 Task: Add an event  with title  Sales Training: Negotiation Techniques, date '2023/10/02' to 2023/10/04 & Select Event type as  Collective. Add location for the event as  789 Vatican City, Rome, Italy and add a description: Develop and implement strategies to minimize or eliminate identified risks. This may involve various approaches such as risk avoidance.Create an event link  http-salestraining:negotiationtechniquescom & Select the event color as  Blue. , logged in from the account softage.10@softage.netand send the event invitation to softage.5@softage.net and softage.6@softage.net
Action: Mouse moved to (989, 178)
Screenshot: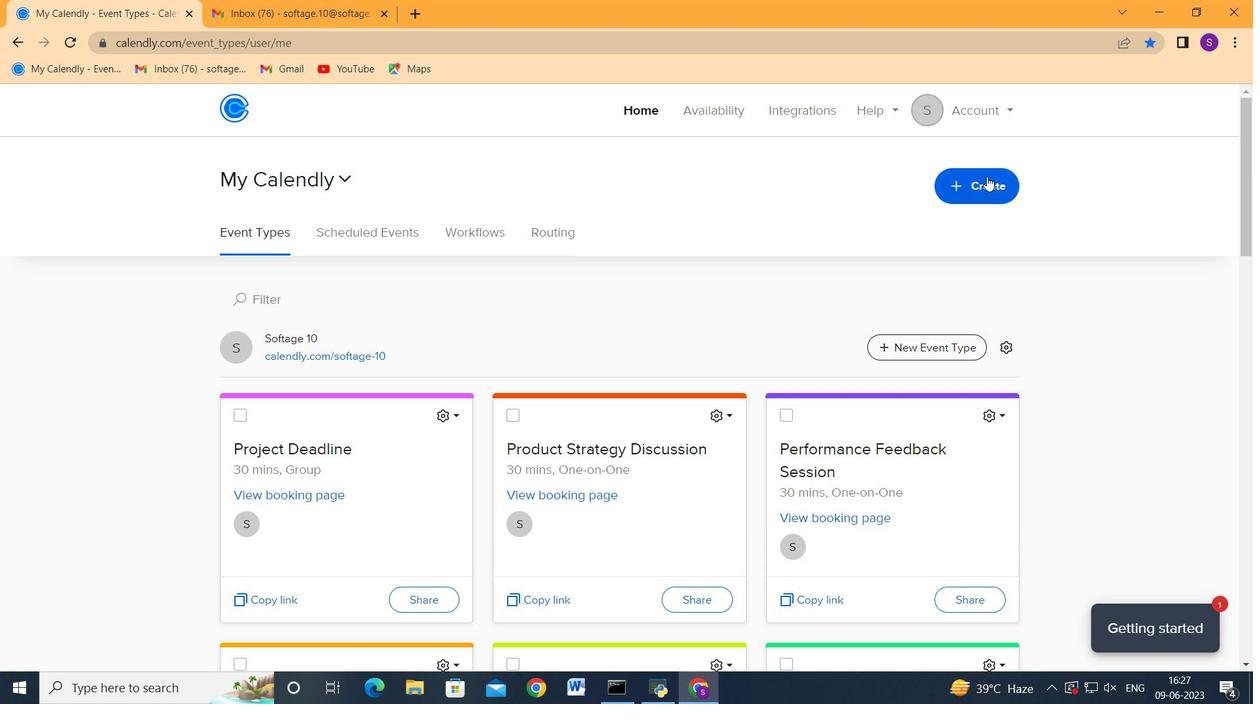 
Action: Mouse pressed left at (989, 178)
Screenshot: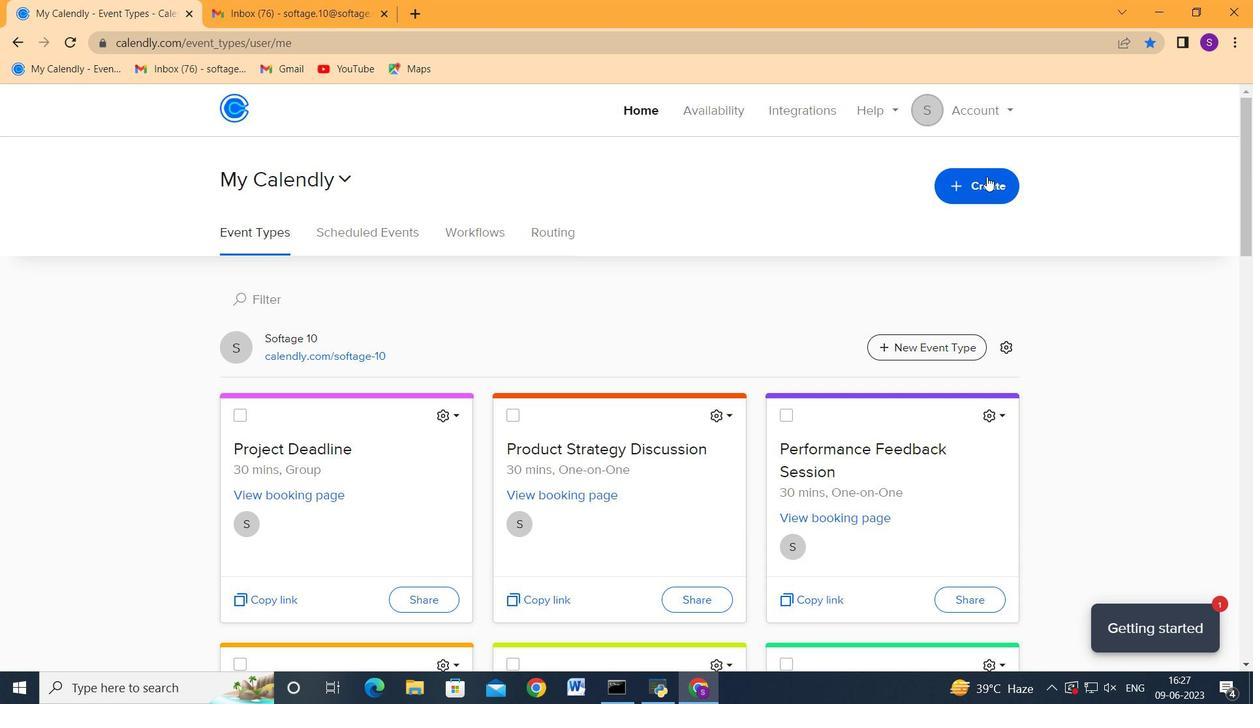 
Action: Mouse moved to (907, 252)
Screenshot: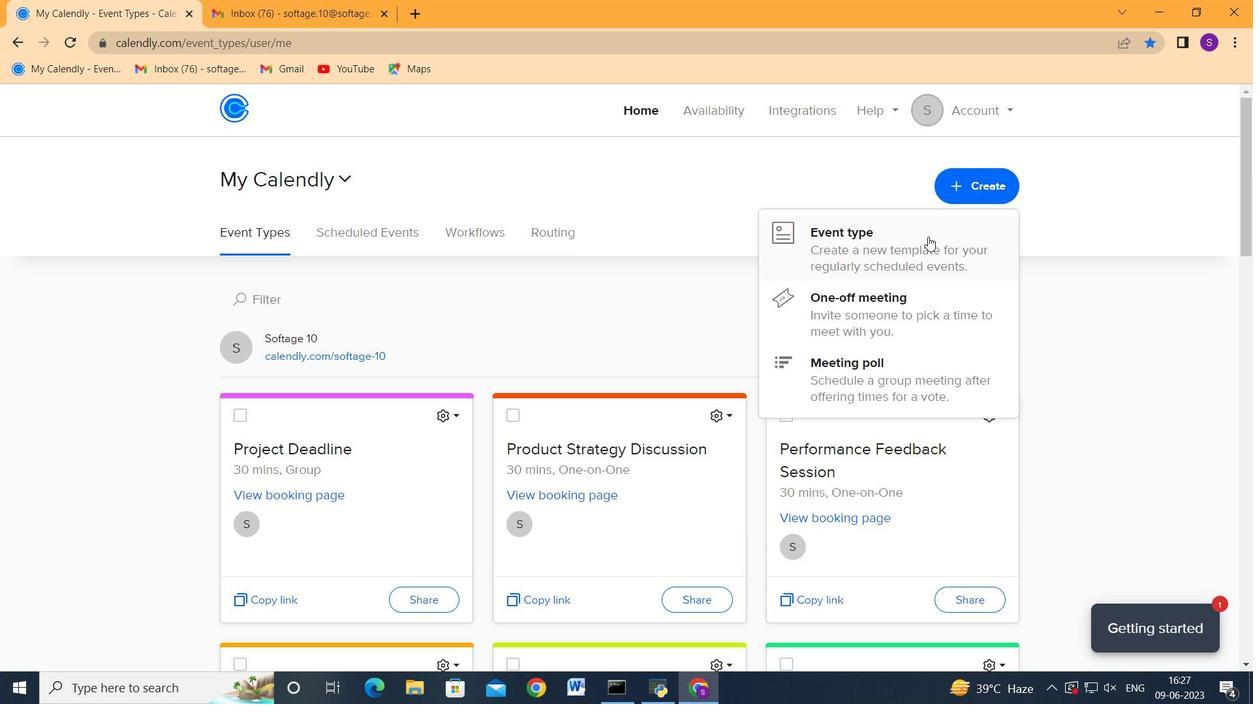 
Action: Mouse pressed left at (907, 252)
Screenshot: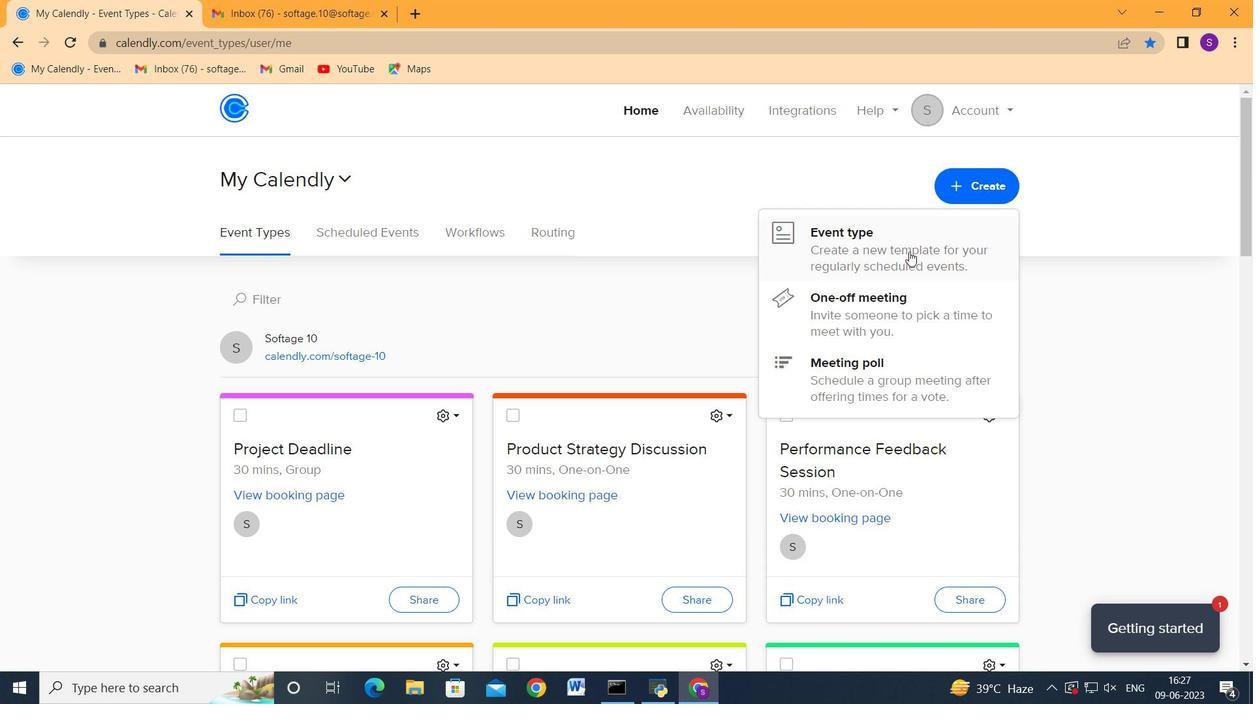 
Action: Mouse moved to (552, 283)
Screenshot: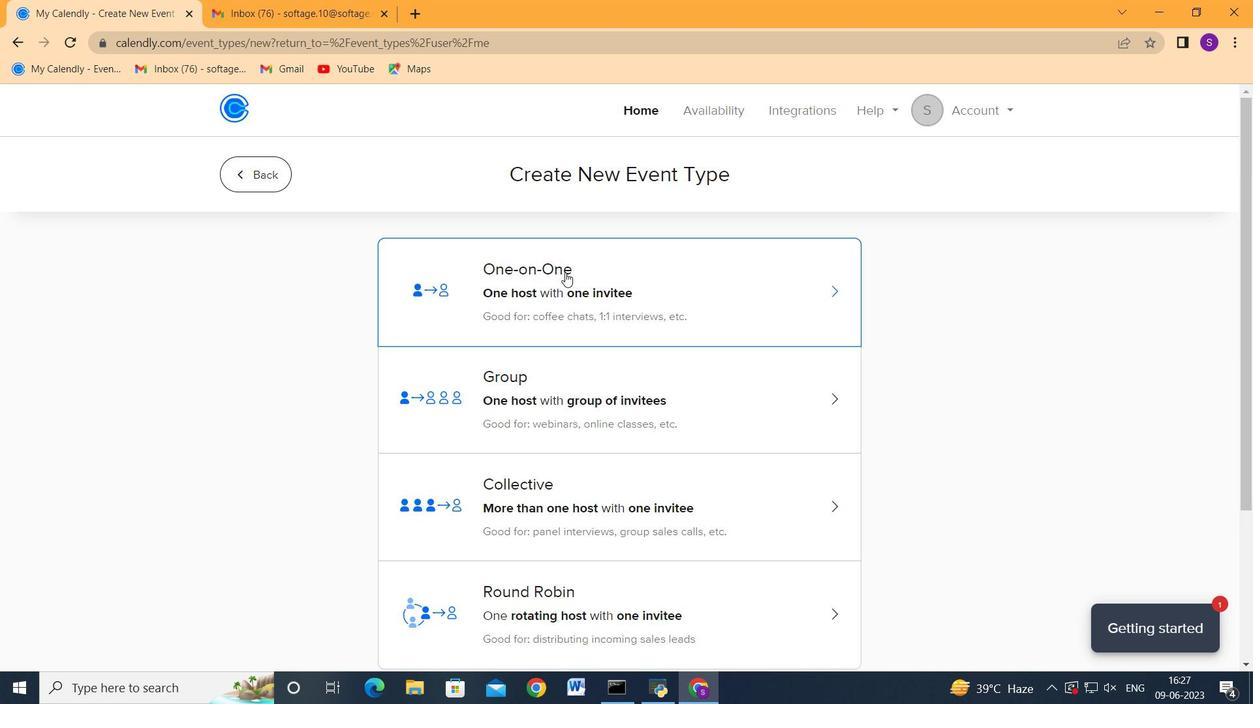 
Action: Mouse scrolled (552, 283) with delta (0, 0)
Screenshot: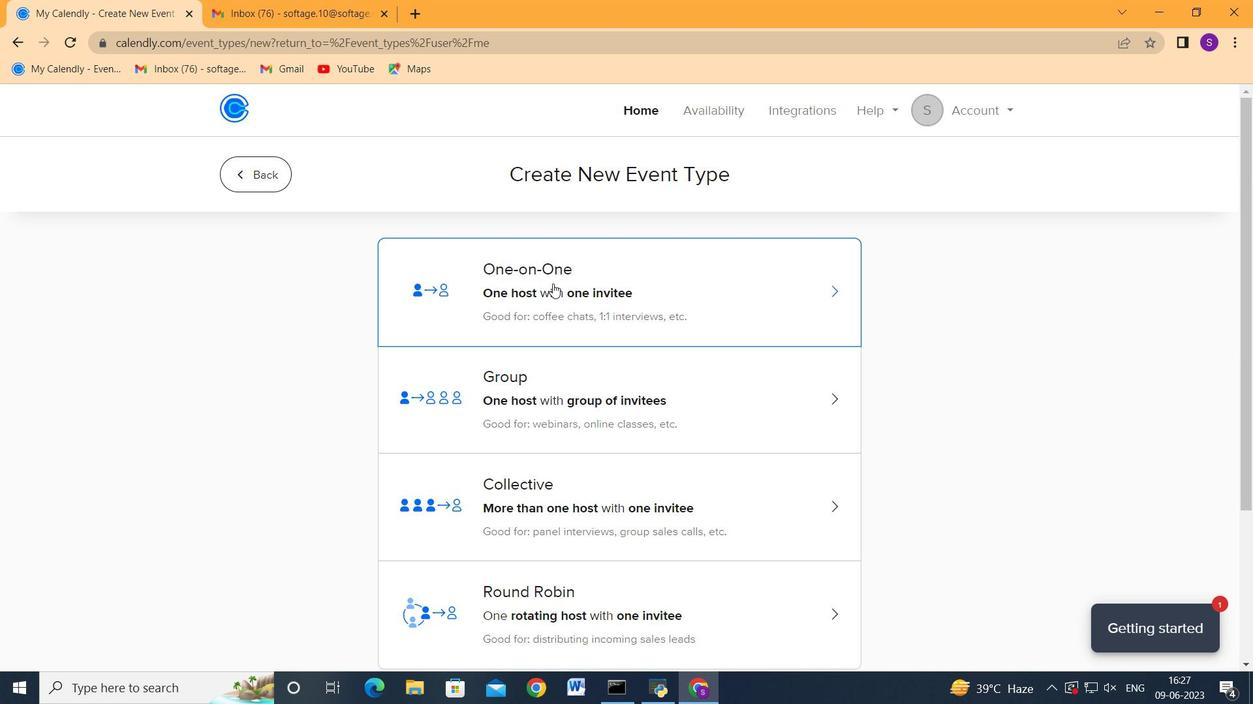 
Action: Mouse scrolled (552, 284) with delta (0, 0)
Screenshot: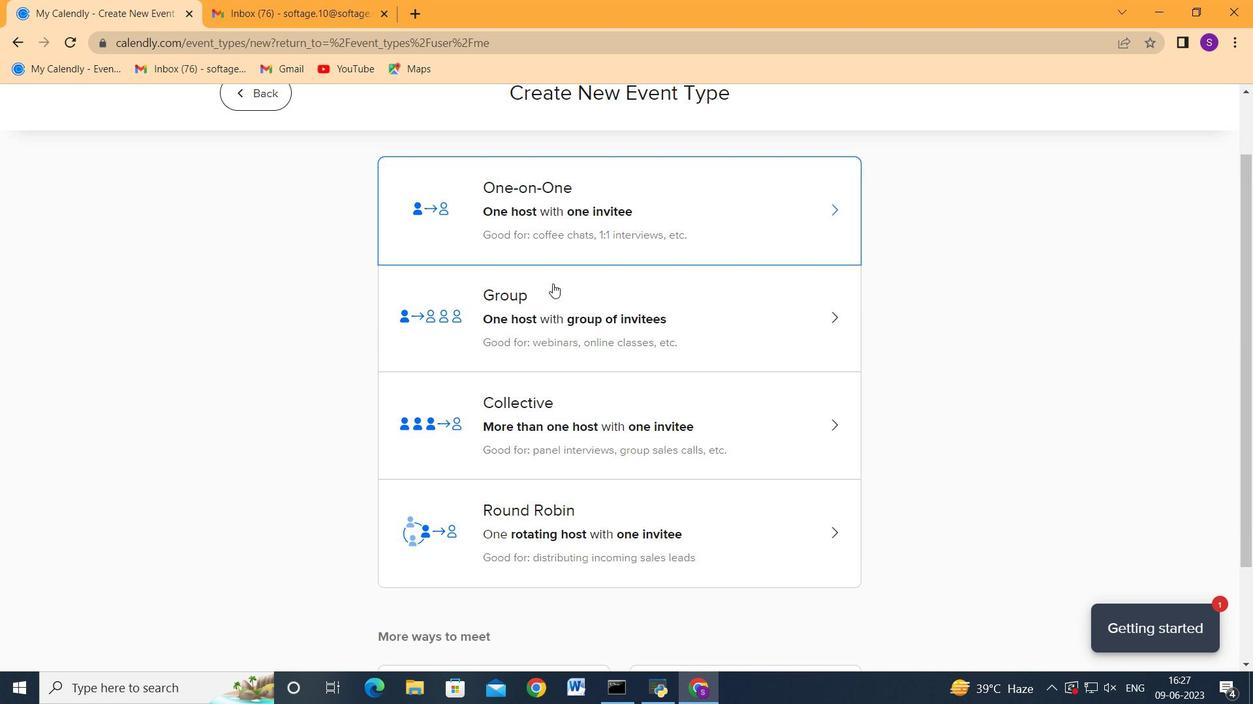 
Action: Mouse moved to (554, 481)
Screenshot: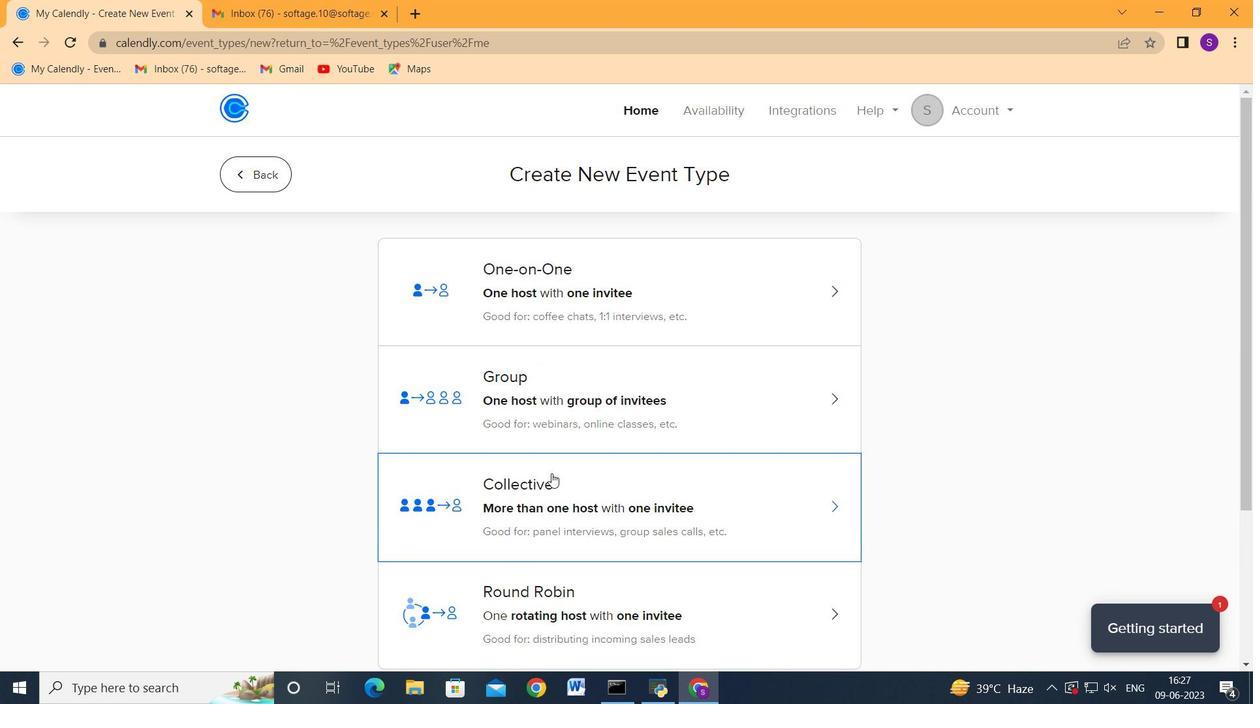 
Action: Mouse pressed left at (554, 481)
Screenshot: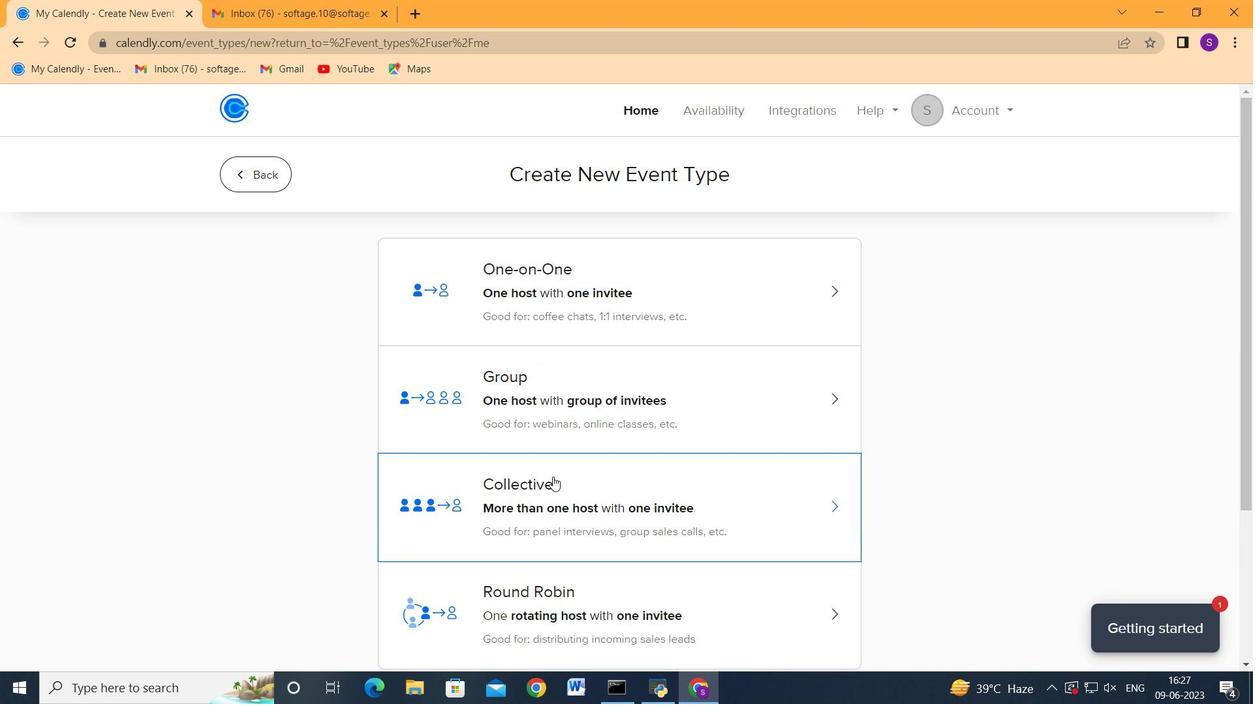 
Action: Mouse moved to (807, 379)
Screenshot: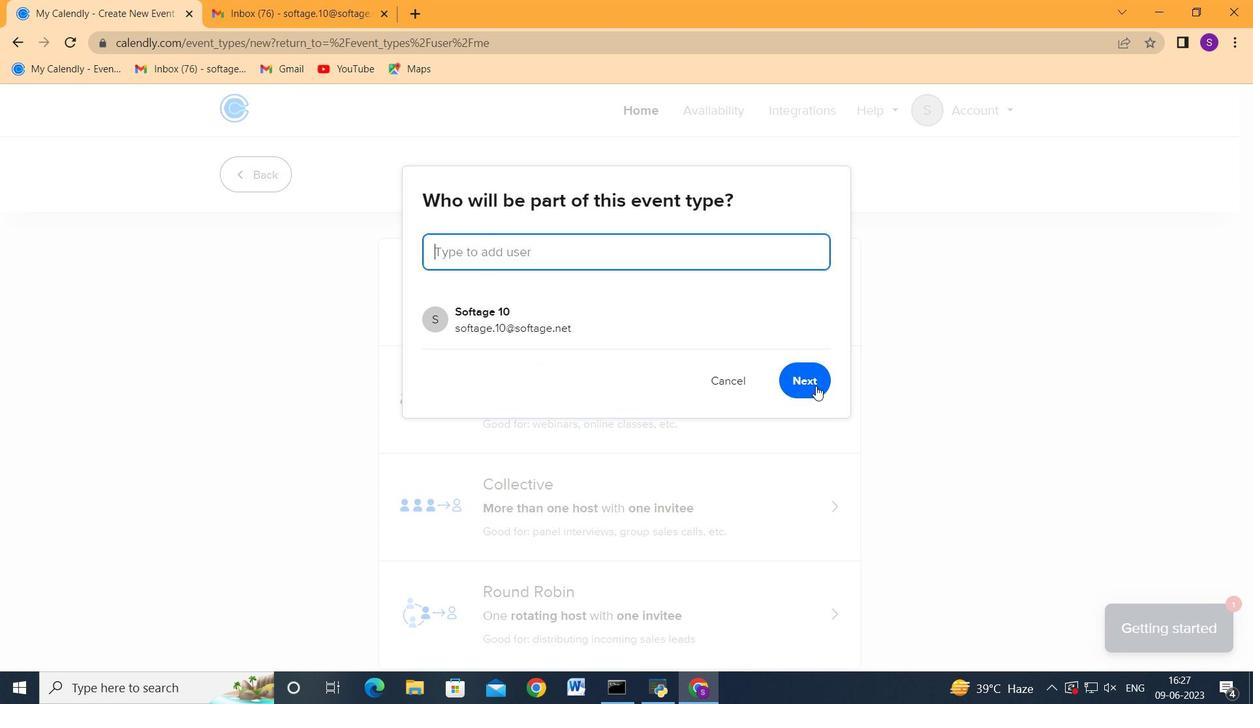 
Action: Mouse pressed left at (807, 379)
Screenshot: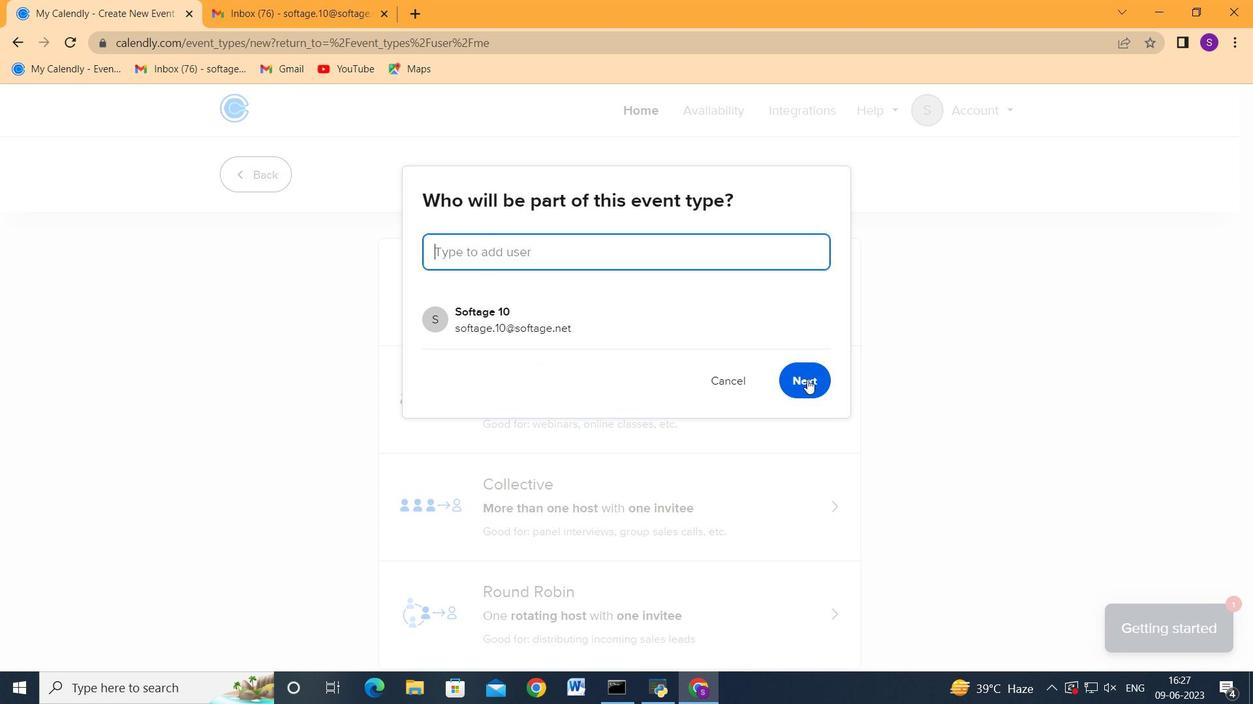 
Action: Mouse moved to (353, 396)
Screenshot: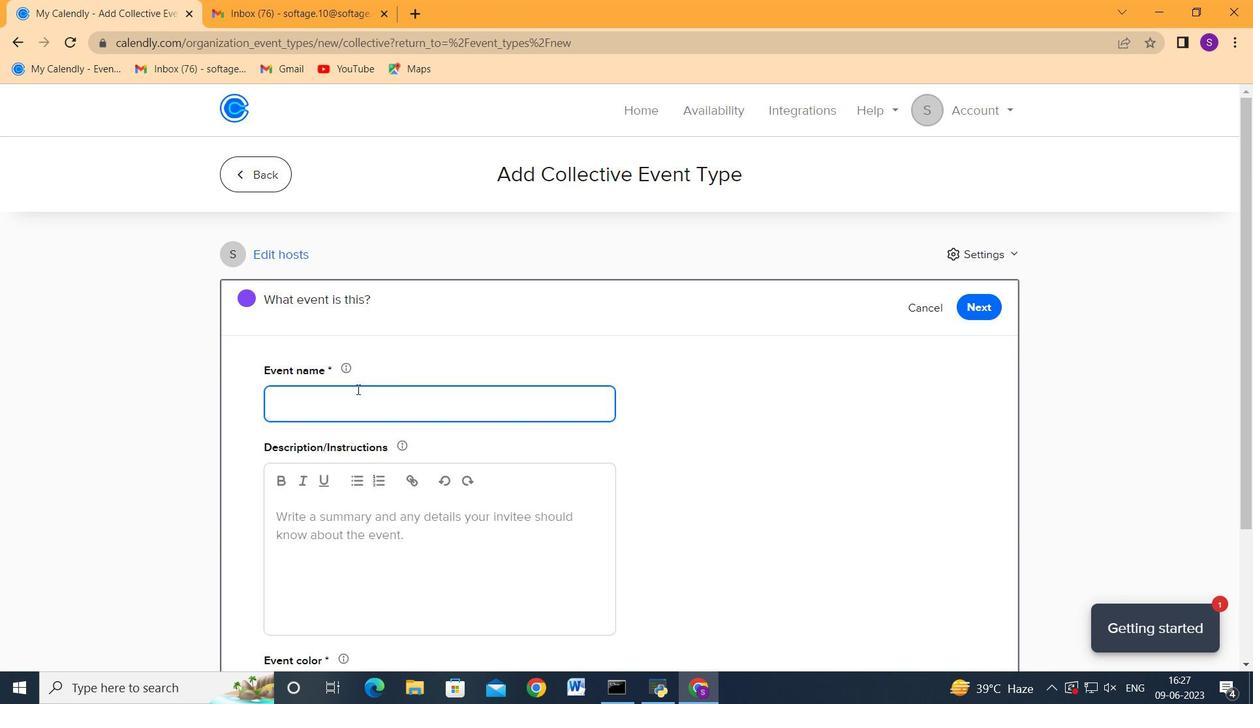 
Action: Mouse pressed left at (353, 396)
Screenshot: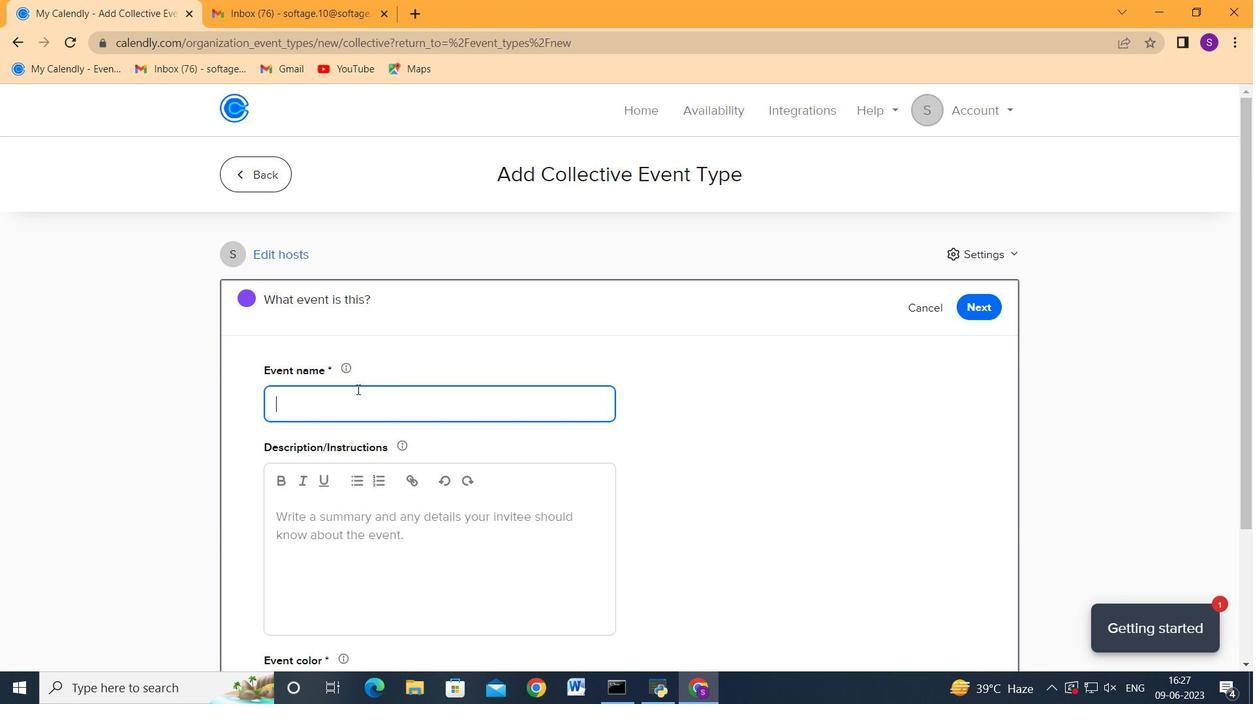 
Action: Key pressed <Key.shift>Sakes<Key.backspace><Key.backspace><Key.backspace>les<Key.space><Key.shift>Training<Key.shift>:<Key.space><Key.shift>Negotiation<Key.space><Key.shift>Techniques<Key.tab><Key.tab><Key.tab><Key.shift><Key.shift><Key.shift><Key.shift><Key.shift><Key.shift><Key.shift><Key.shift><Key.shift><Key.shift><Key.shift><Key.shift><Key.shift><Key.shift><Key.shift><Key.shift><Key.shift><Key.shift><Key.shift><Key.shift><Key.shift><Key.shift>Develop<Key.space>and<Key.space>implement<Key.space>strategies<Key.space>to<Key.space>minimis<Key.backspace>ze<Key.space>or<Key.space>eliminated<Key.space><Key.backspace><Key.backspace><Key.space>identified<Key.space>a<Key.backspace>risks.<Key.space><Key.shift>This<Key.space>may<Key.space>inco<Key.backspace><Key.backspace>volve<Key.space>various<Key.space>approaches<Key.space>such<Key.space>as<Key.space>rish<Key.backspace>k<Key.space>avoic<Key.backspace>dance<Key.space><Key.backspace>.<Key.tab><Key.tab>
Screenshot: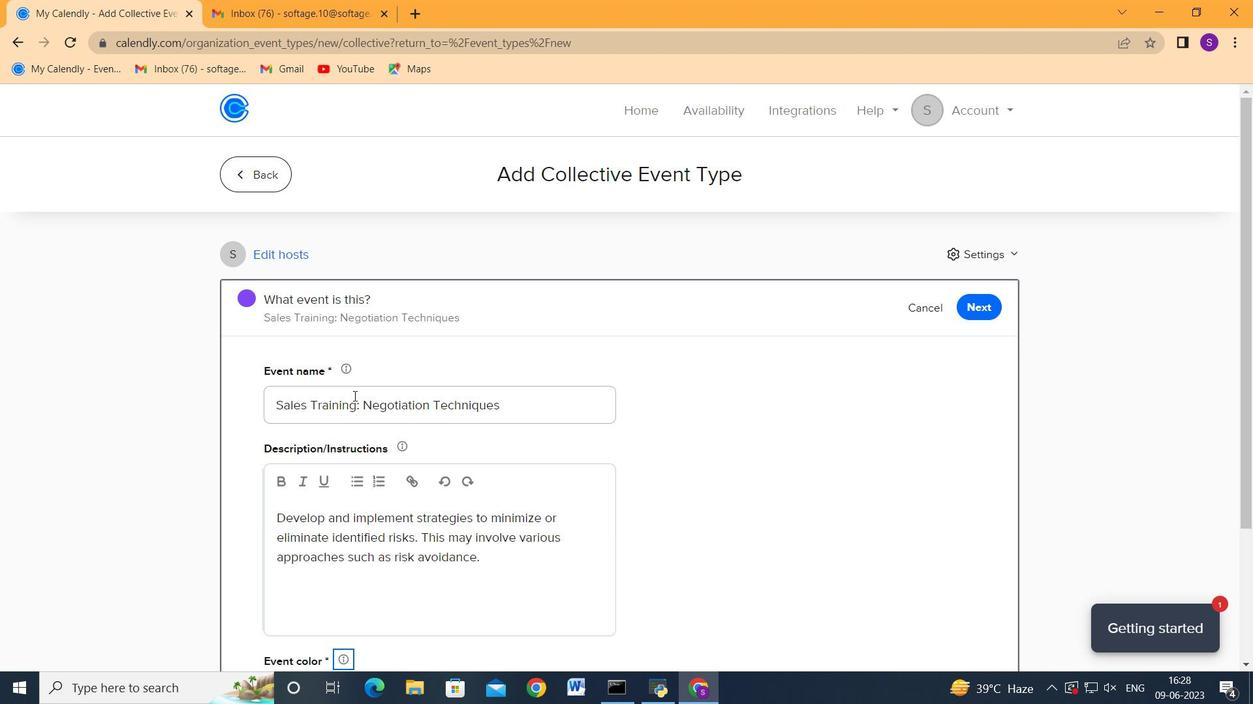 
Action: Mouse moved to (433, 505)
Screenshot: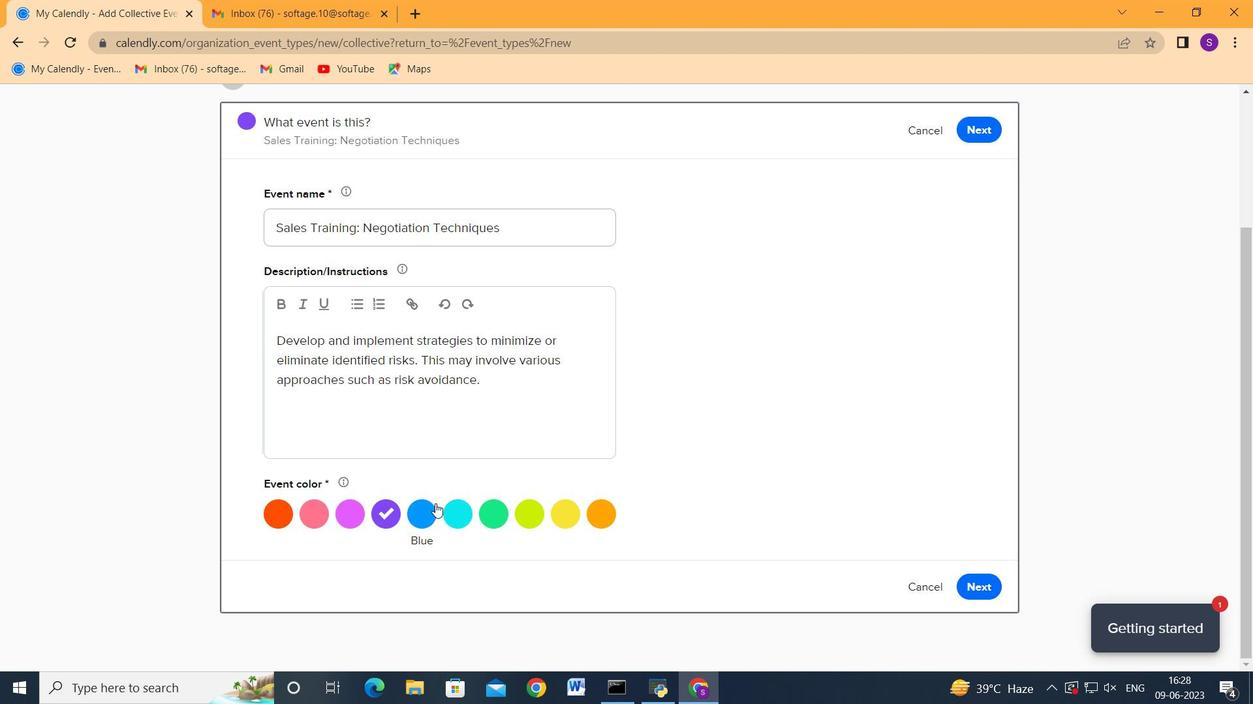 
Action: Mouse pressed left at (433, 505)
Screenshot: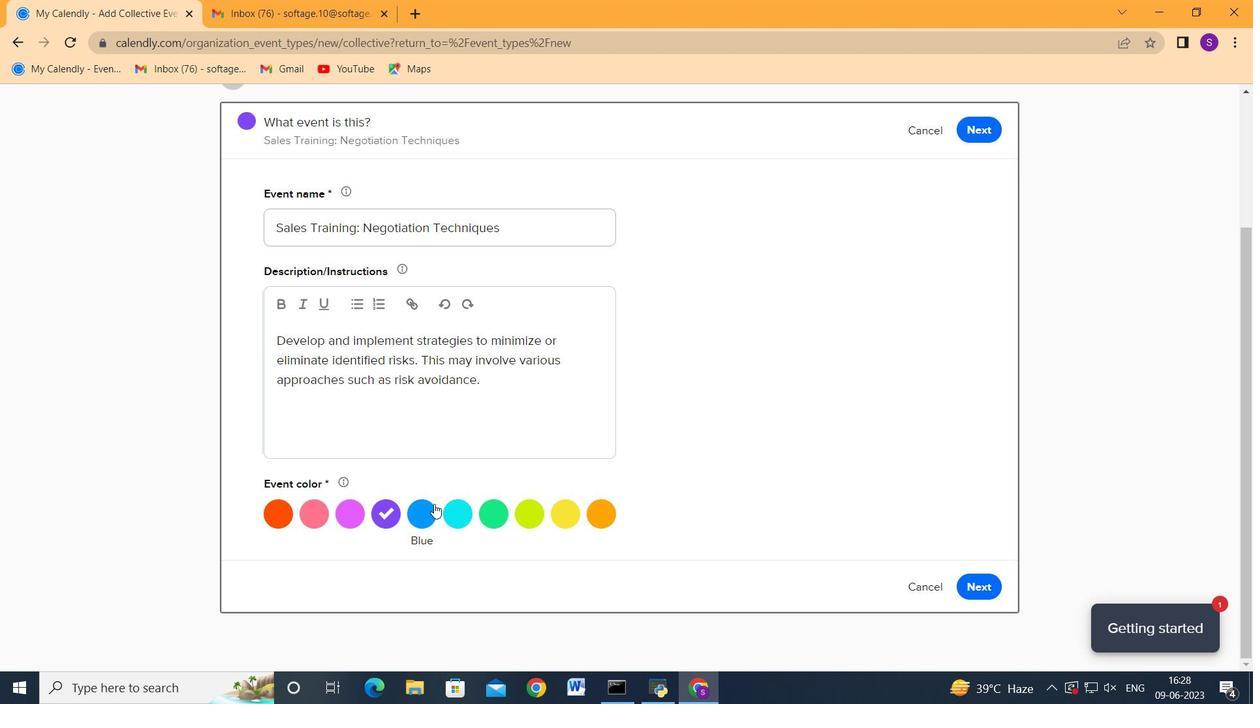 
Action: Mouse moved to (977, 586)
Screenshot: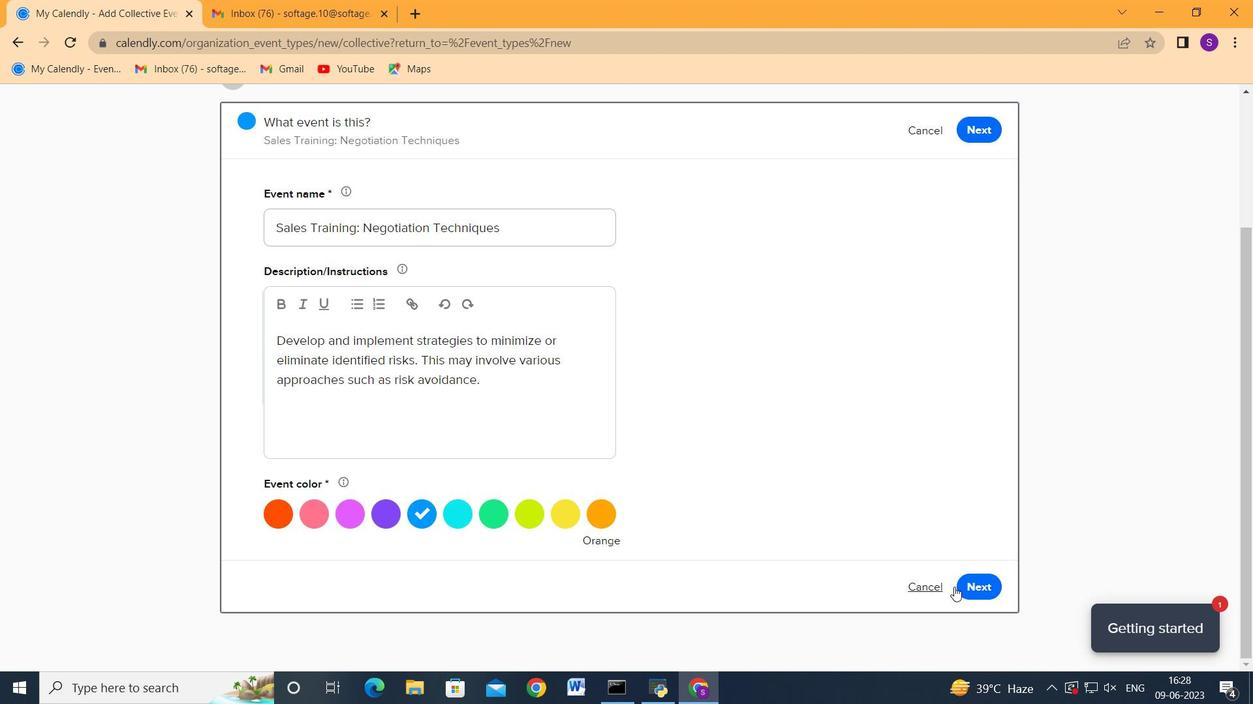 
Action: Mouse pressed left at (977, 586)
Screenshot: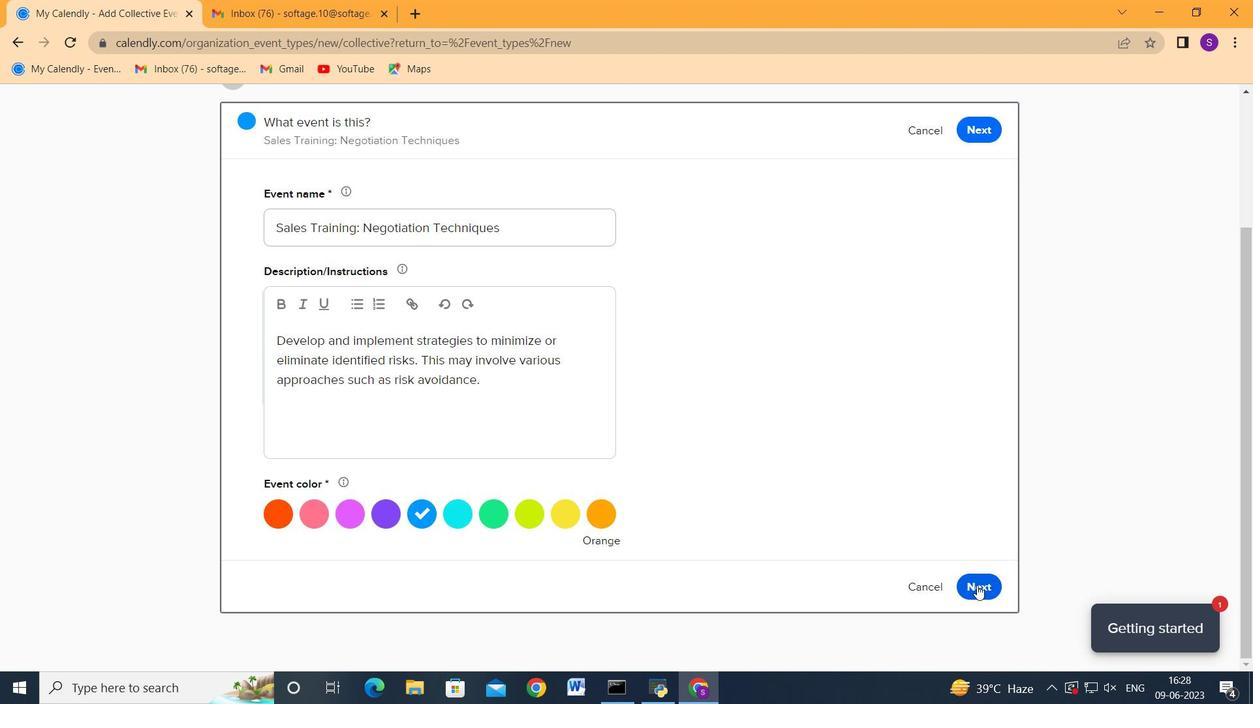 
Action: Mouse moved to (431, 385)
Screenshot: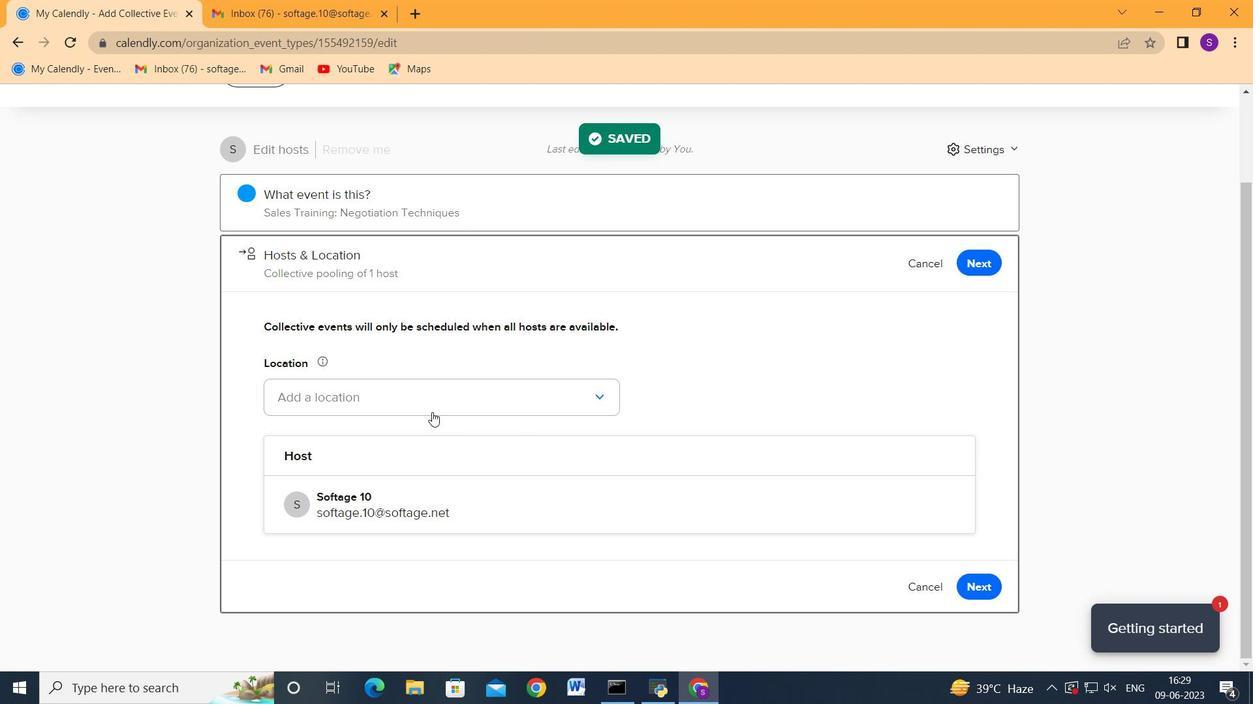 
Action: Mouse pressed left at (431, 385)
Screenshot: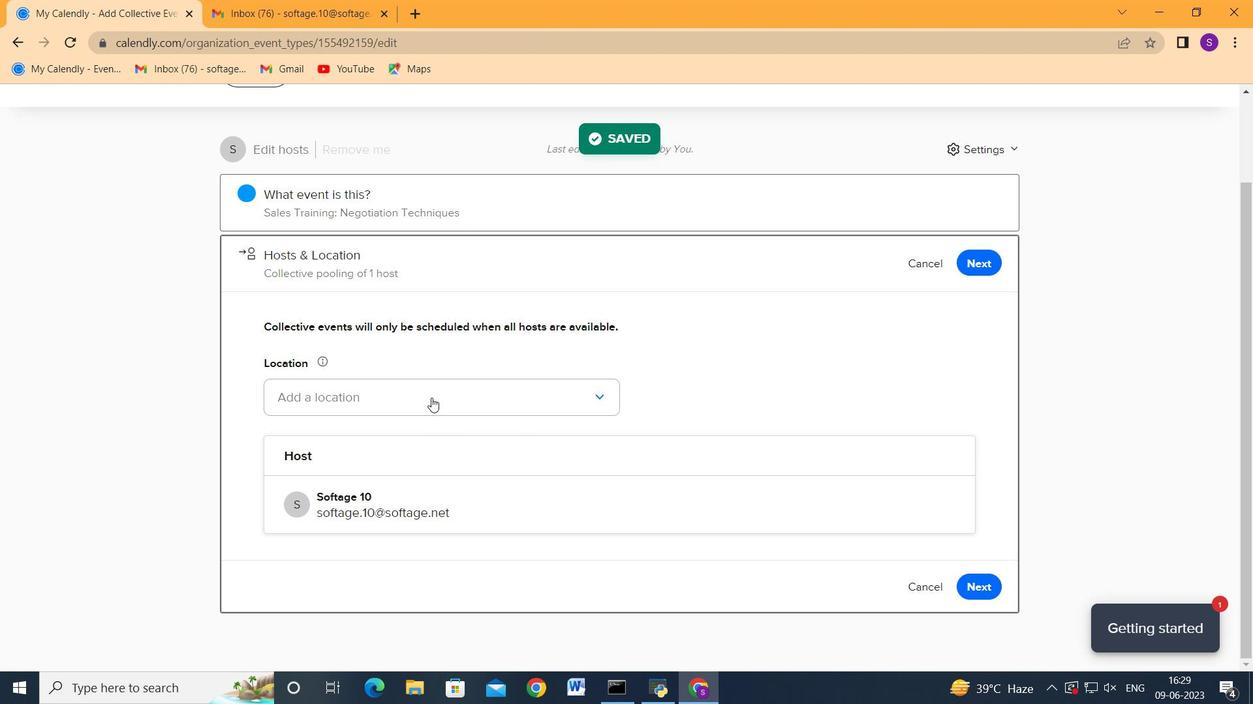 
Action: Mouse moved to (393, 435)
Screenshot: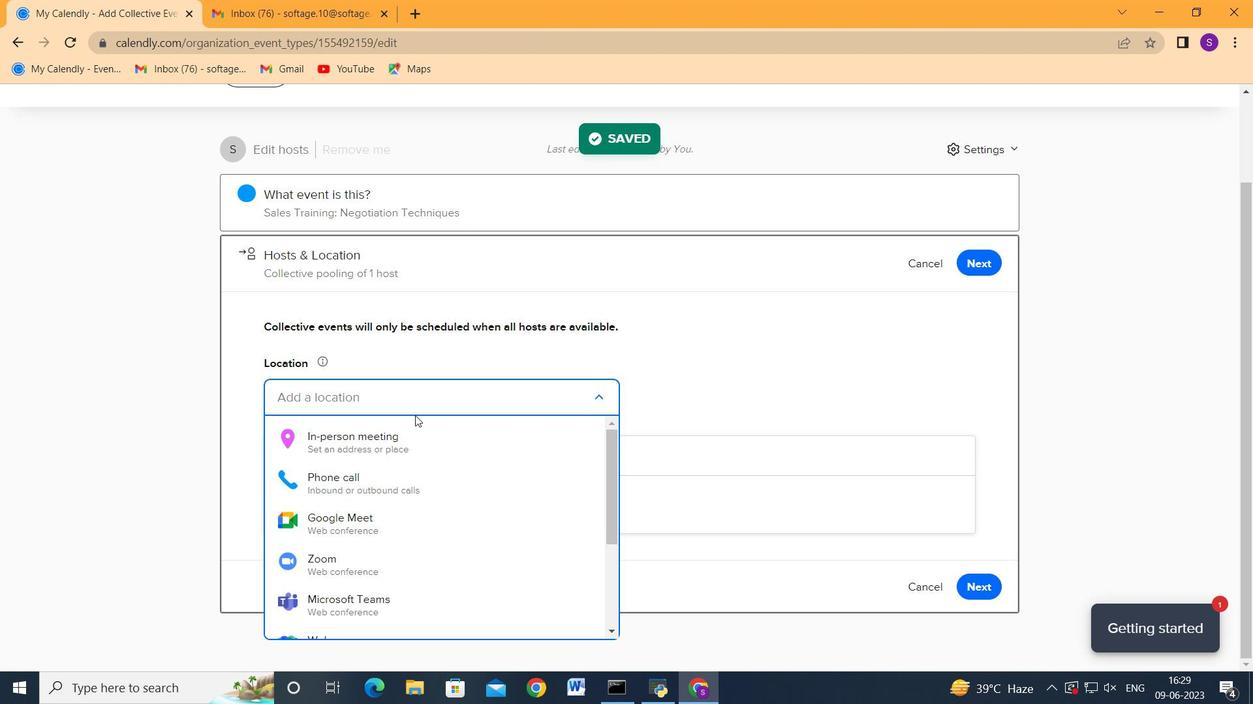 
Action: Mouse pressed left at (393, 435)
Screenshot: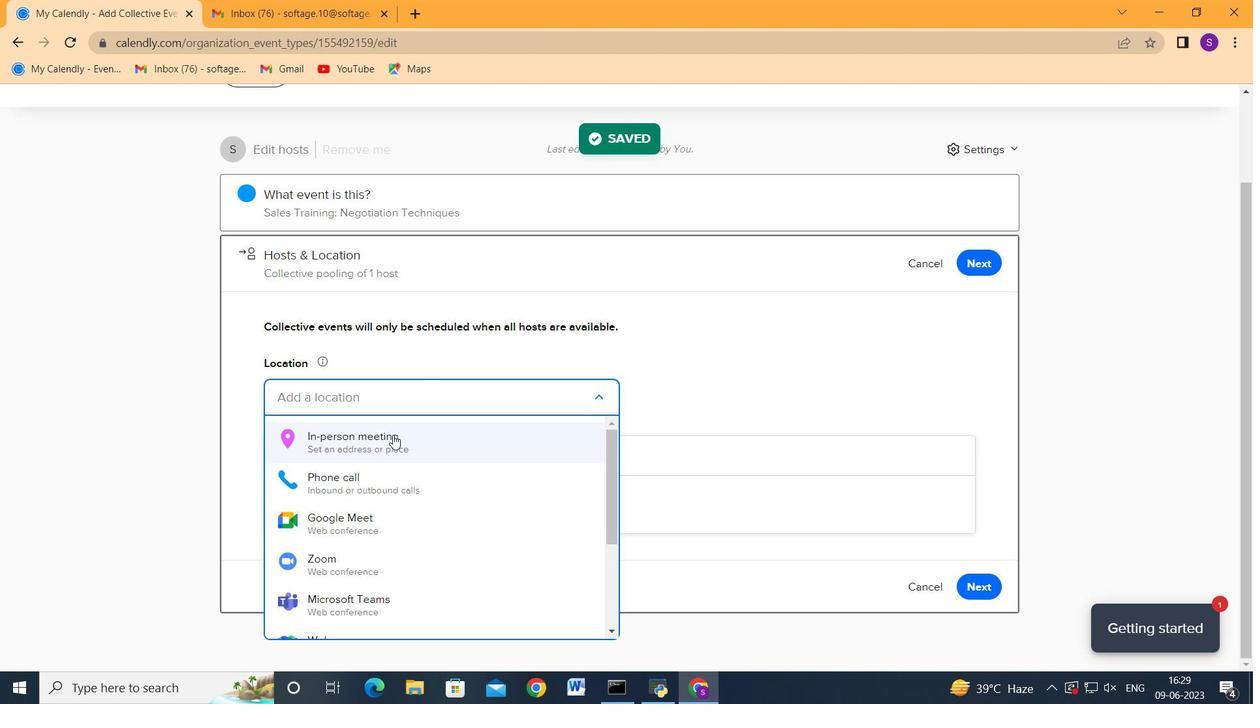 
Action: Mouse moved to (576, 268)
Screenshot: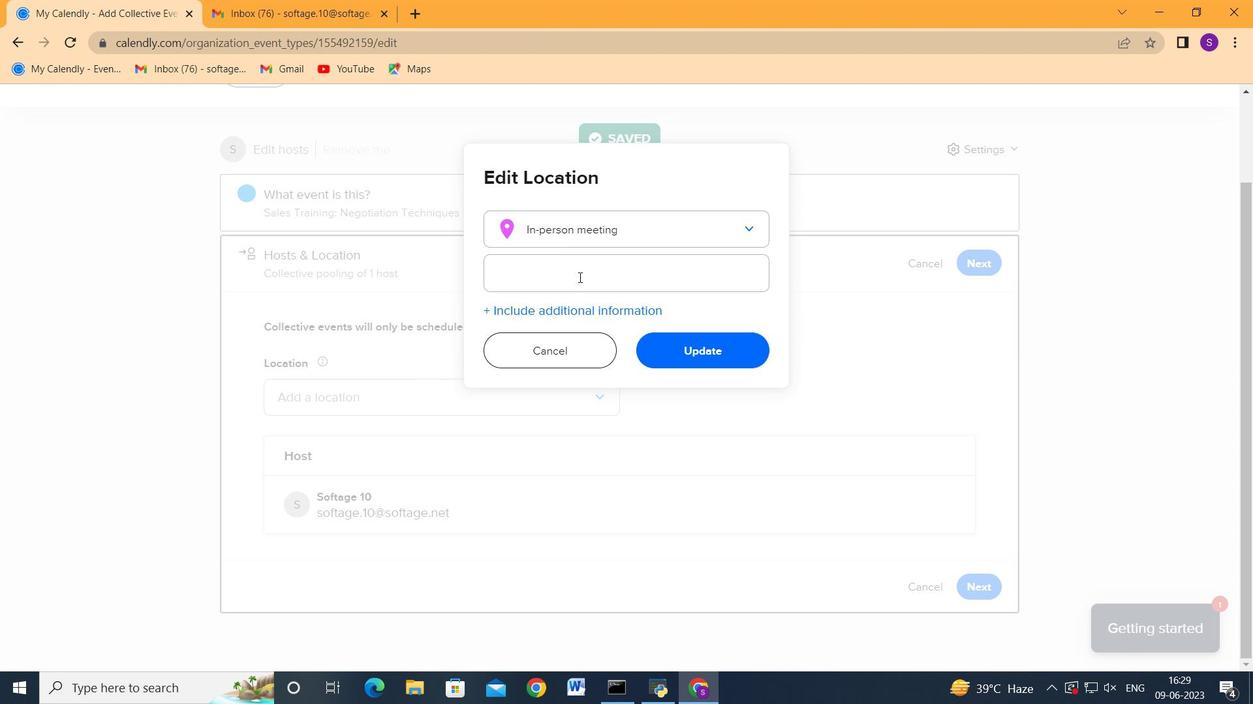 
Action: Mouse pressed left at (576, 268)
Screenshot: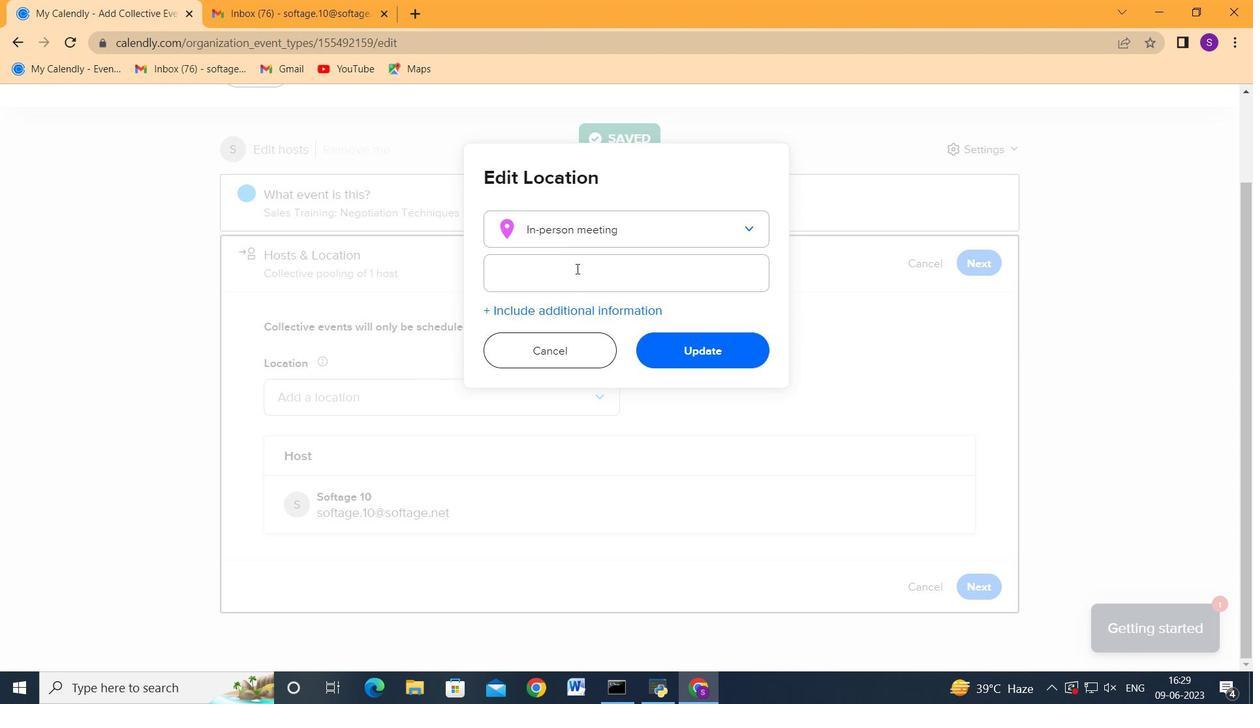 
Action: Key pressed <Key.shift>789<Key.space><Key.shift>B<Key.backspace><Key.shift_r>Vatican<Key.space><Key.shift>City,<Key.space><Key.shift>Rome<Key.tab><Key.tab><Key.up>
Screenshot: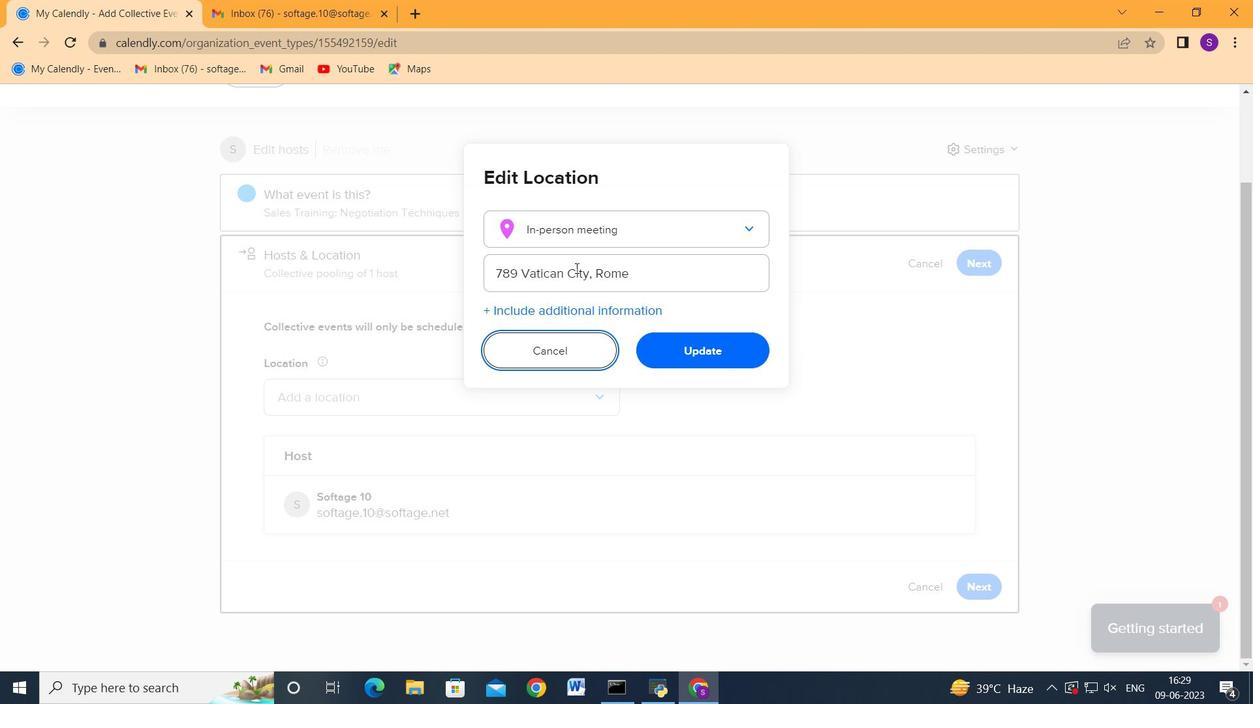 
Action: Mouse moved to (642, 254)
Screenshot: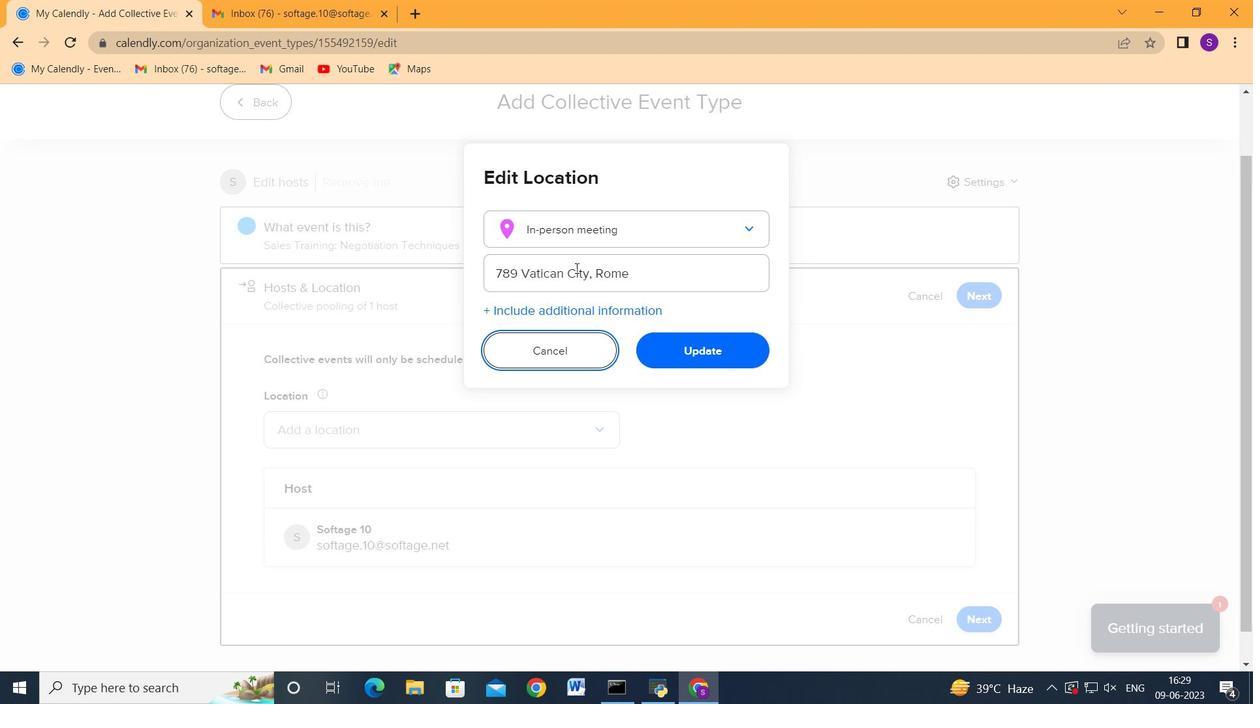 
Action: Mouse pressed left at (642, 254)
Screenshot: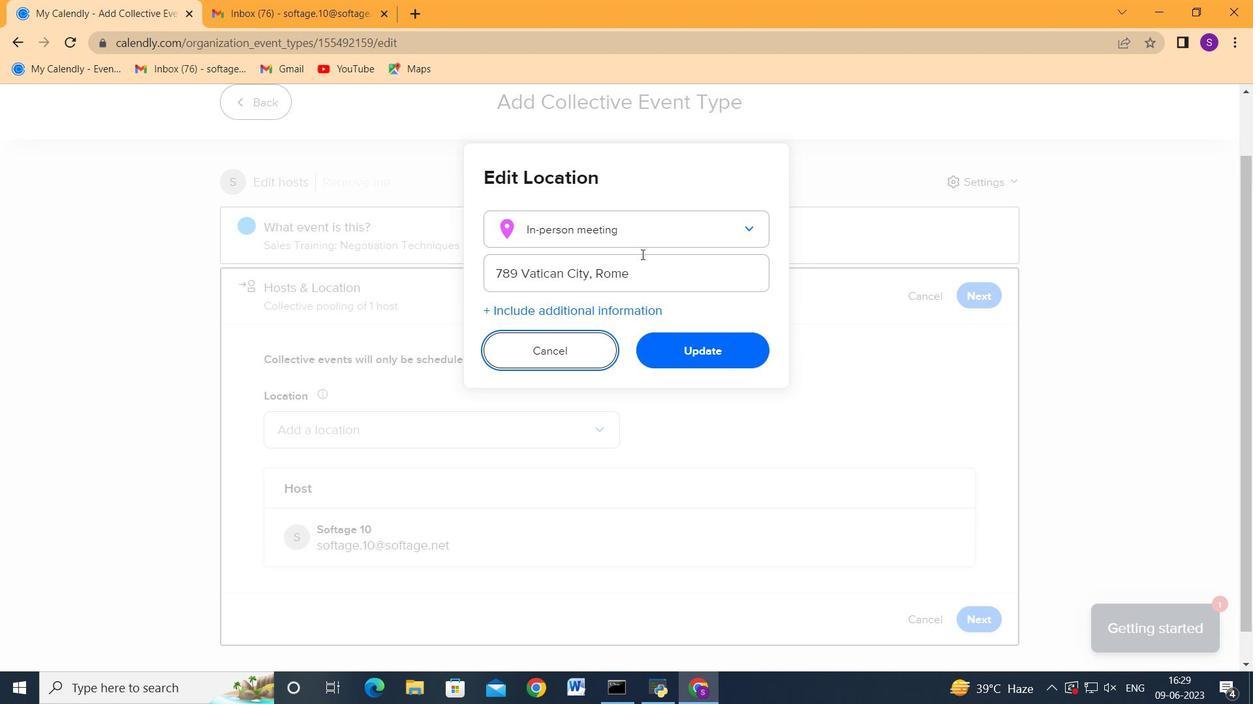 
Action: Key pressed ,<Key.space><Key.shift>Italy
Screenshot: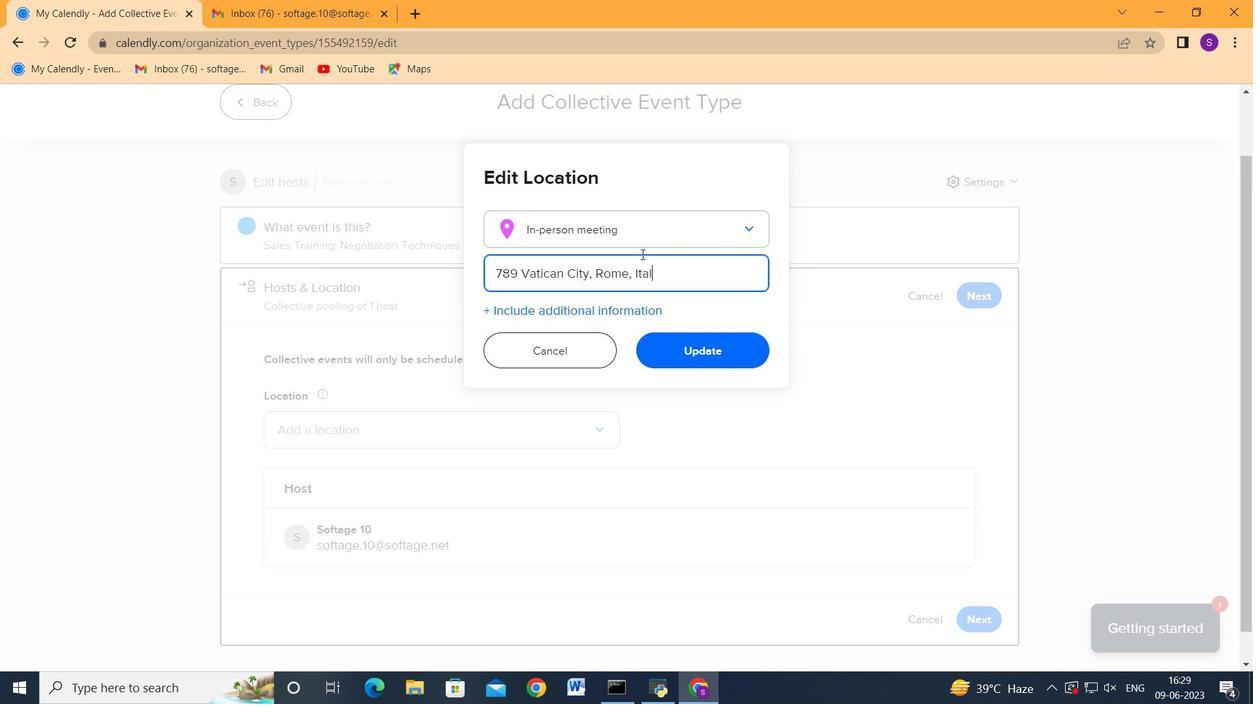 
Action: Mouse moved to (698, 351)
Screenshot: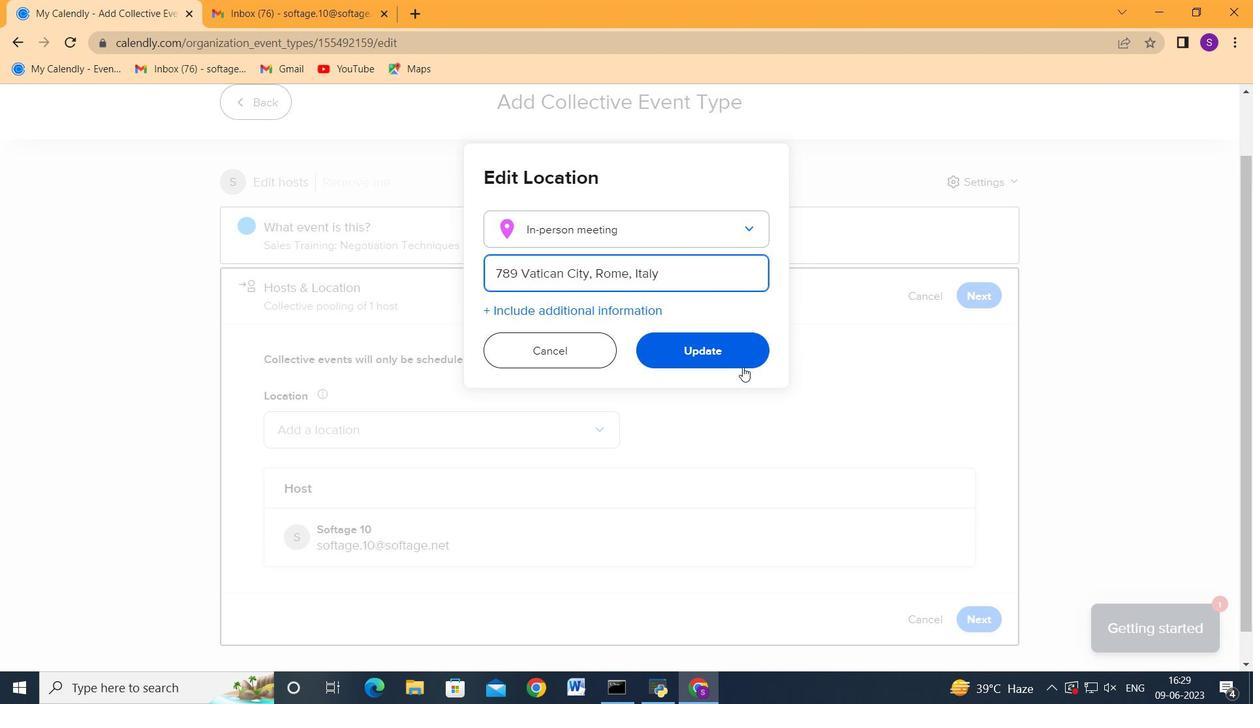 
Action: Mouse pressed left at (698, 351)
Screenshot: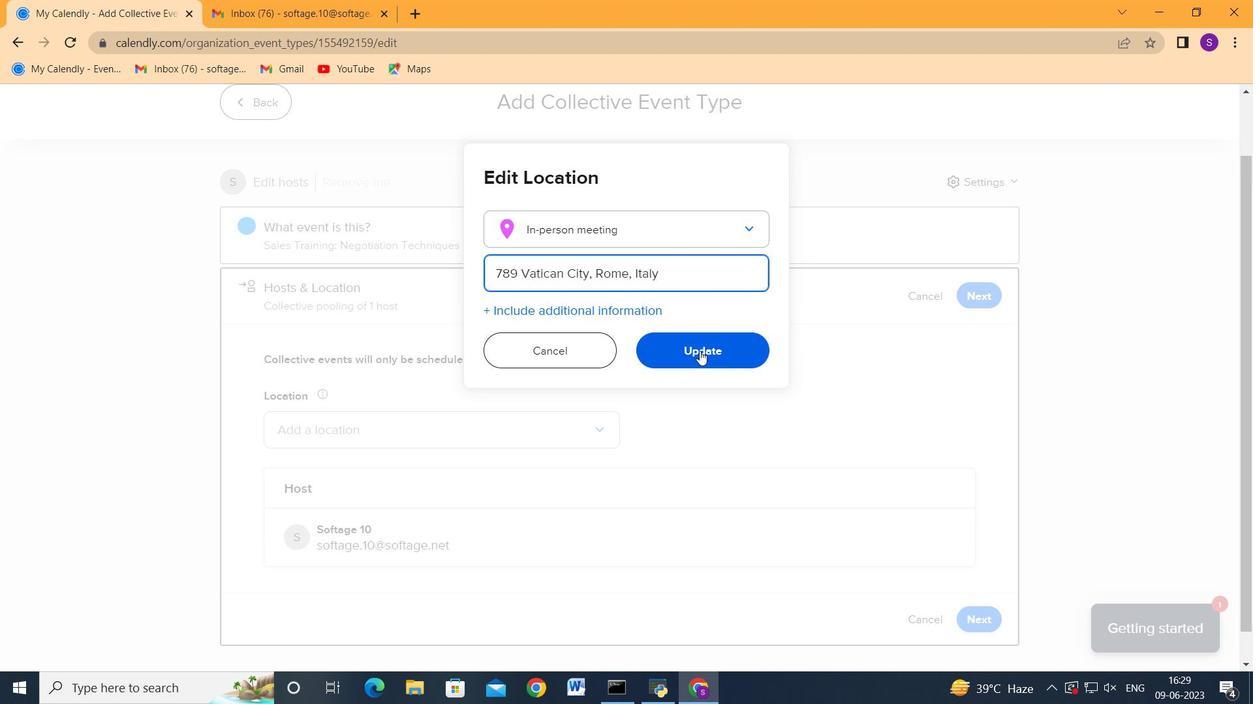 
Action: Mouse moved to (700, 362)
Screenshot: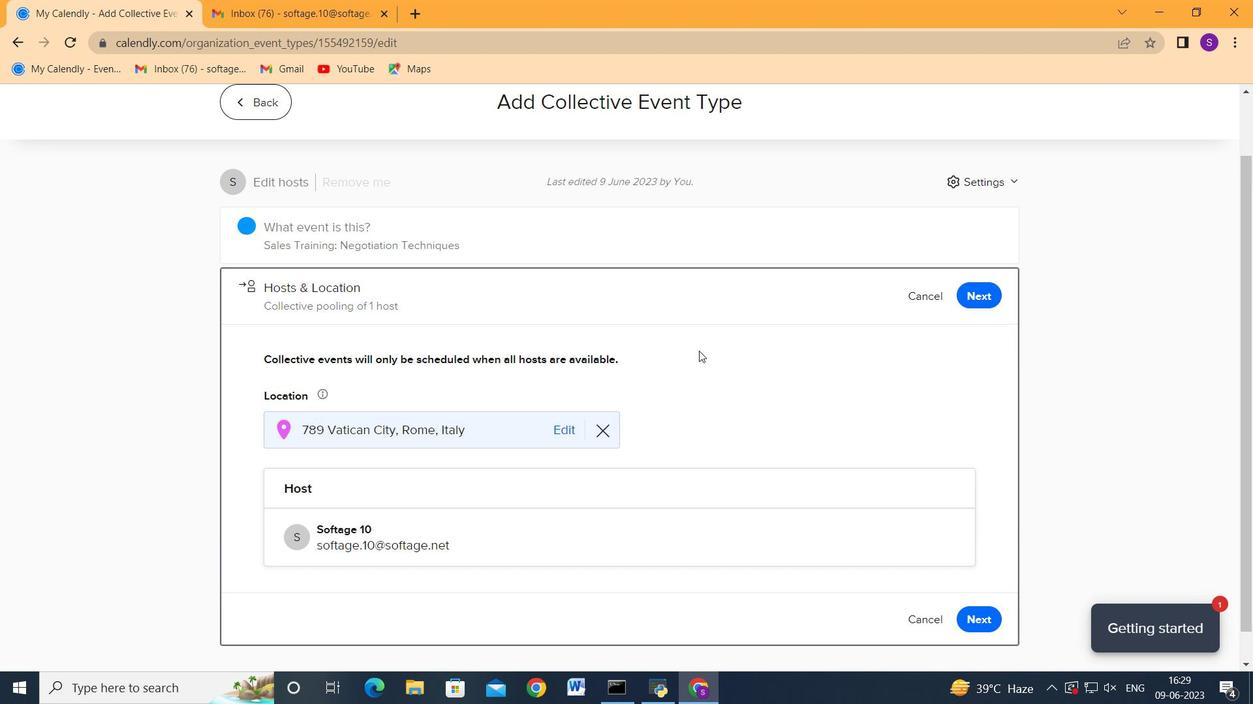 
Action: Mouse scrolled (700, 362) with delta (0, 0)
Screenshot: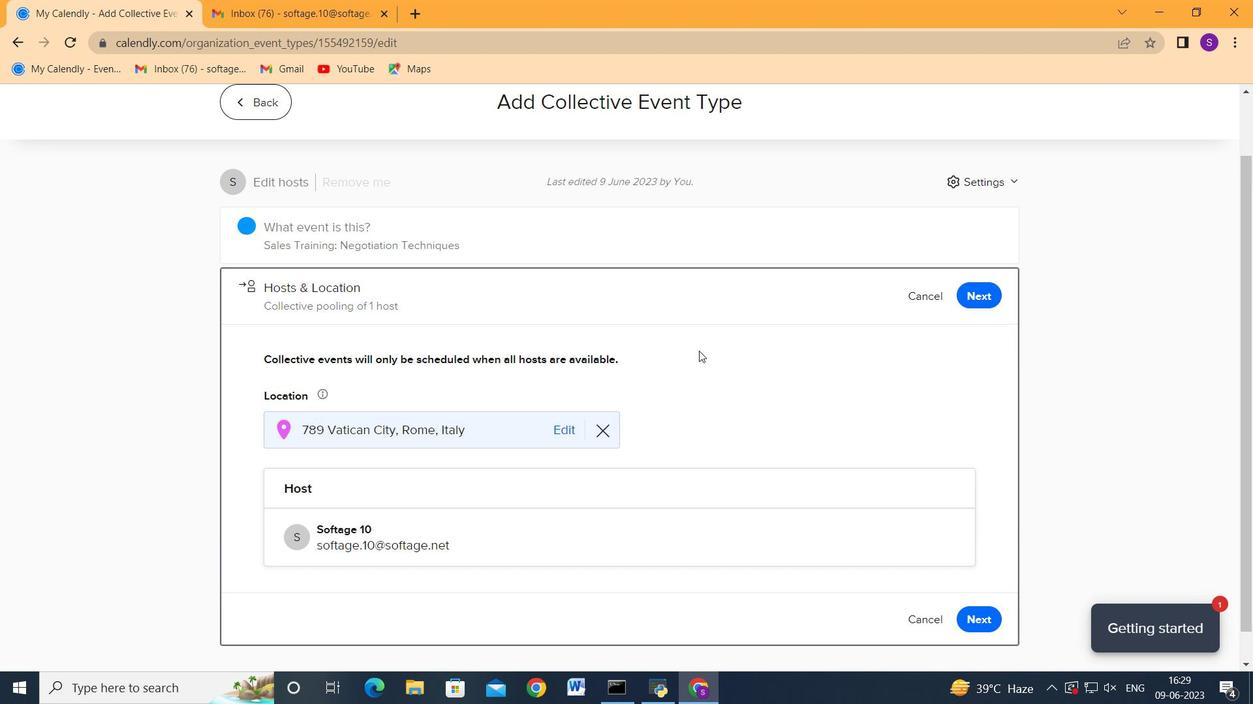 
Action: Mouse scrolled (700, 362) with delta (0, 0)
Screenshot: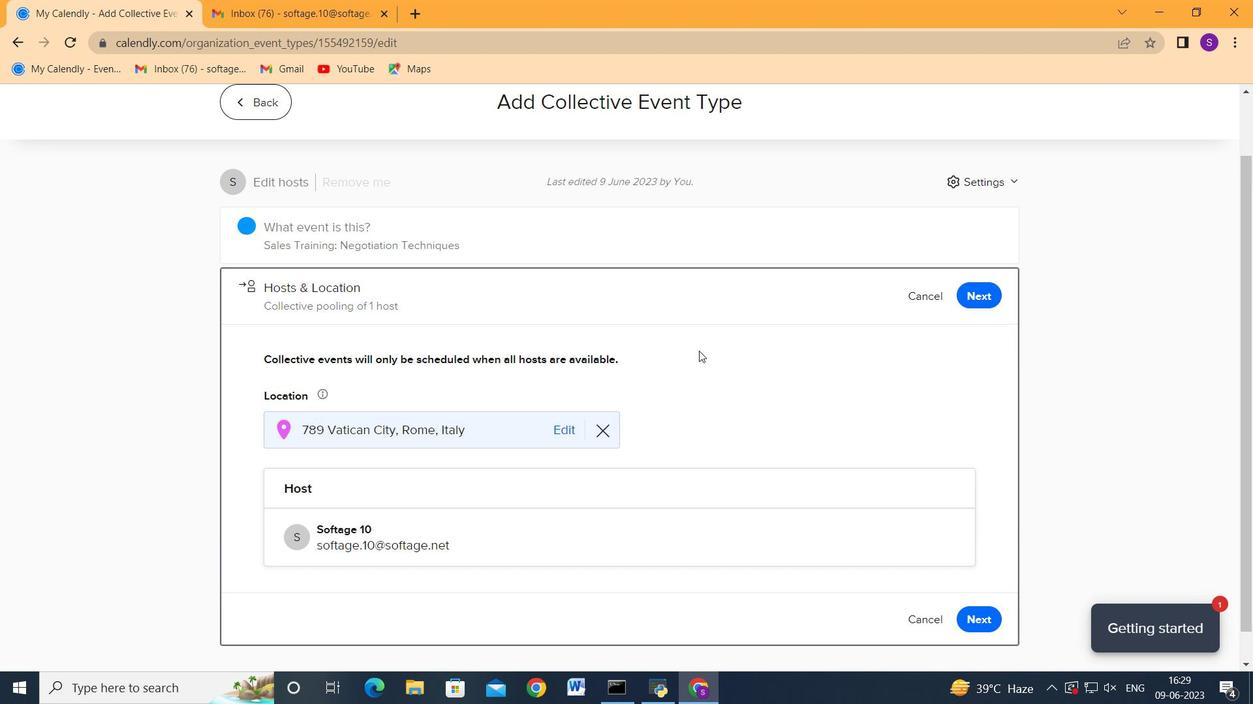 
Action: Mouse moved to (988, 587)
Screenshot: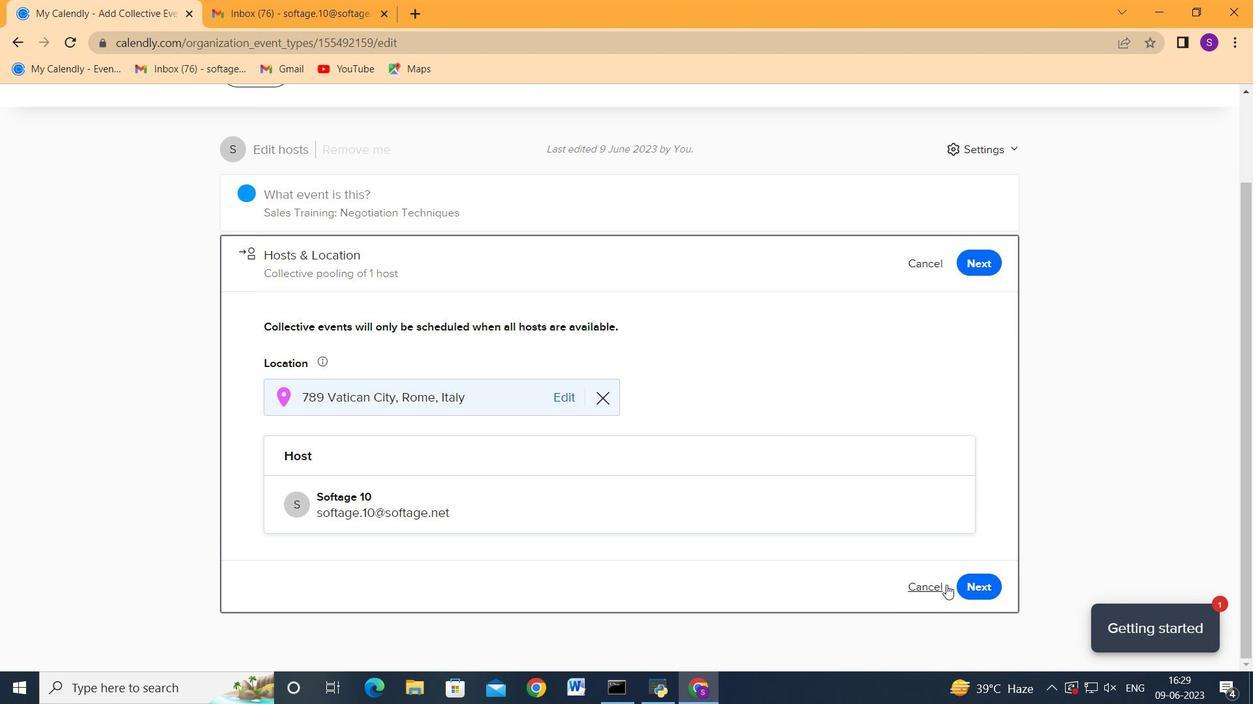 
Action: Mouse pressed left at (988, 587)
Screenshot: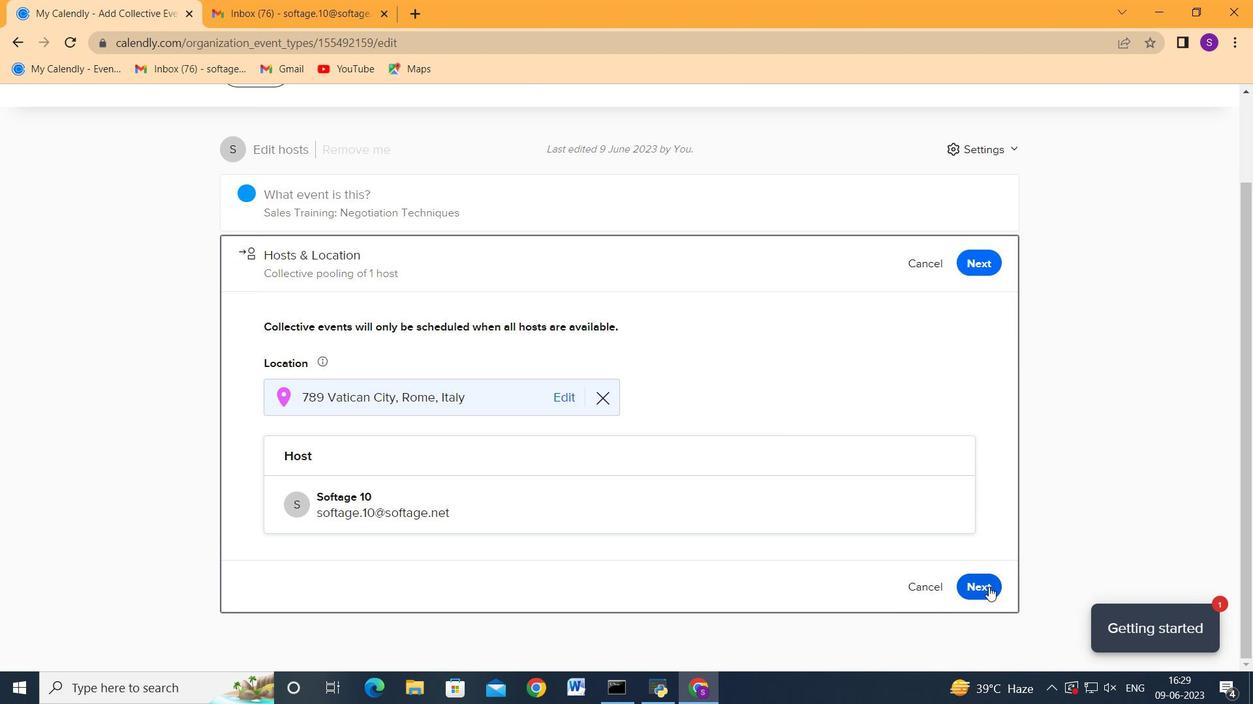 
Action: Mouse moved to (573, 379)
Screenshot: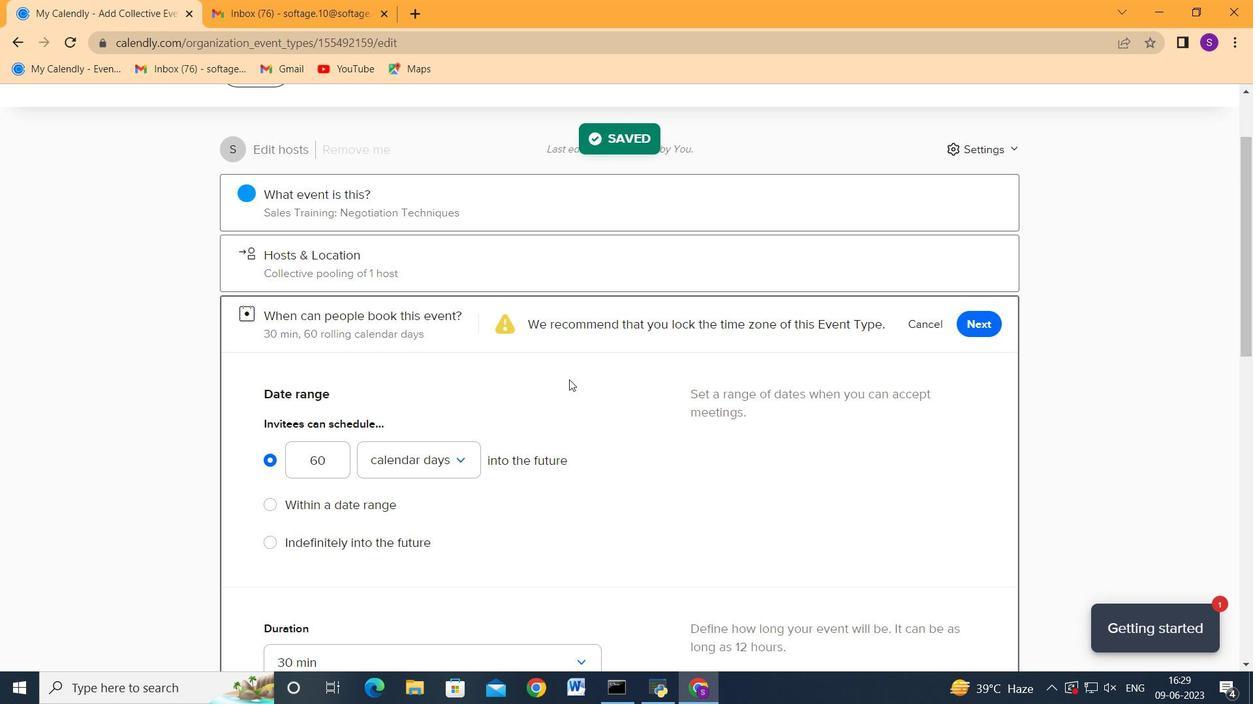 
Action: Mouse scrolled (573, 379) with delta (0, 0)
Screenshot: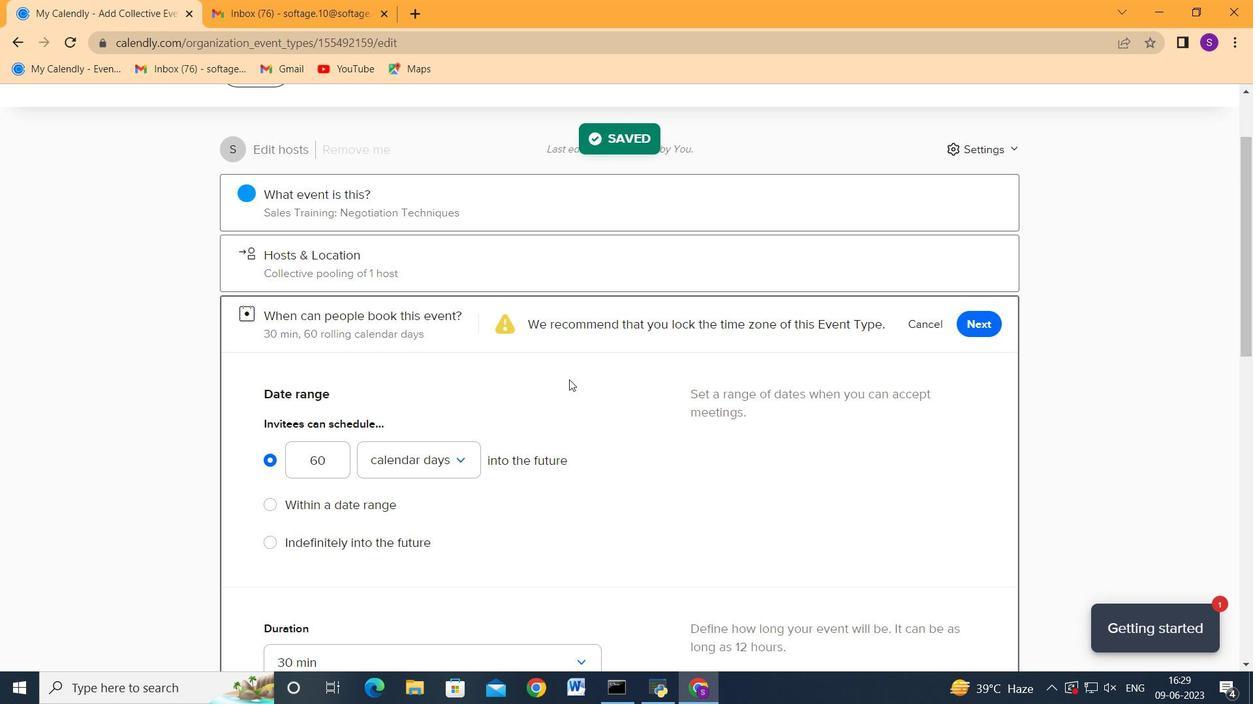 
Action: Mouse scrolled (573, 379) with delta (0, 0)
Screenshot: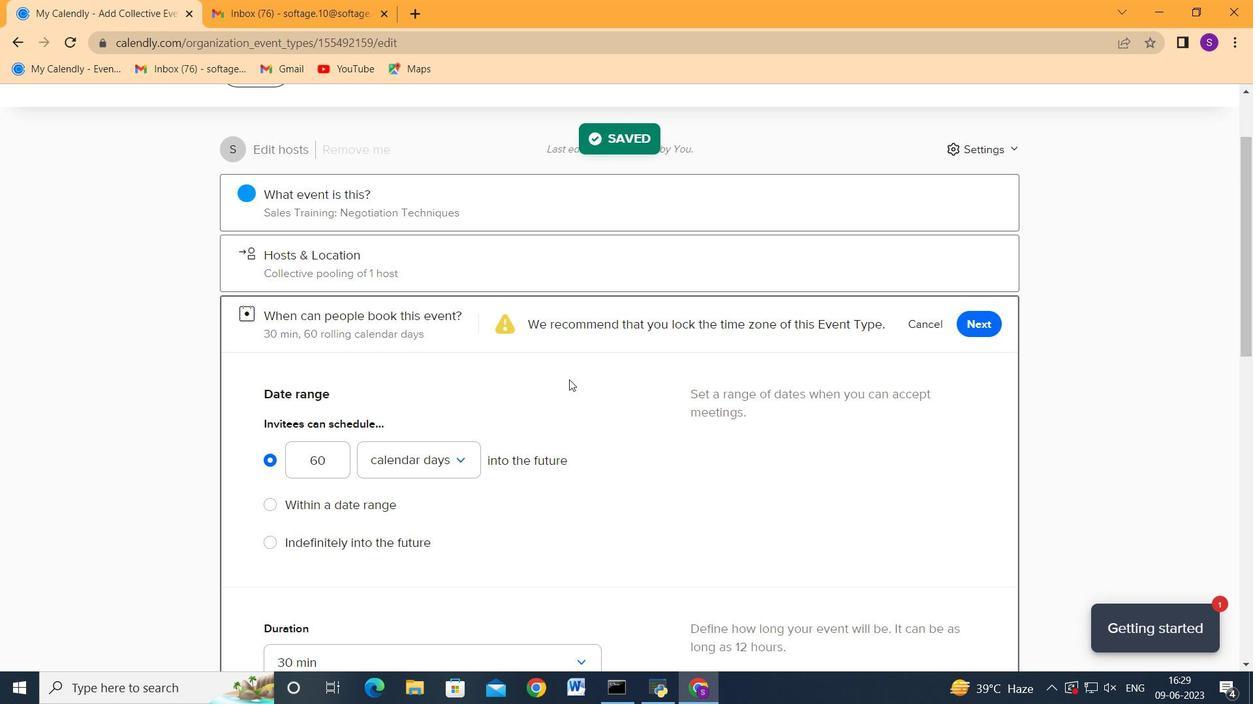 
Action: Mouse scrolled (573, 379) with delta (0, 0)
Screenshot: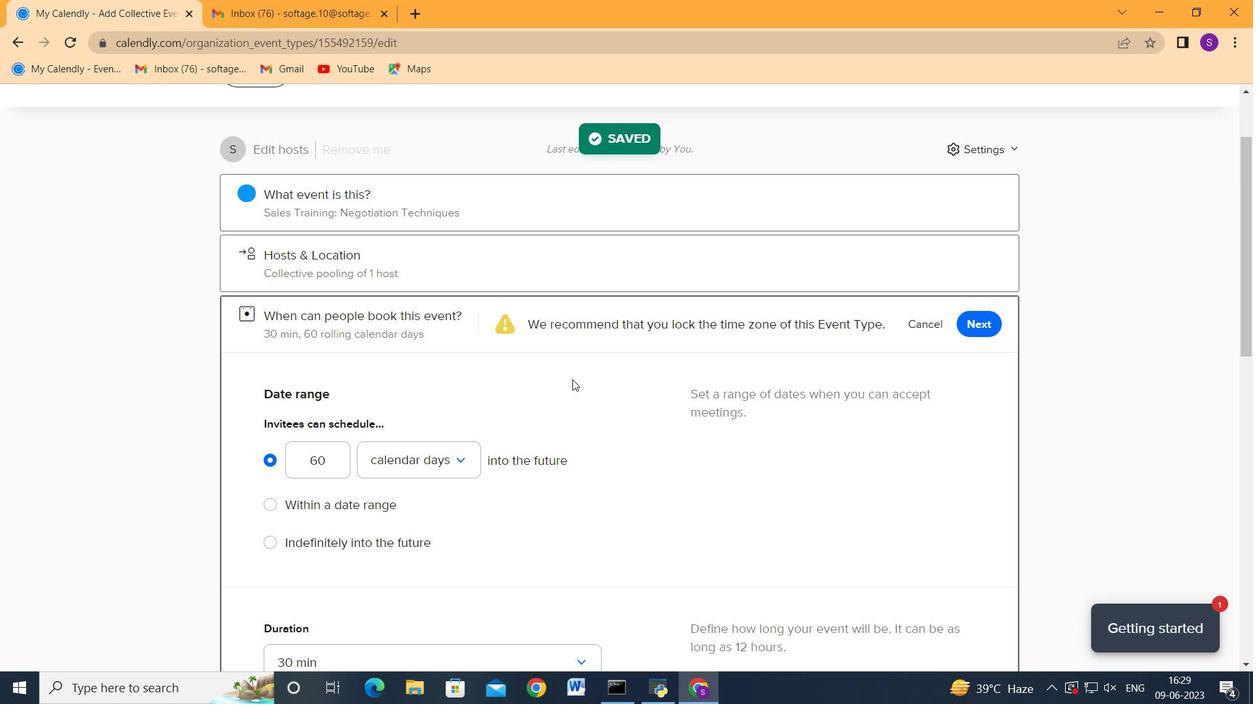 
Action: Mouse scrolled (573, 379) with delta (0, 0)
Screenshot: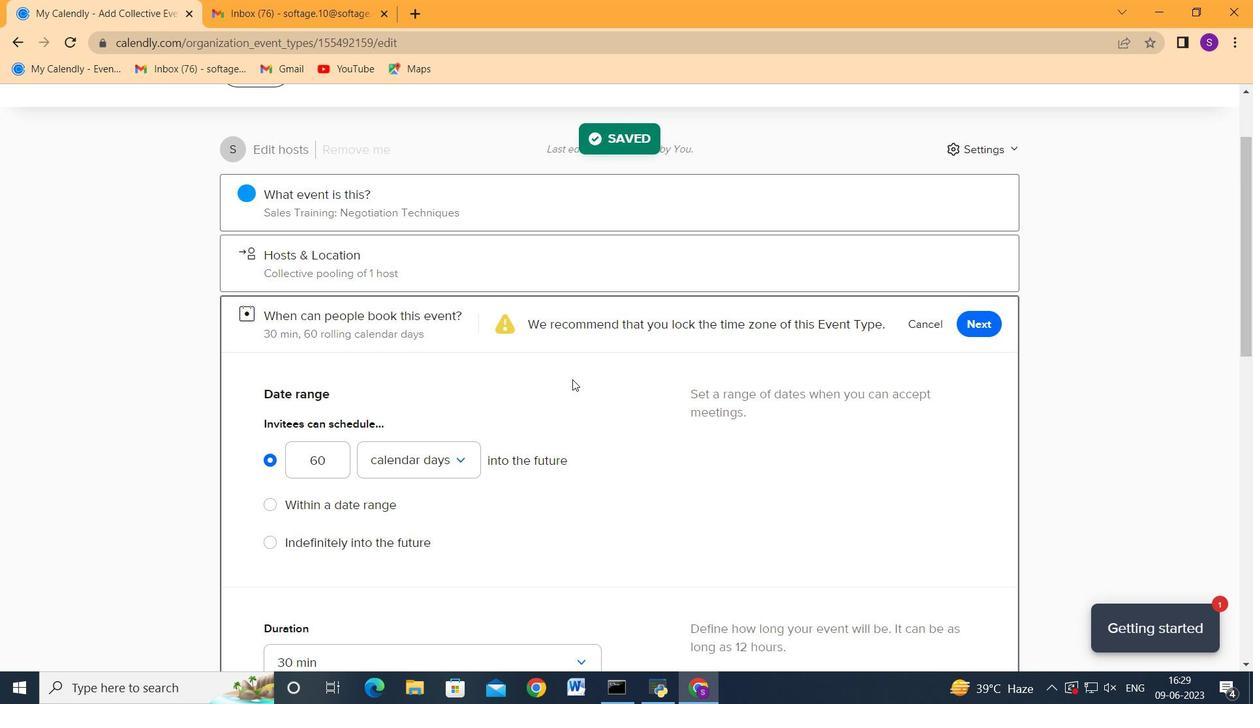 
Action: Mouse moved to (293, 170)
Screenshot: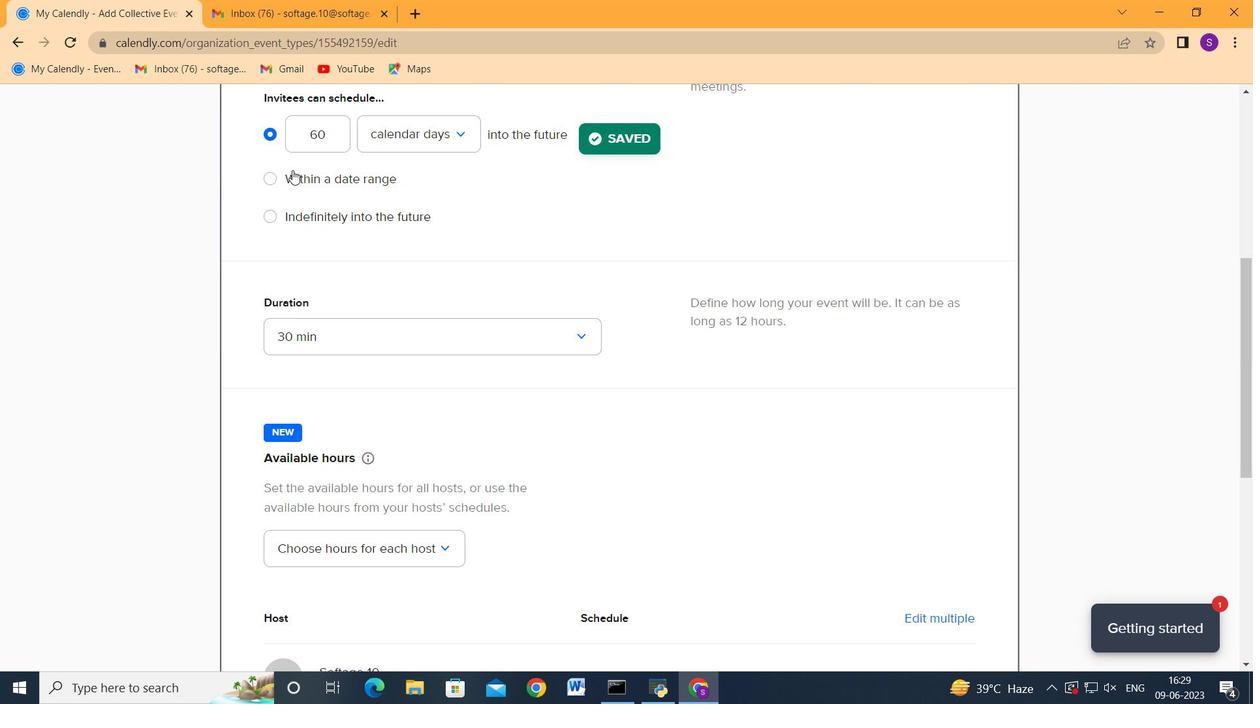 
Action: Mouse pressed left at (293, 170)
Screenshot: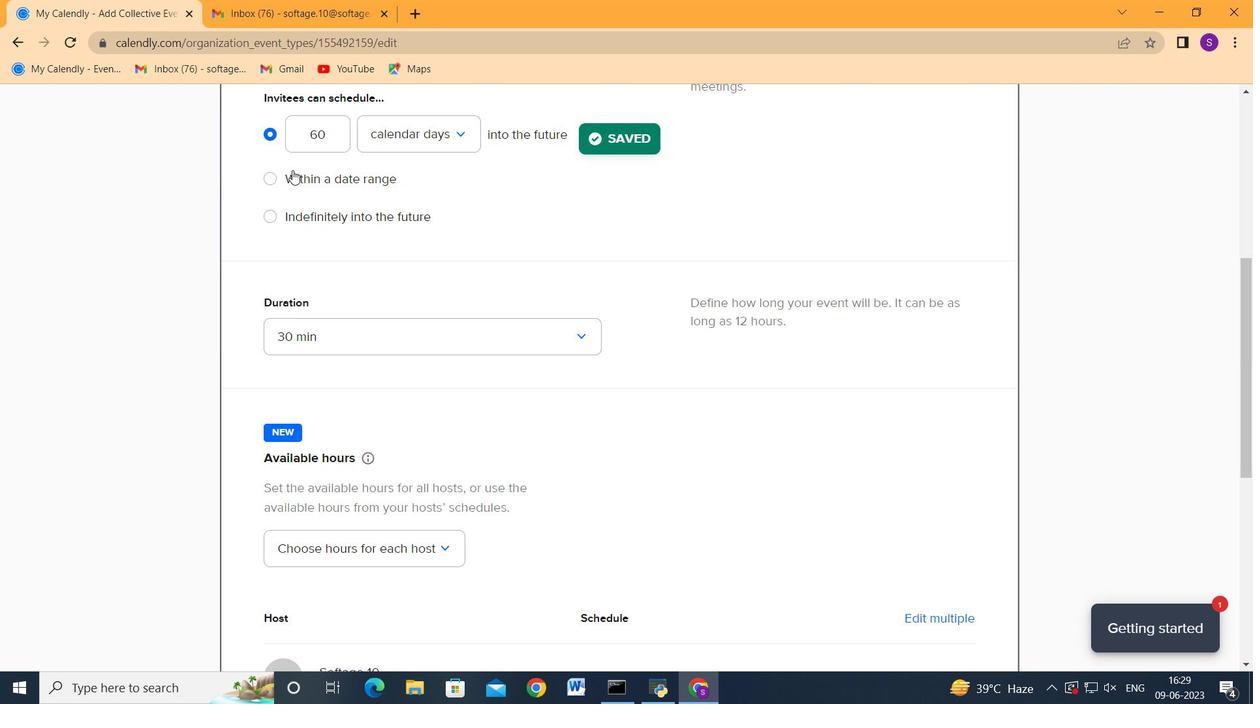 
Action: Mouse moved to (436, 187)
Screenshot: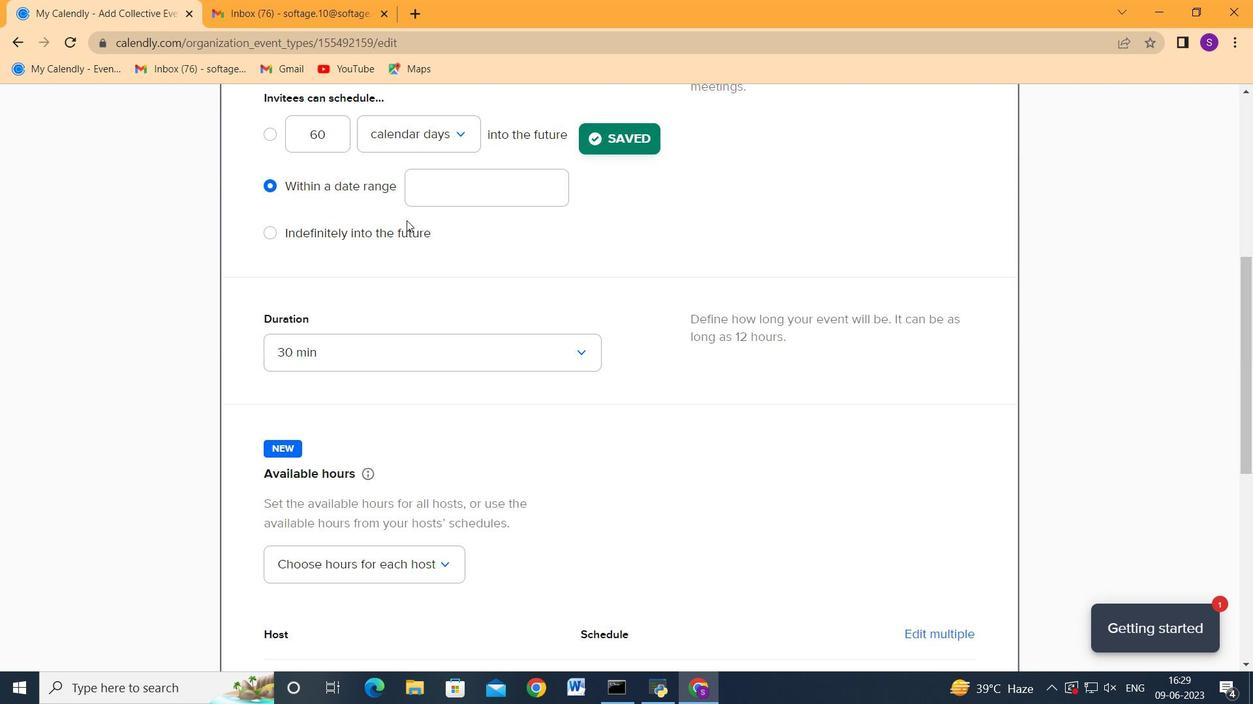 
Action: Mouse pressed left at (436, 187)
Screenshot: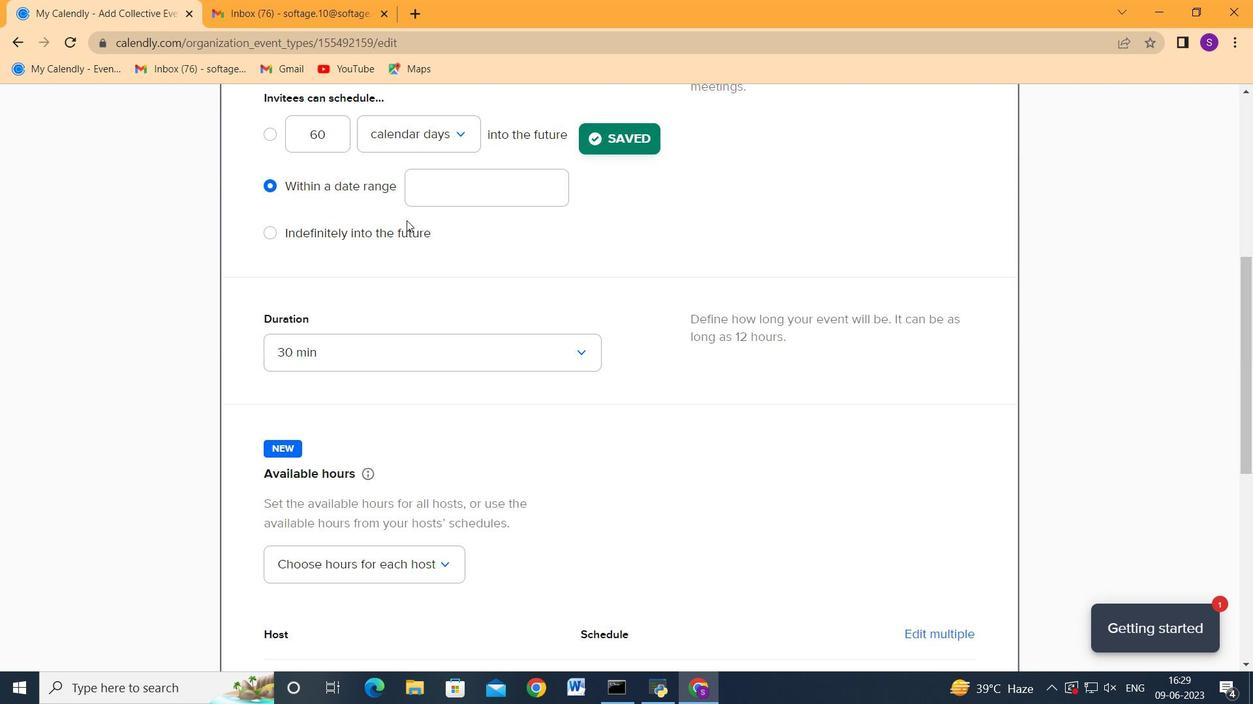 
Action: Mouse moved to (537, 240)
Screenshot: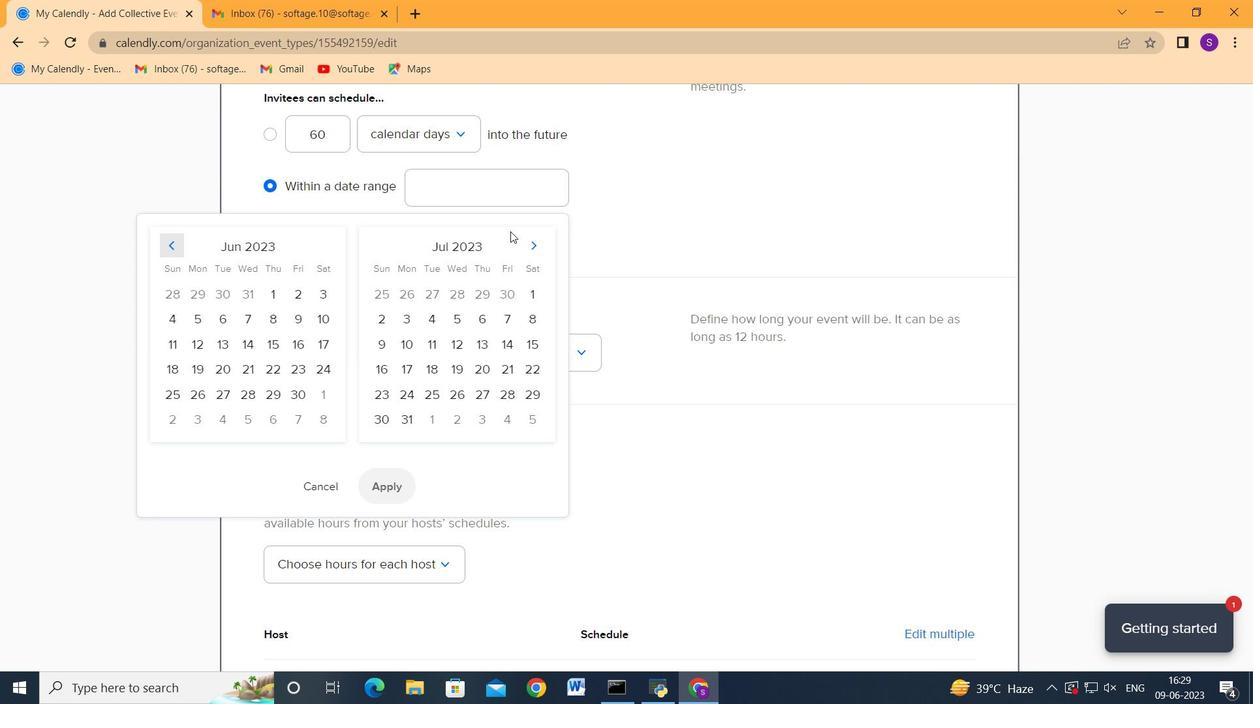 
Action: Mouse pressed left at (537, 240)
Screenshot: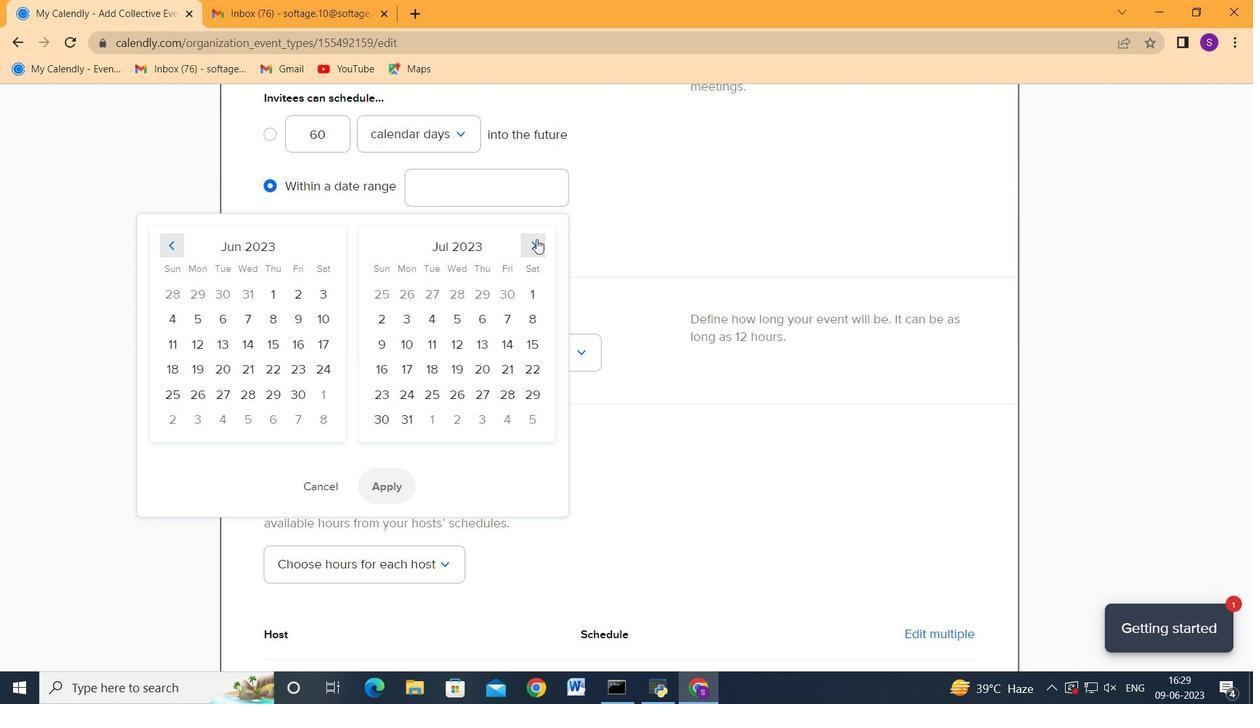 
Action: Mouse pressed left at (537, 240)
Screenshot: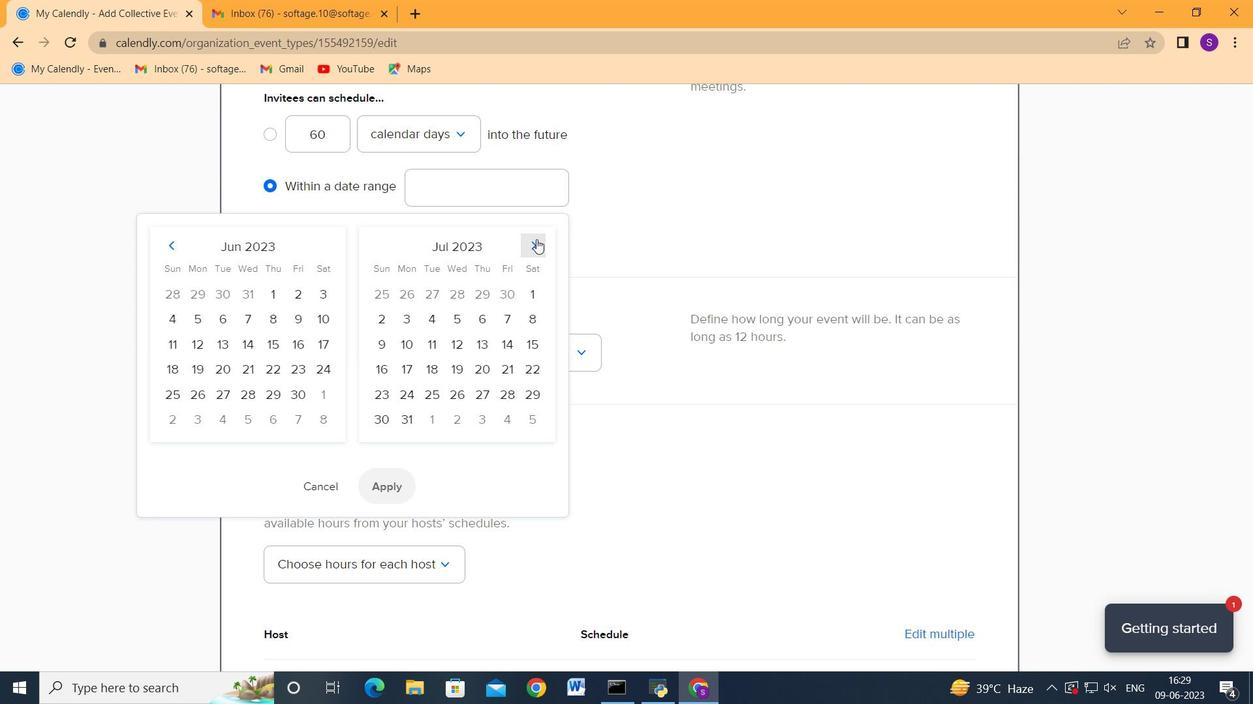 
Action: Mouse pressed left at (537, 240)
Screenshot: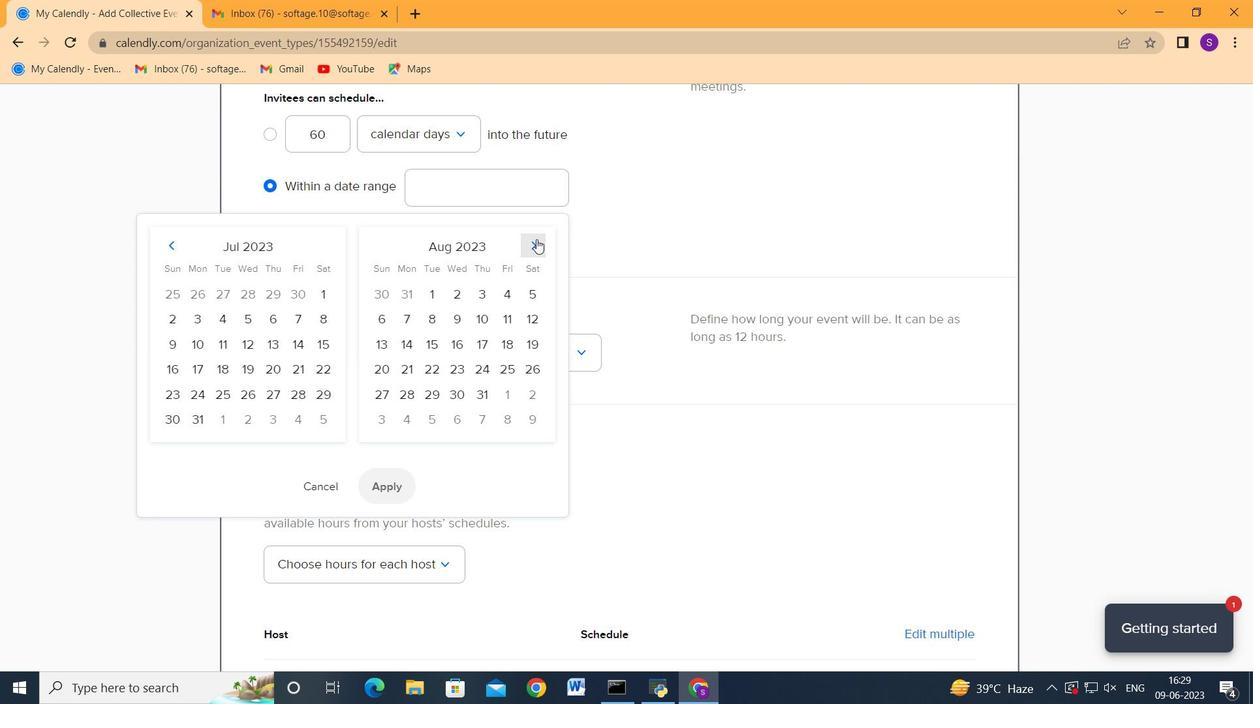 
Action: Mouse pressed left at (537, 240)
Screenshot: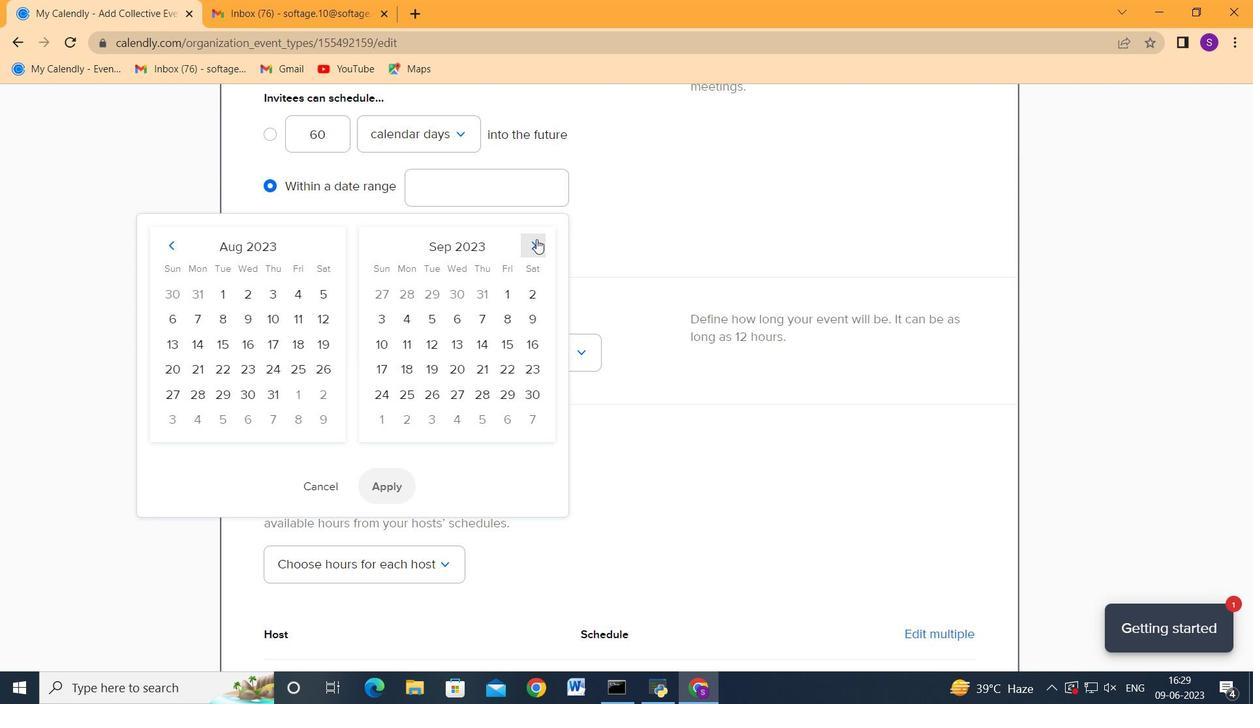 
Action: Mouse pressed left at (537, 240)
Screenshot: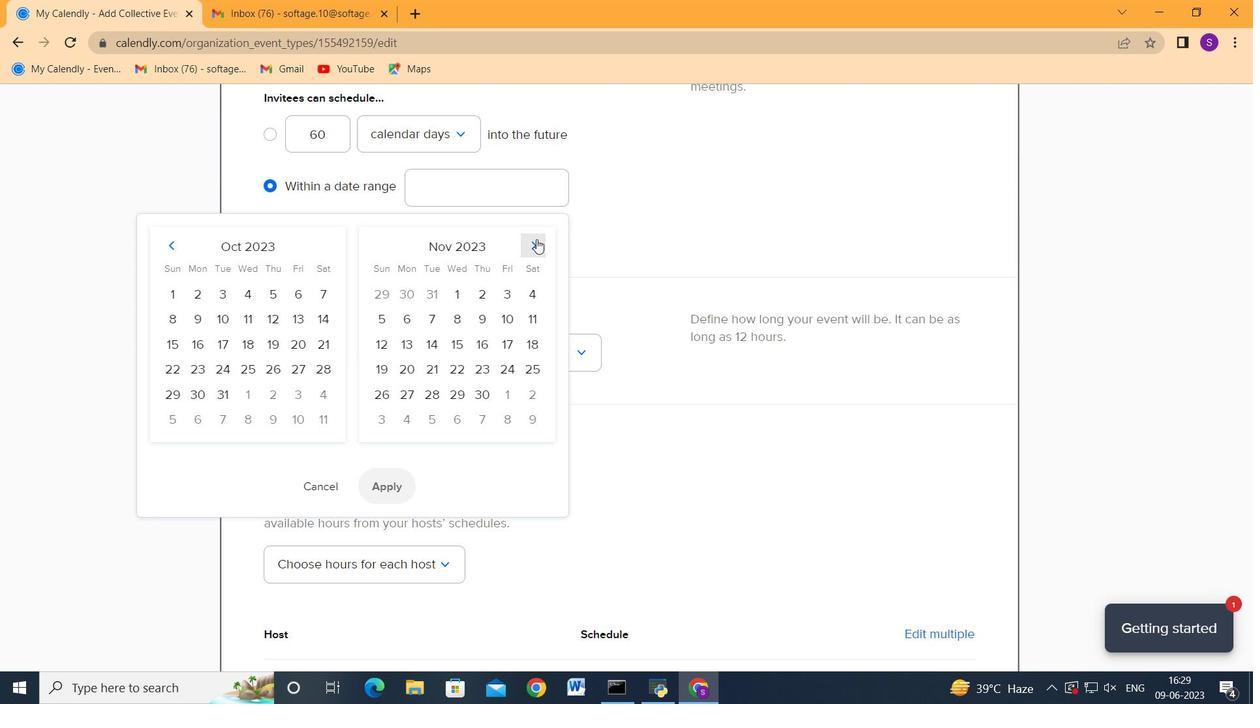
Action: Mouse moved to (175, 246)
Screenshot: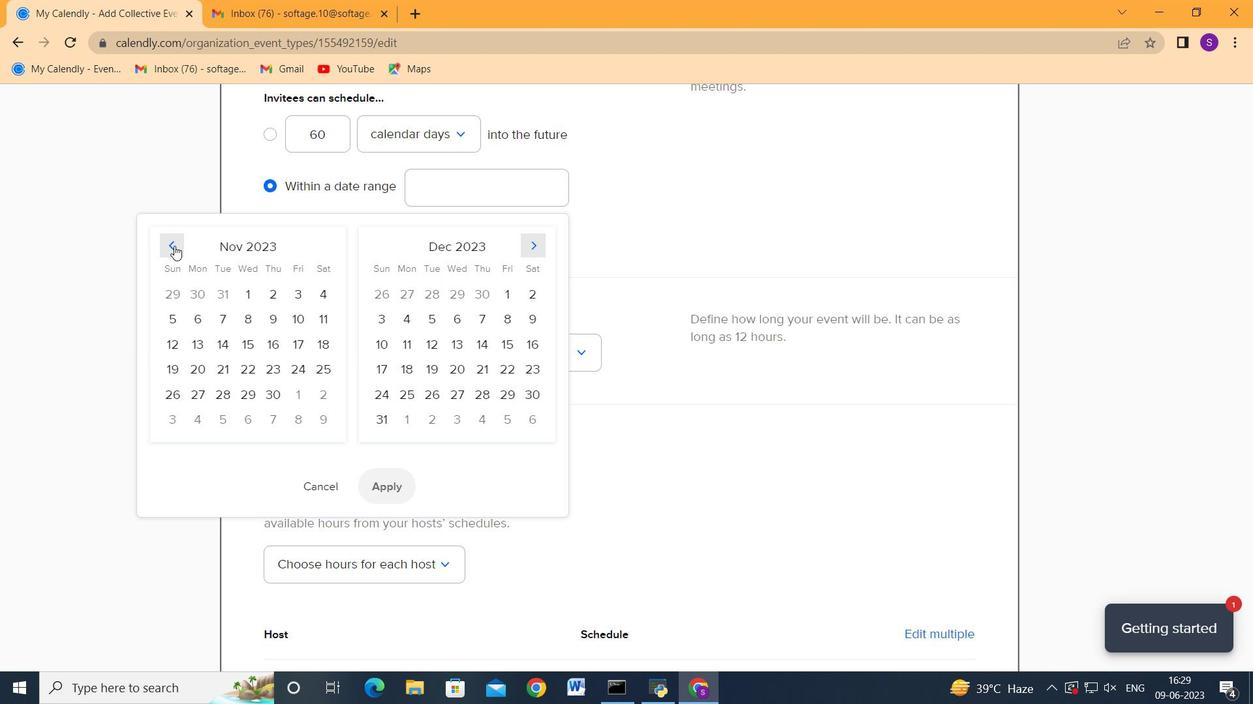 
Action: Mouse pressed left at (175, 246)
Screenshot: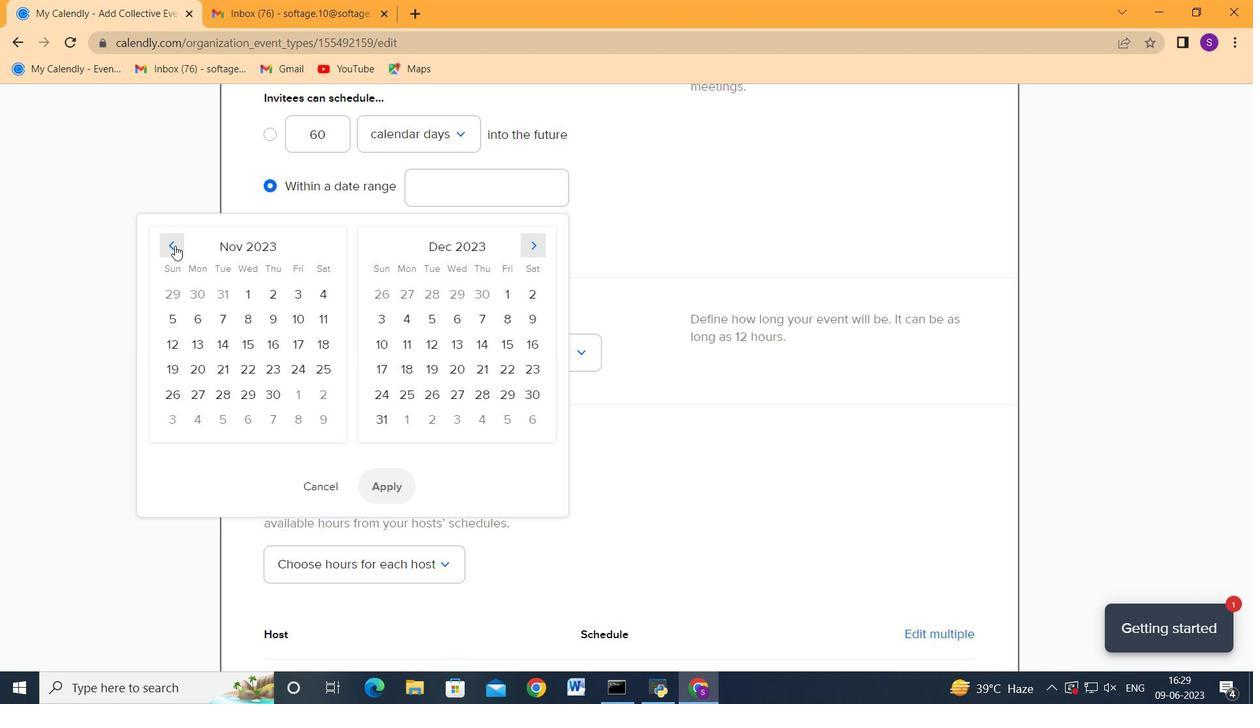 
Action: Mouse pressed left at (175, 246)
Screenshot: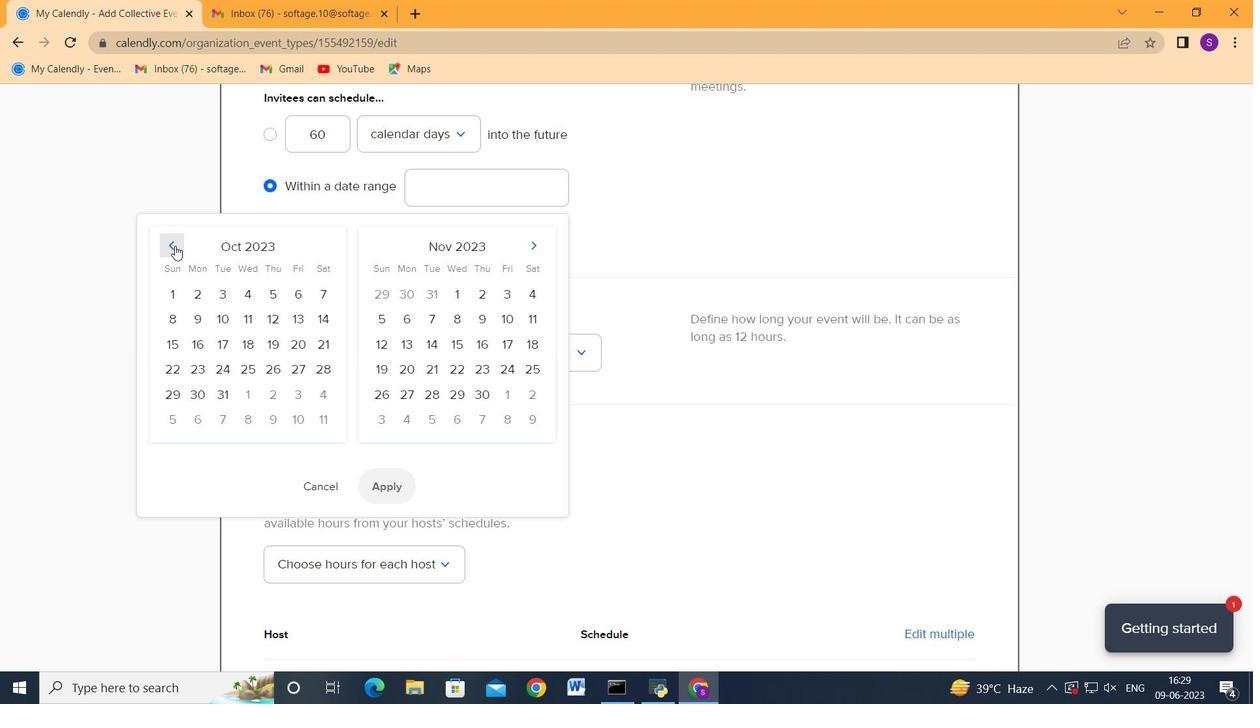 
Action: Mouse moved to (407, 290)
Screenshot: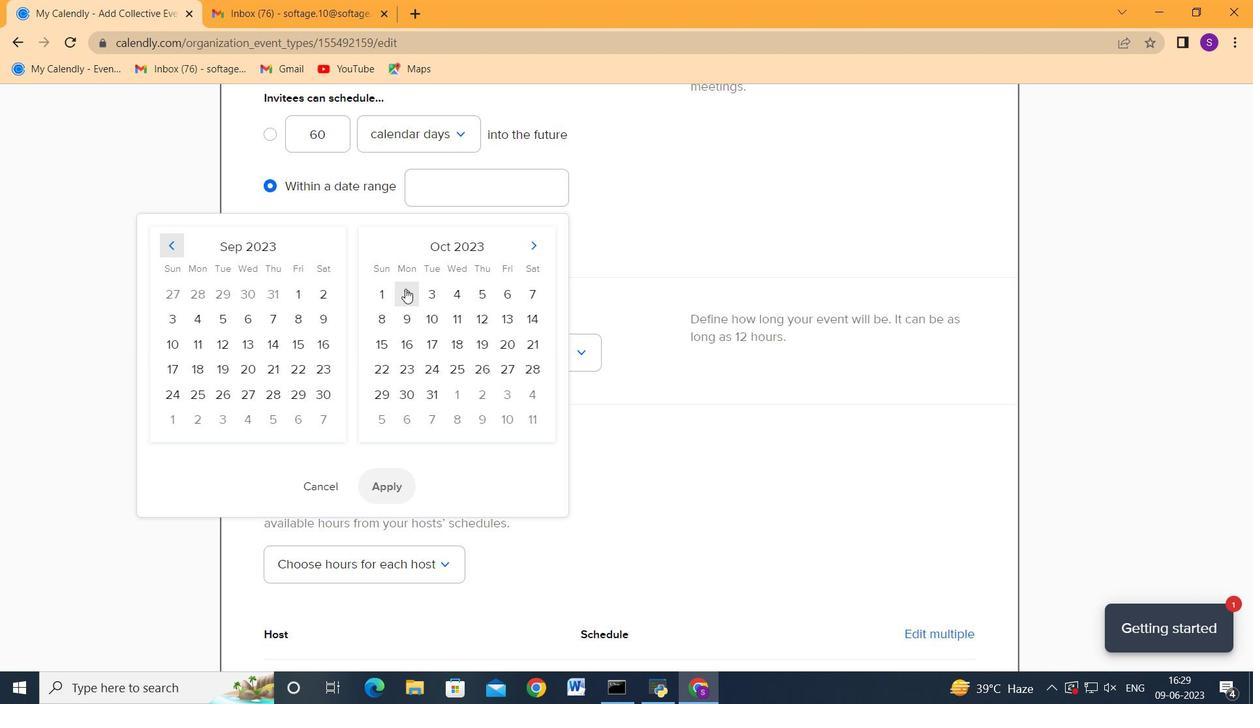
Action: Mouse pressed left at (407, 290)
Screenshot: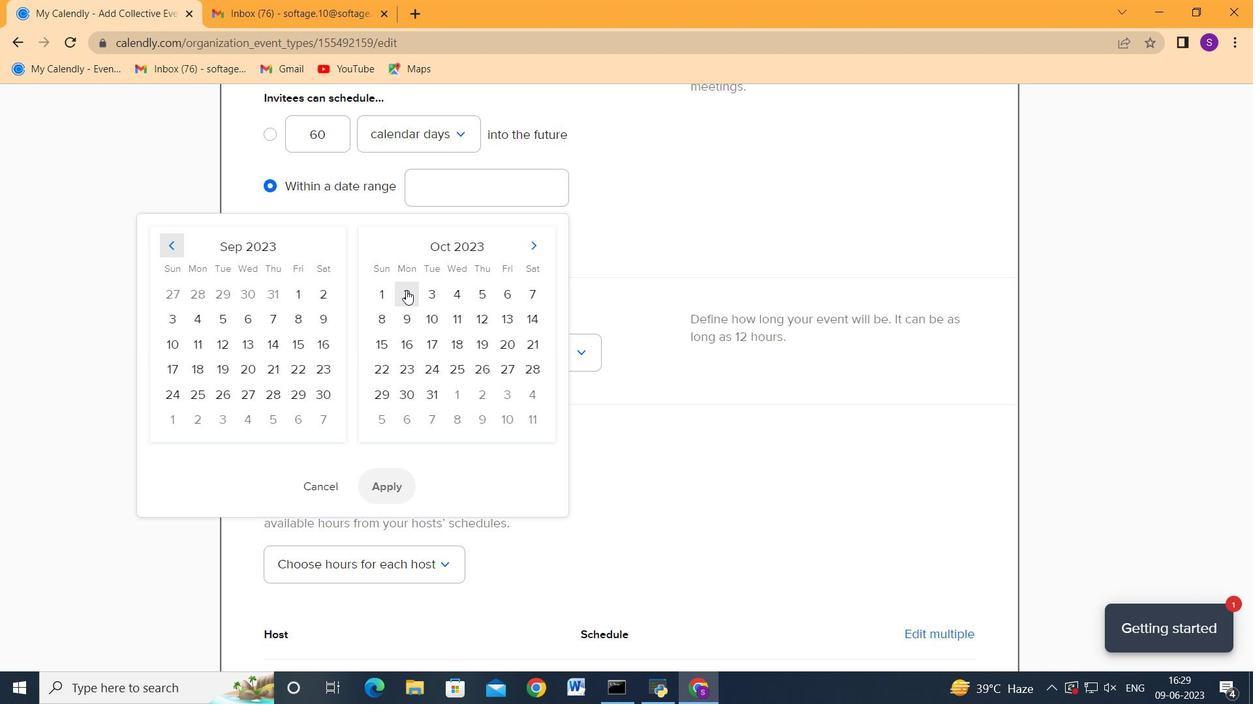 
Action: Mouse moved to (452, 289)
Screenshot: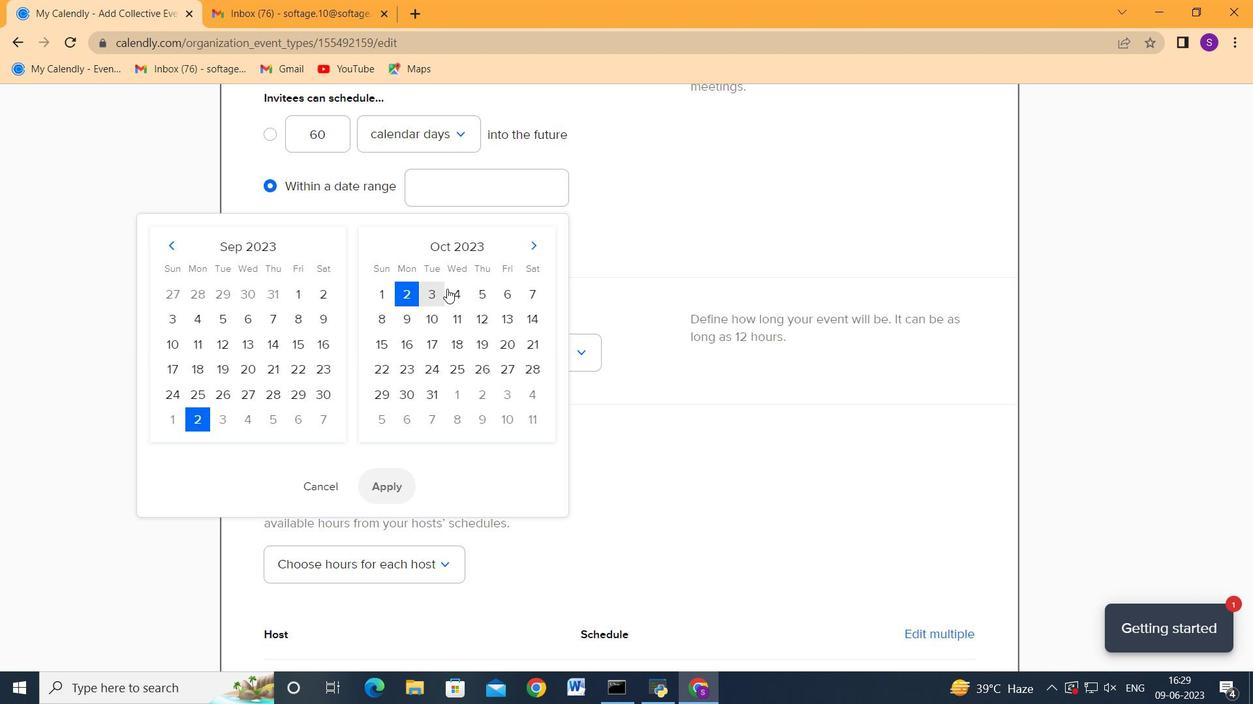 
Action: Mouse pressed left at (452, 289)
Screenshot: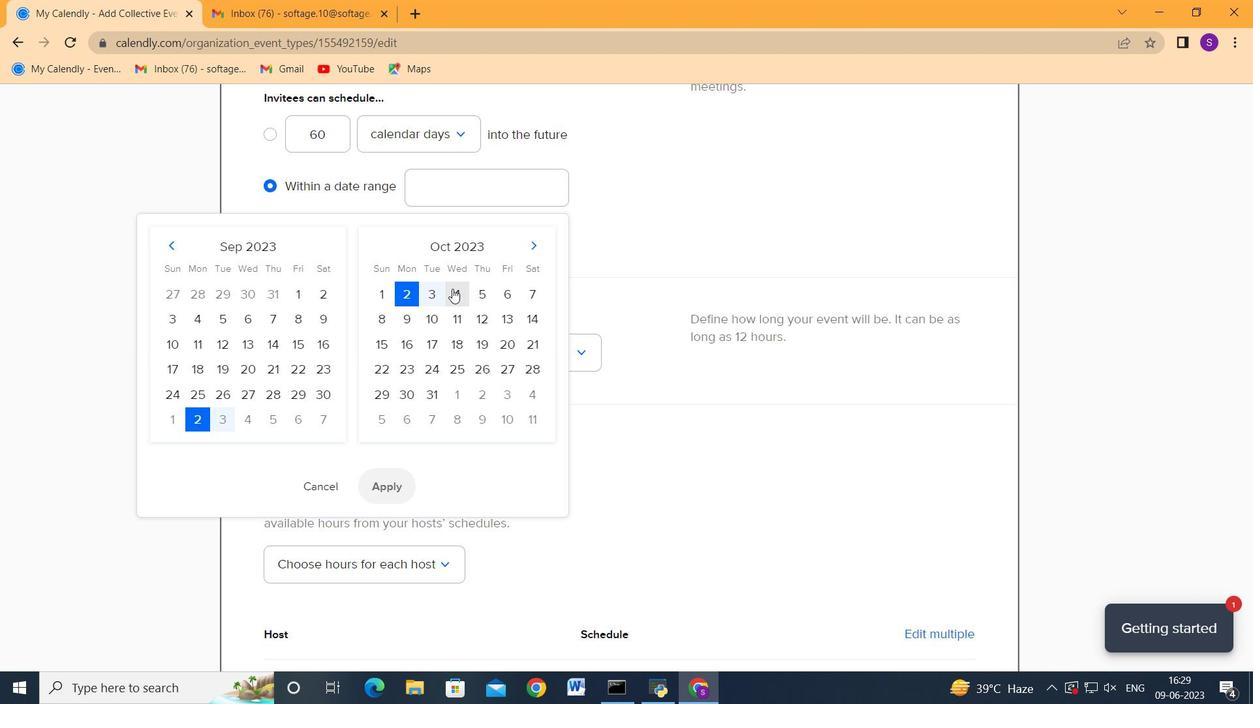 
Action: Mouse moved to (390, 492)
Screenshot: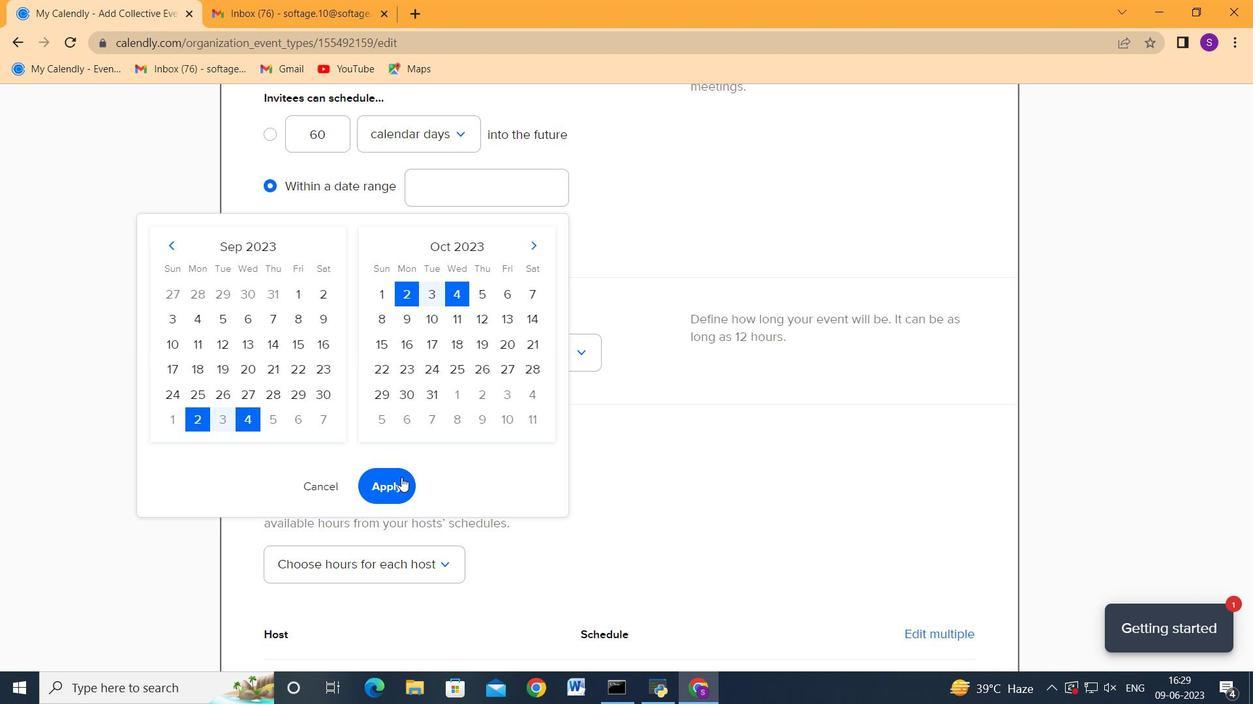 
Action: Mouse pressed left at (390, 492)
Screenshot: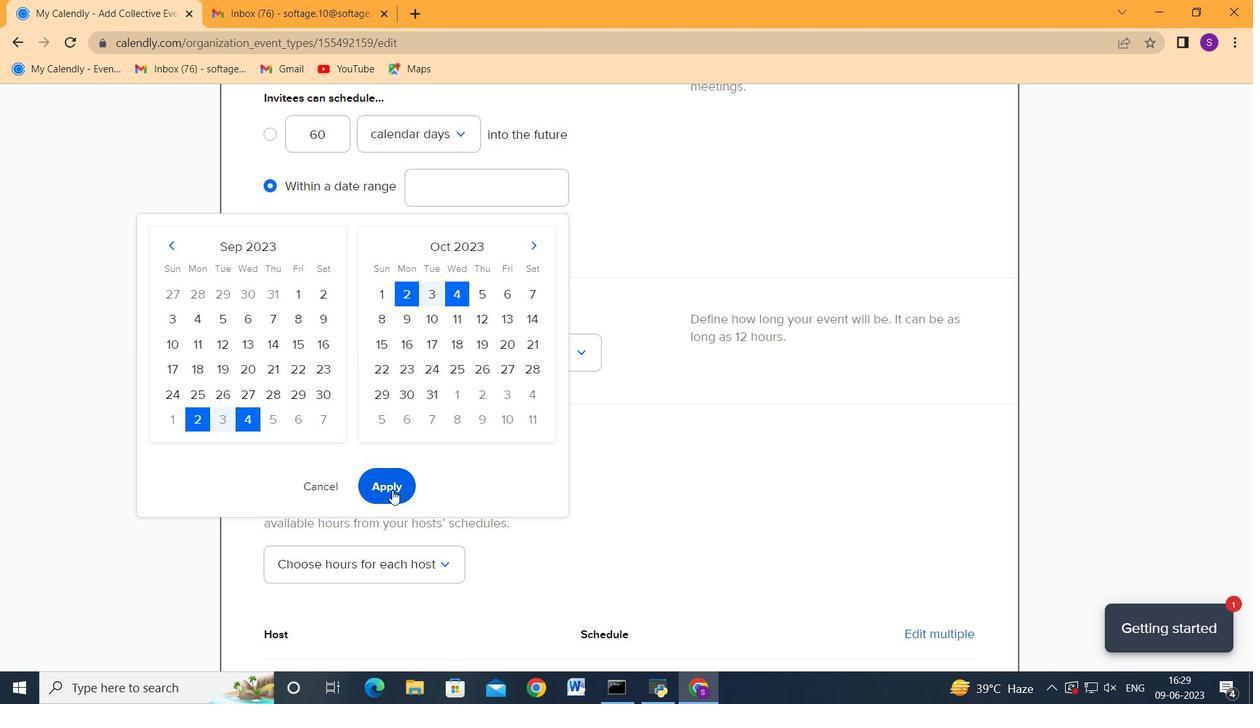 
Action: Mouse moved to (576, 392)
Screenshot: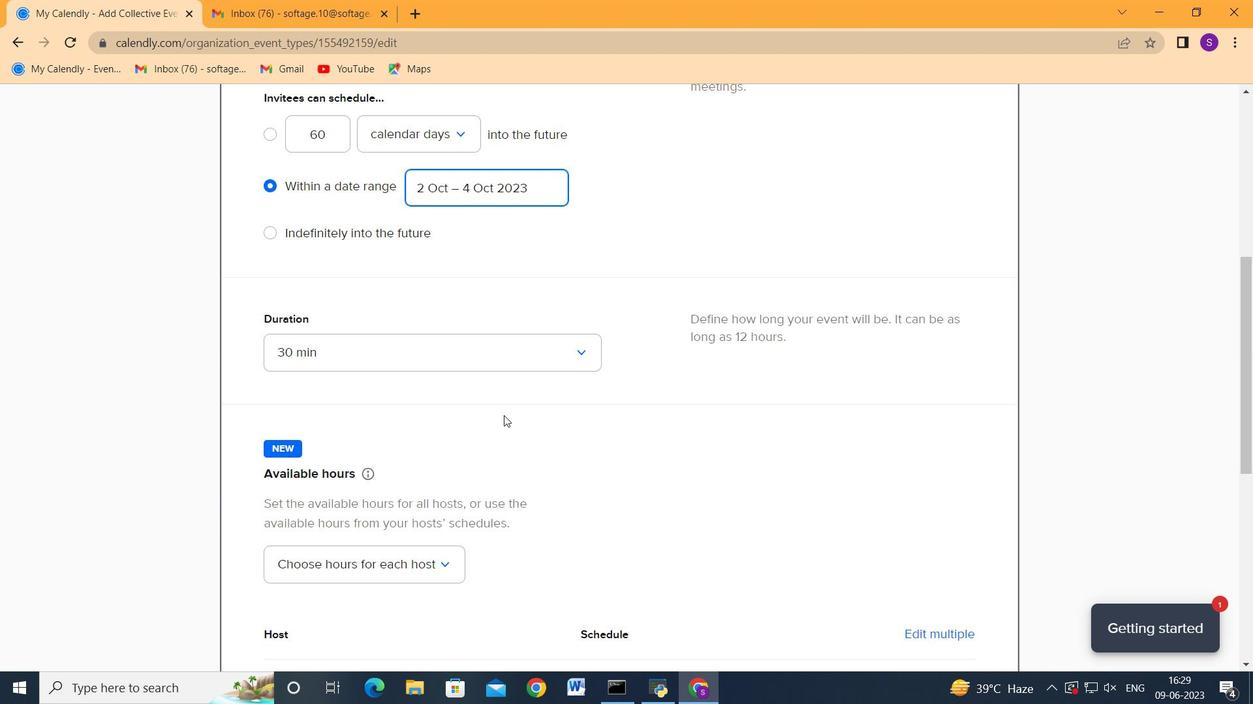 
Action: Mouse scrolled (576, 392) with delta (0, 0)
Screenshot: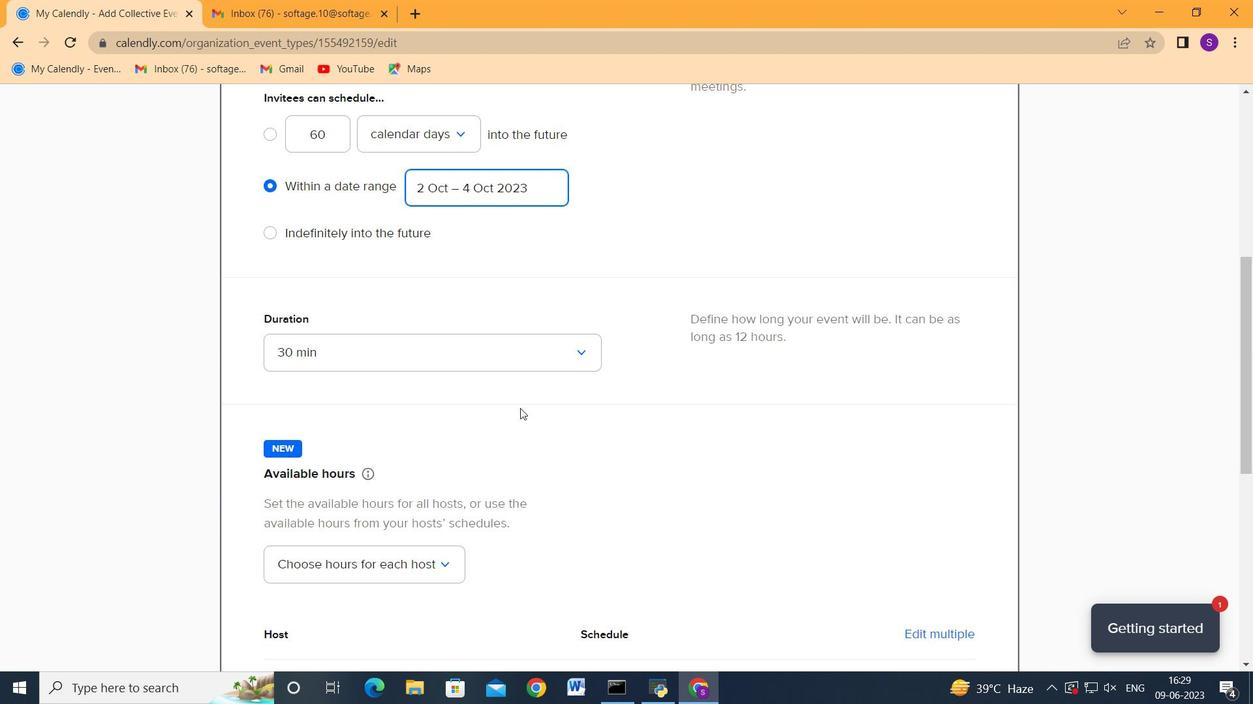 
Action: Mouse moved to (576, 392)
Screenshot: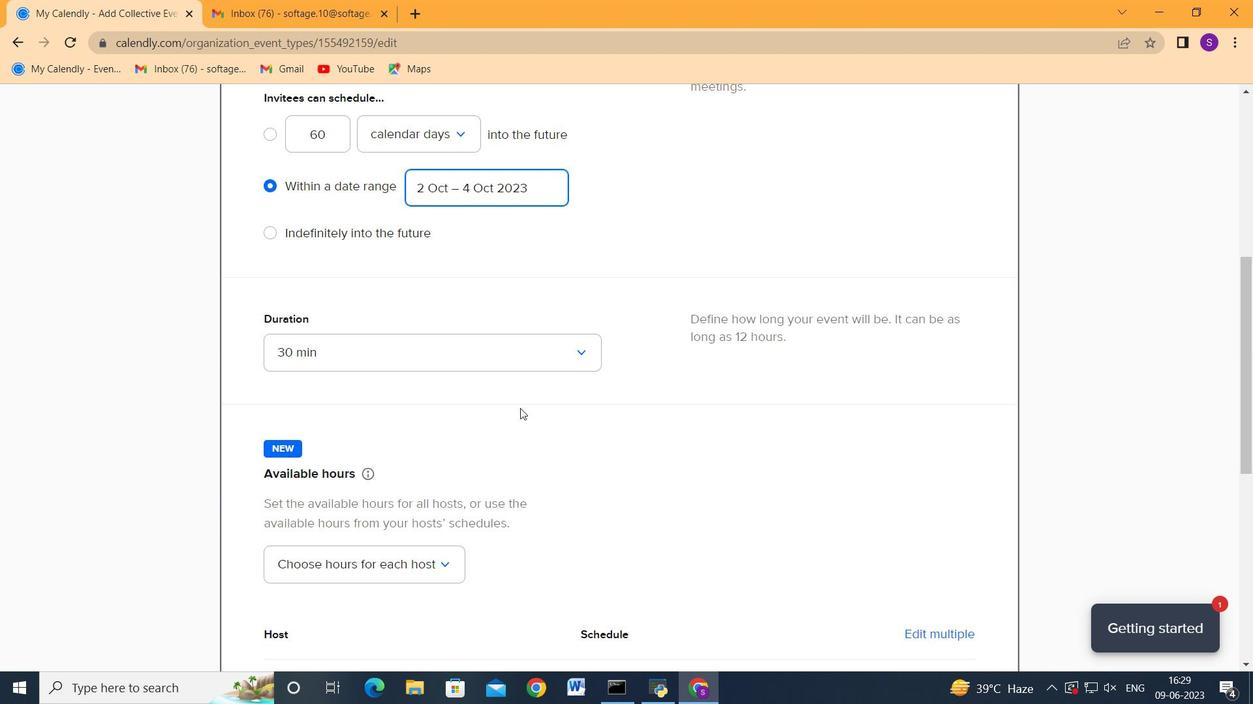 
Action: Mouse scrolled (576, 392) with delta (0, 0)
Screenshot: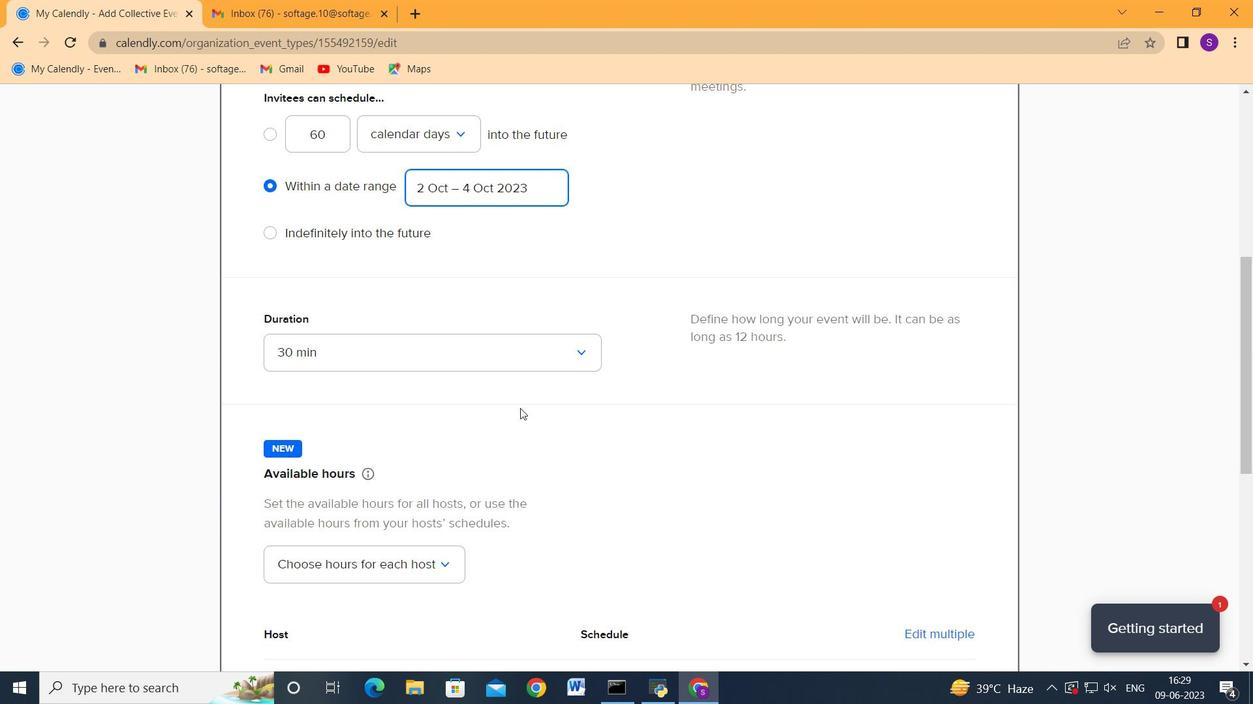 
Action: Mouse scrolled (576, 392) with delta (0, 0)
Screenshot: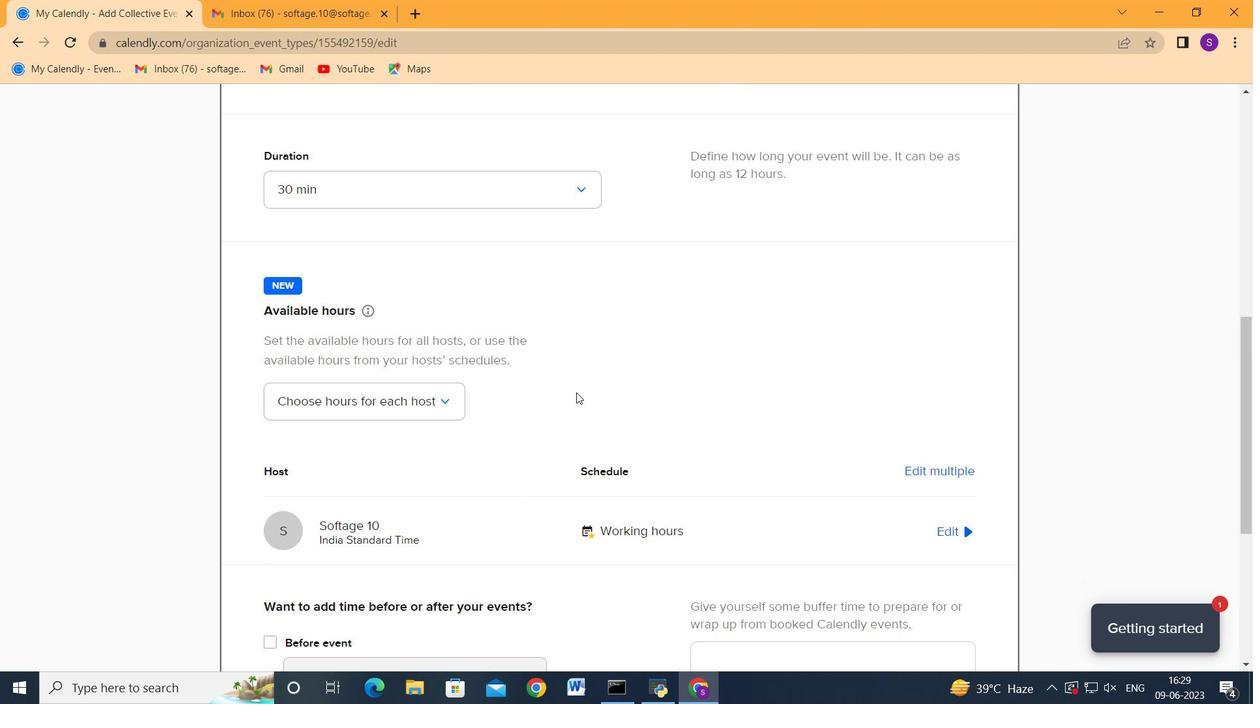 
Action: Mouse moved to (579, 393)
Screenshot: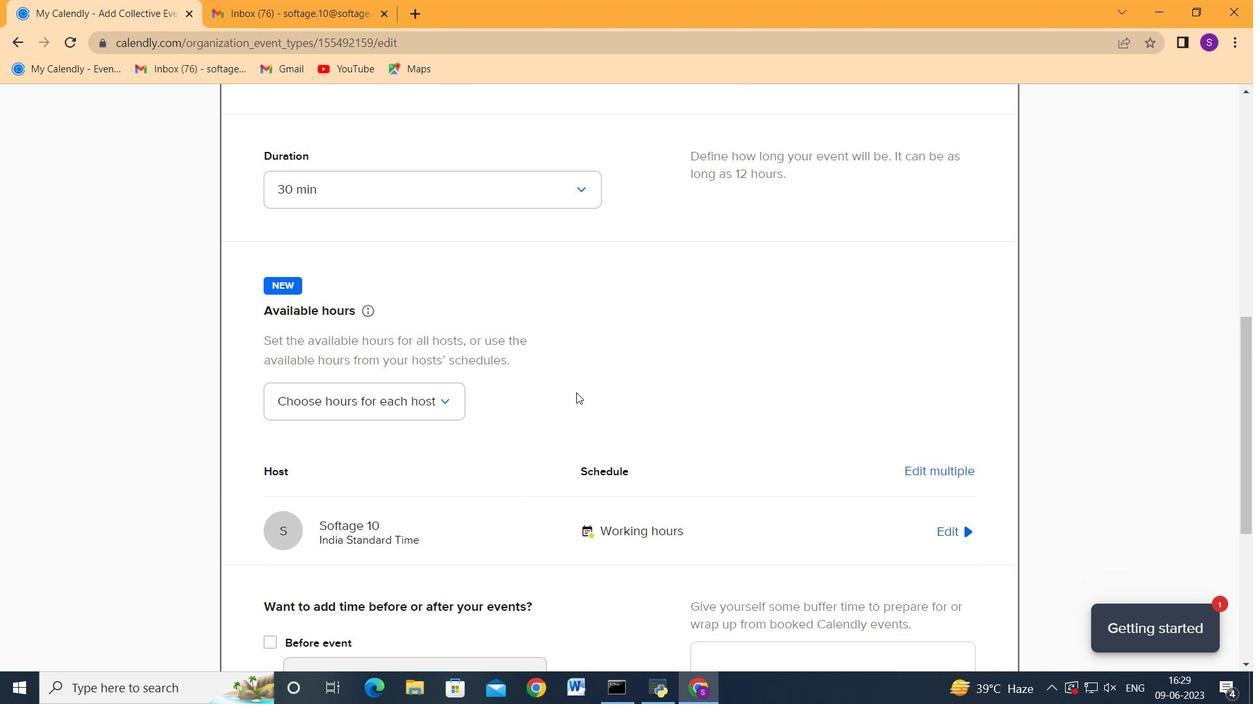 
Action: Mouse scrolled (579, 392) with delta (0, 0)
Screenshot: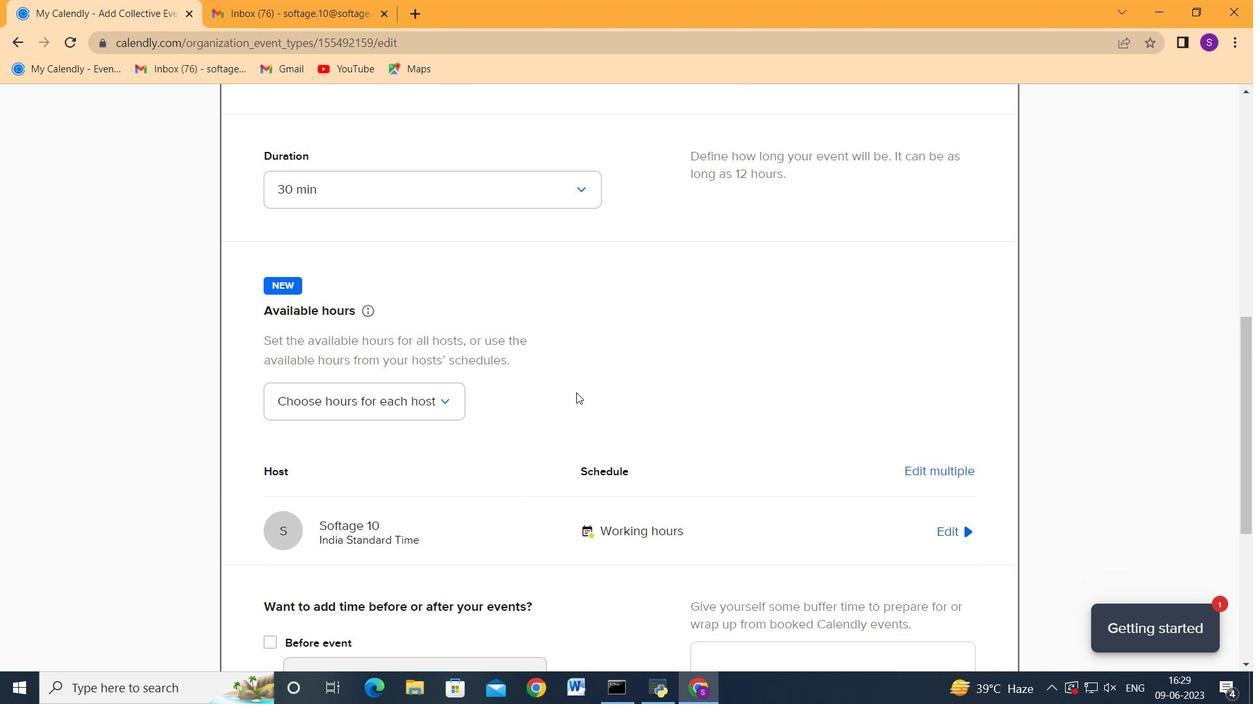 
Action: Mouse moved to (582, 392)
Screenshot: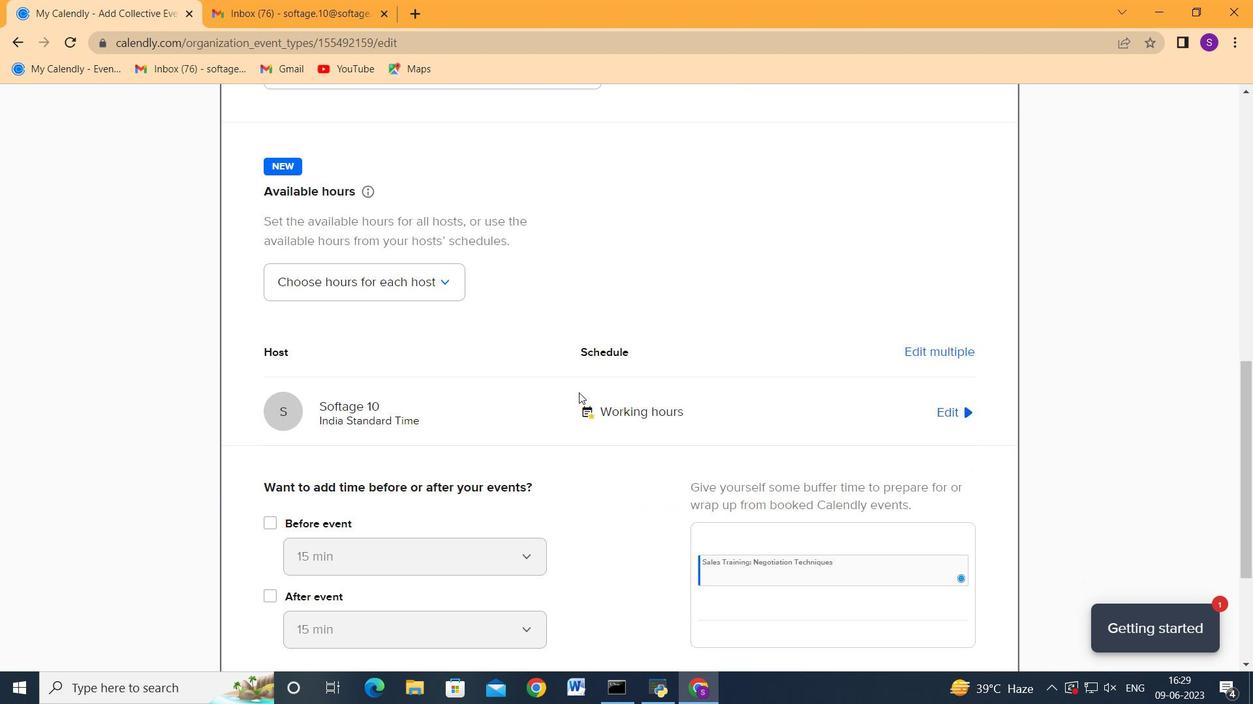 
Action: Mouse scrolled (582, 391) with delta (0, 0)
Screenshot: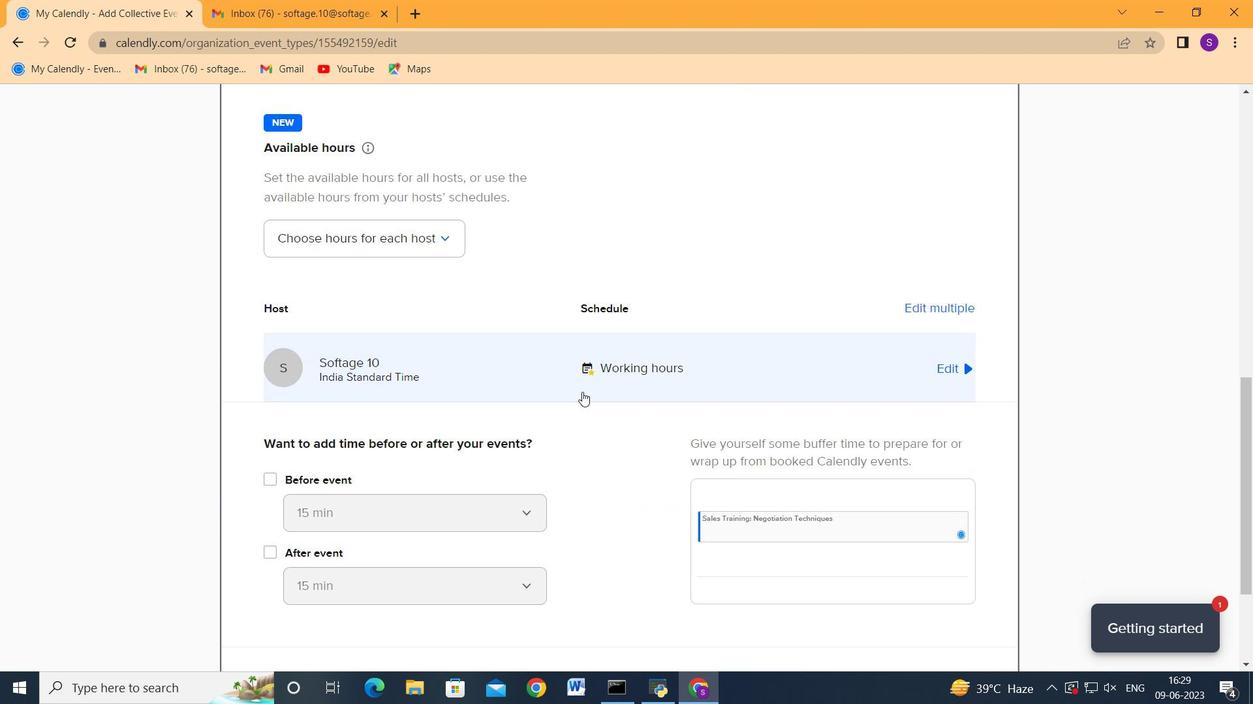 
Action: Mouse scrolled (582, 391) with delta (0, 0)
Screenshot: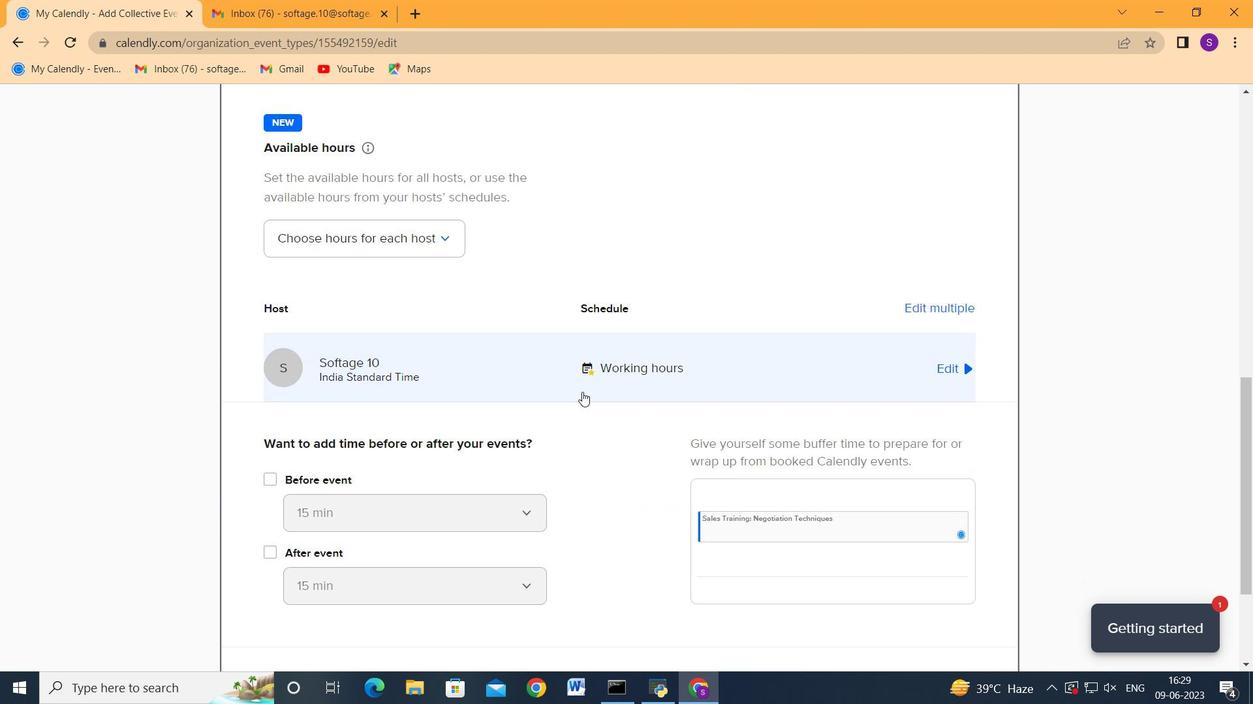 
Action: Mouse scrolled (582, 391) with delta (0, 0)
Screenshot: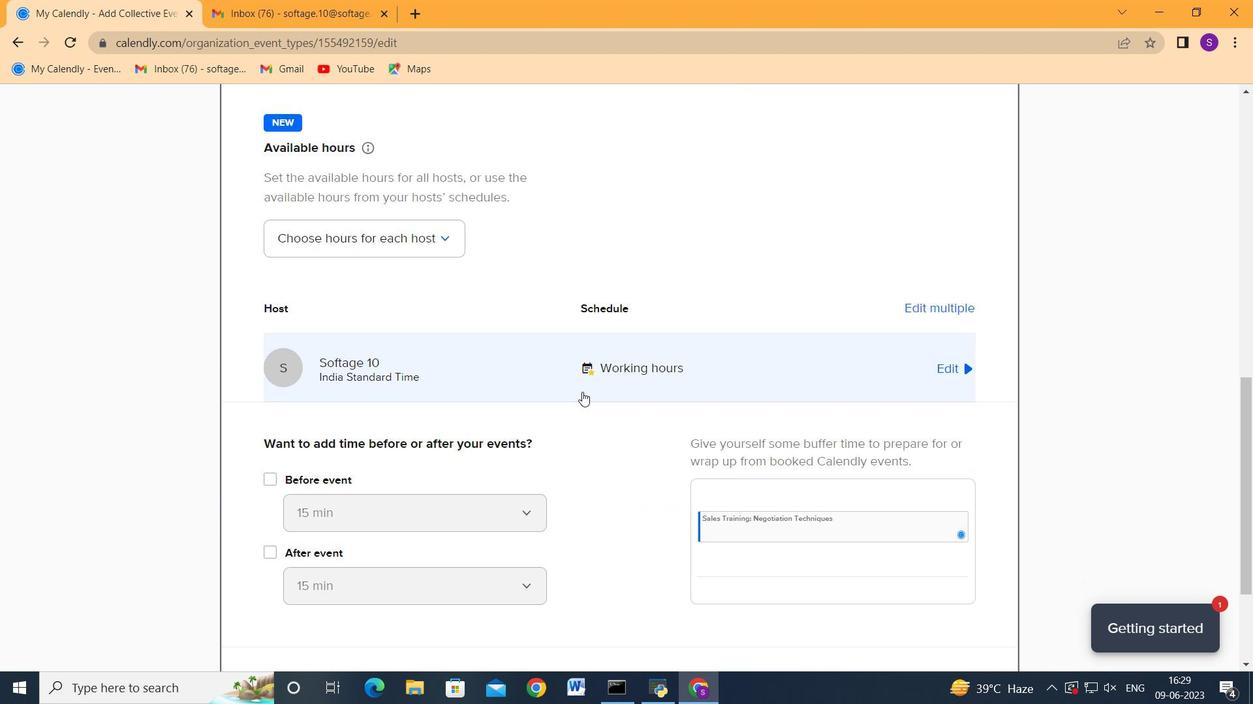 
Action: Mouse scrolled (582, 391) with delta (0, 0)
Screenshot: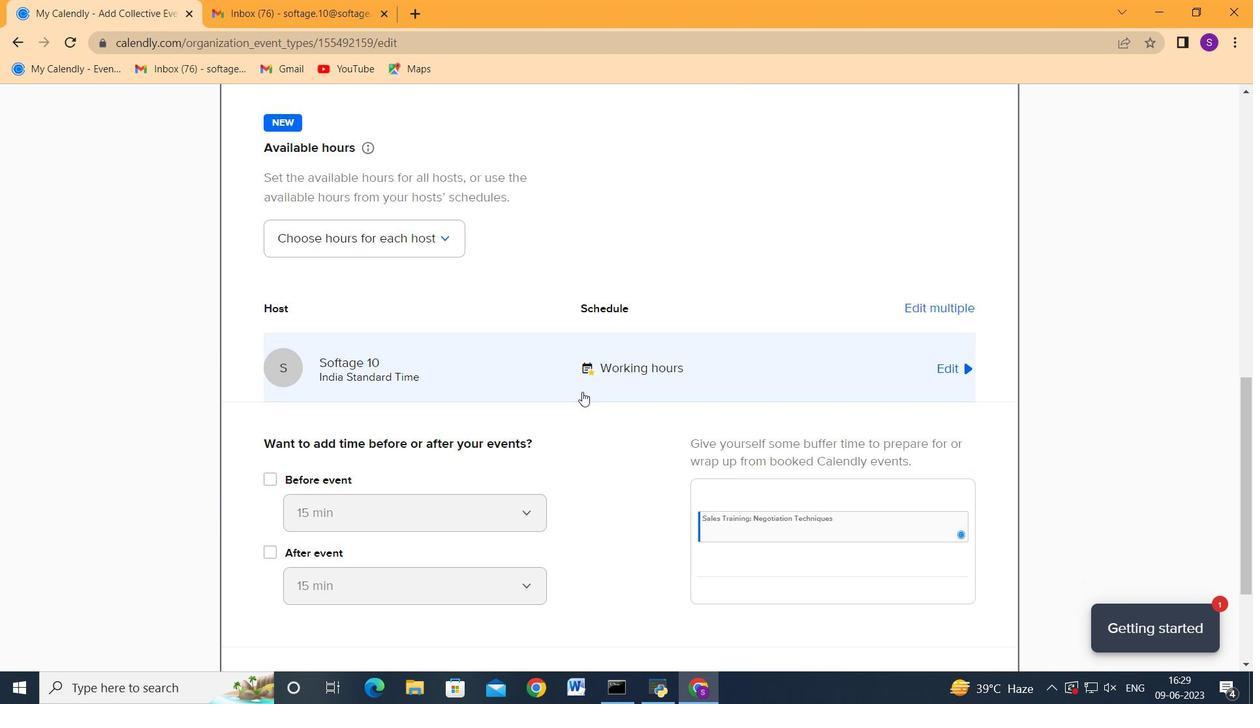 
Action: Mouse scrolled (582, 391) with delta (0, 0)
Screenshot: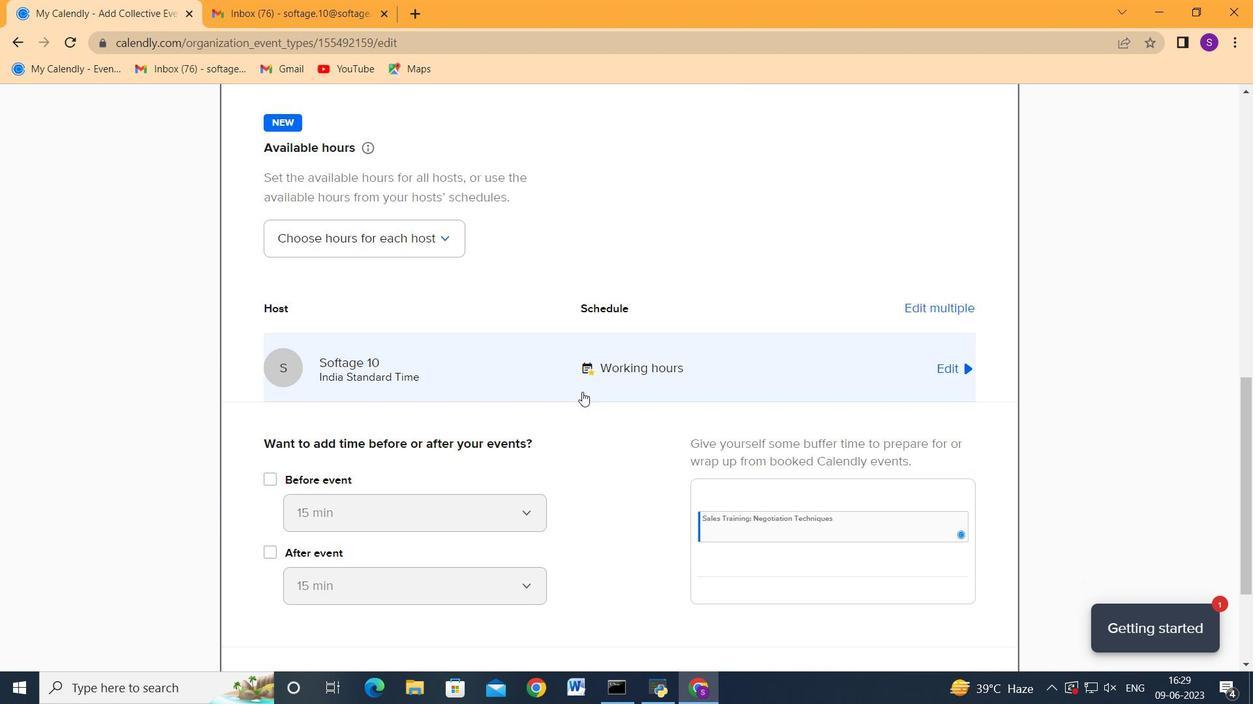 
Action: Mouse scrolled (582, 391) with delta (0, 0)
Screenshot: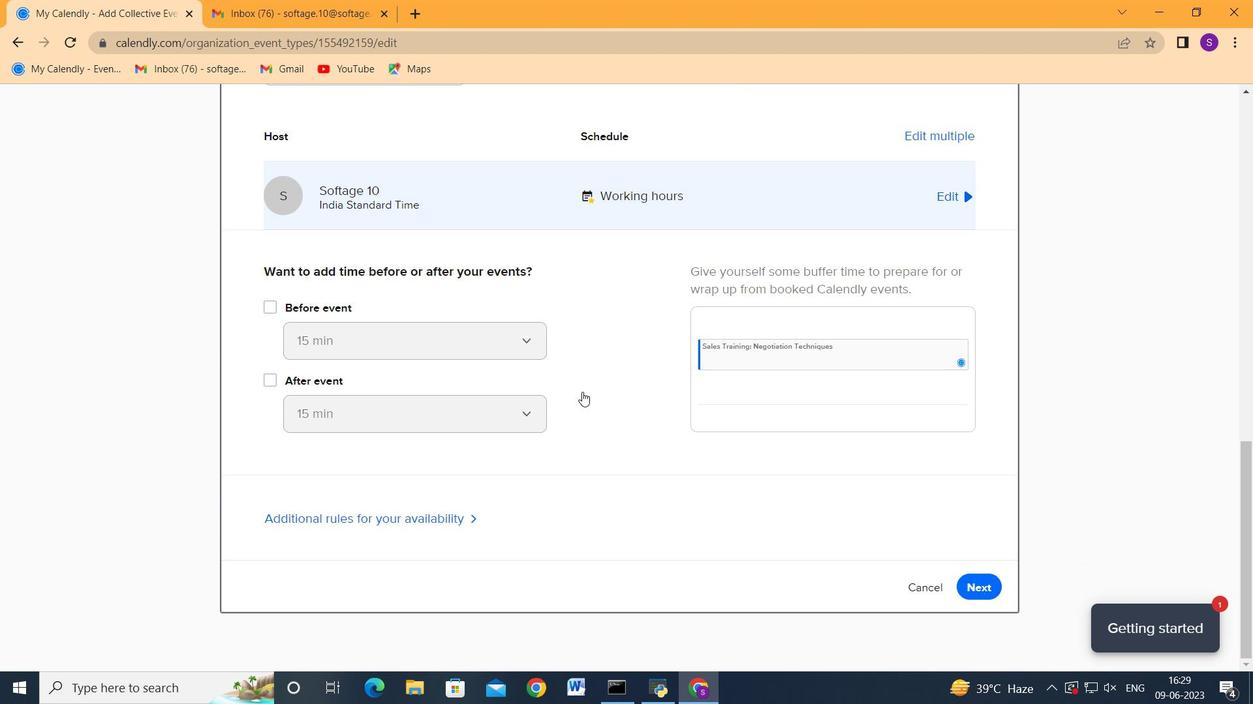 
Action: Mouse scrolled (582, 391) with delta (0, 0)
Screenshot: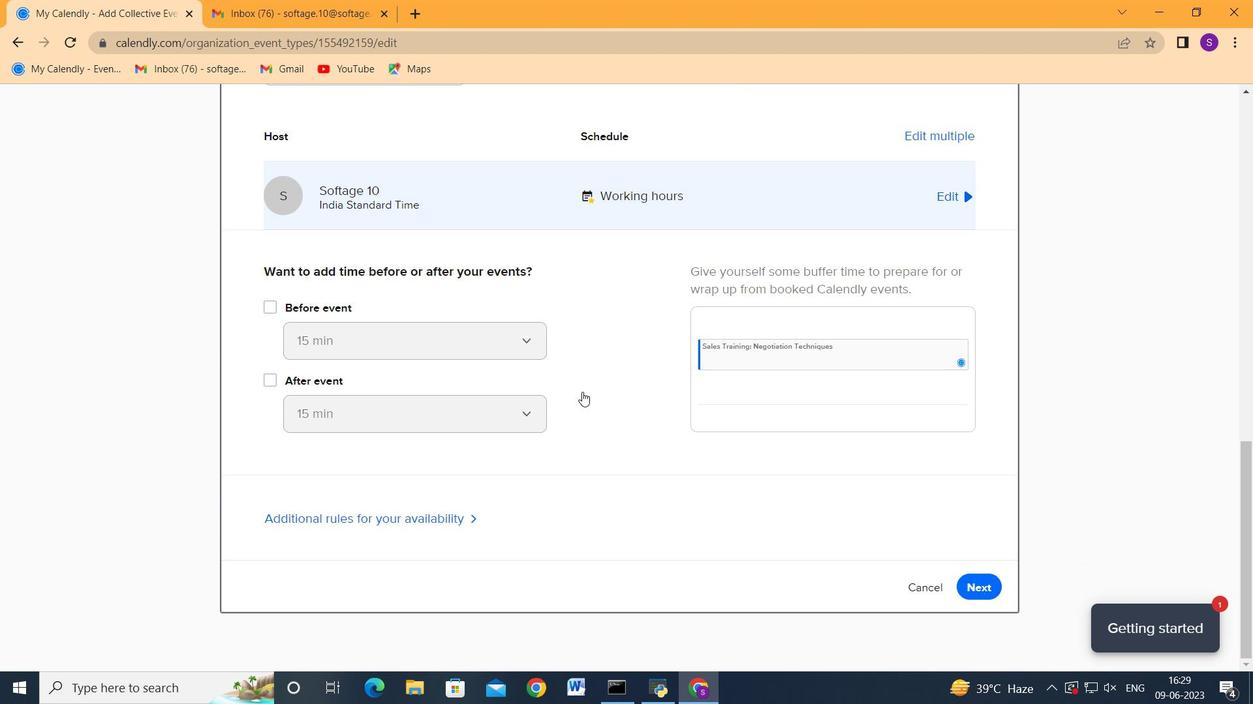 
Action: Mouse scrolled (582, 391) with delta (0, 0)
Screenshot: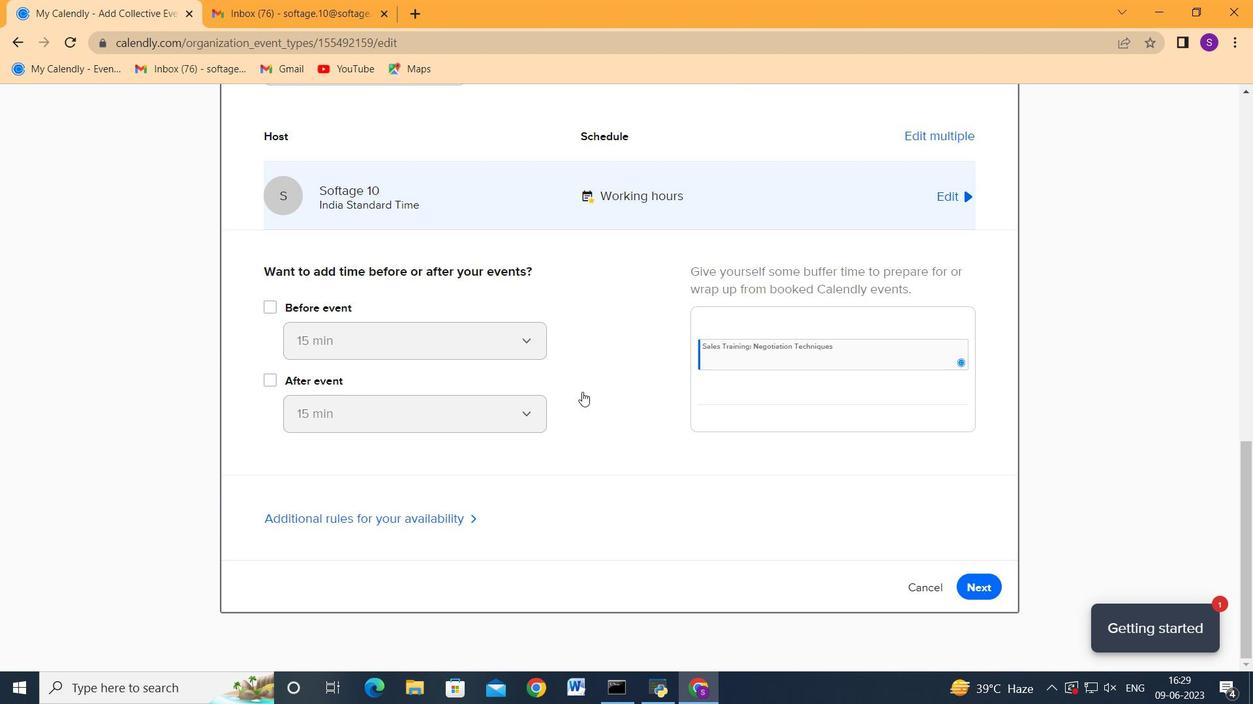 
Action: Mouse moved to (583, 392)
Screenshot: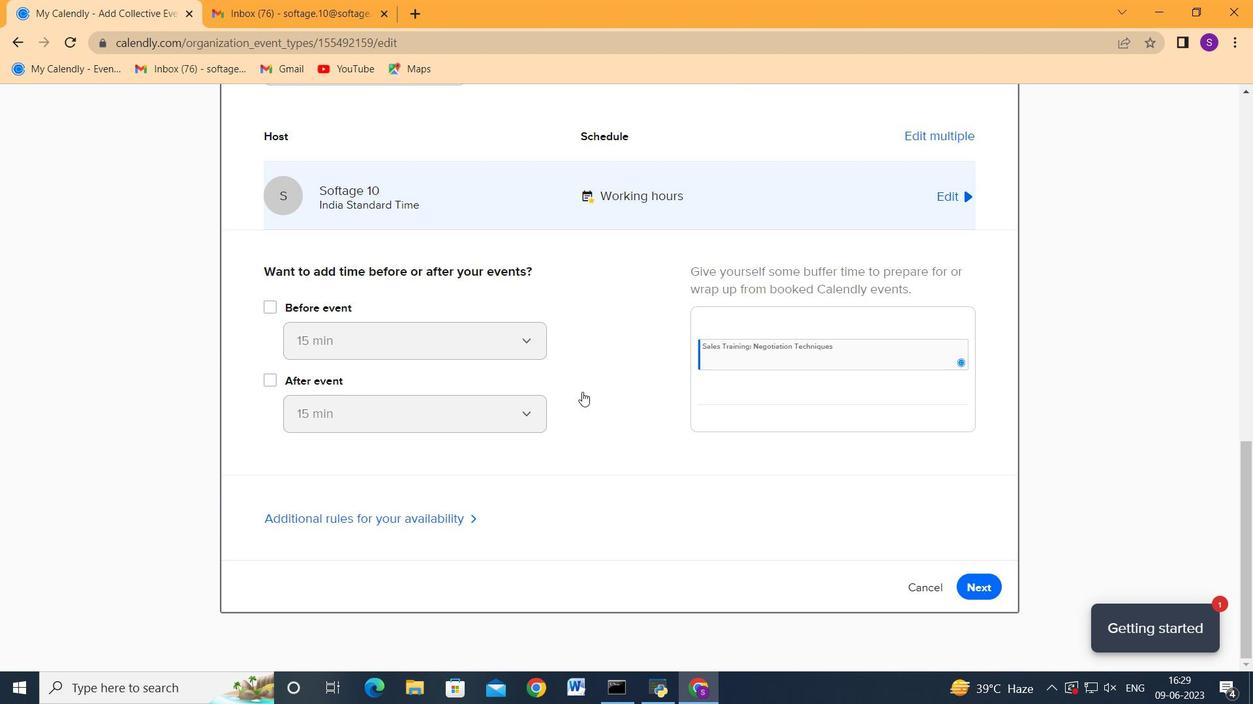 
Action: Mouse scrolled (583, 391) with delta (0, 0)
Screenshot: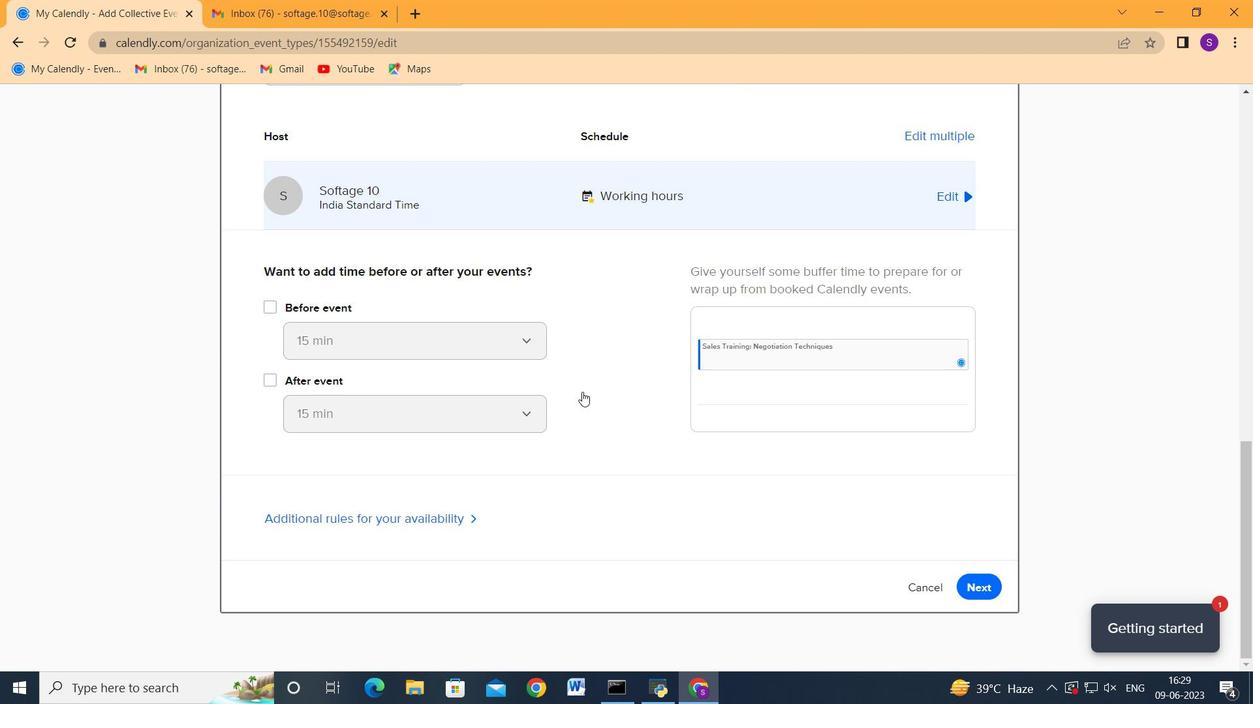 
Action: Mouse scrolled (583, 391) with delta (0, 0)
Screenshot: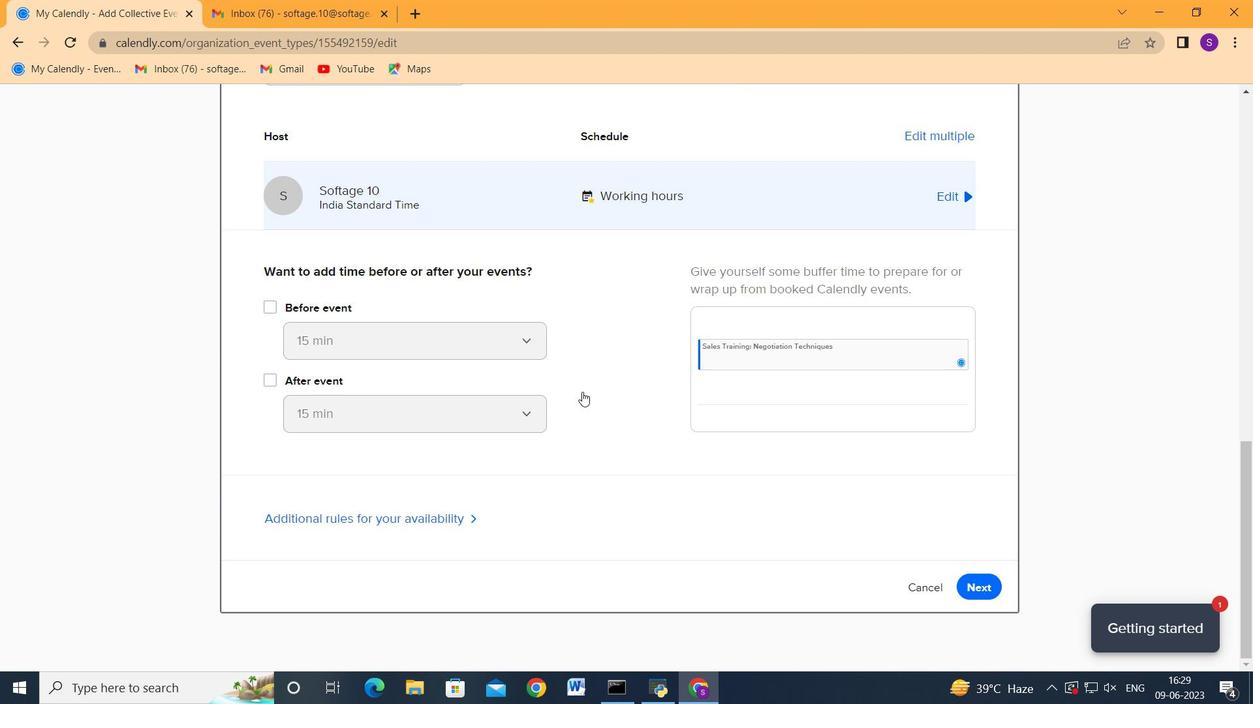 
Action: Mouse moved to (584, 392)
Screenshot: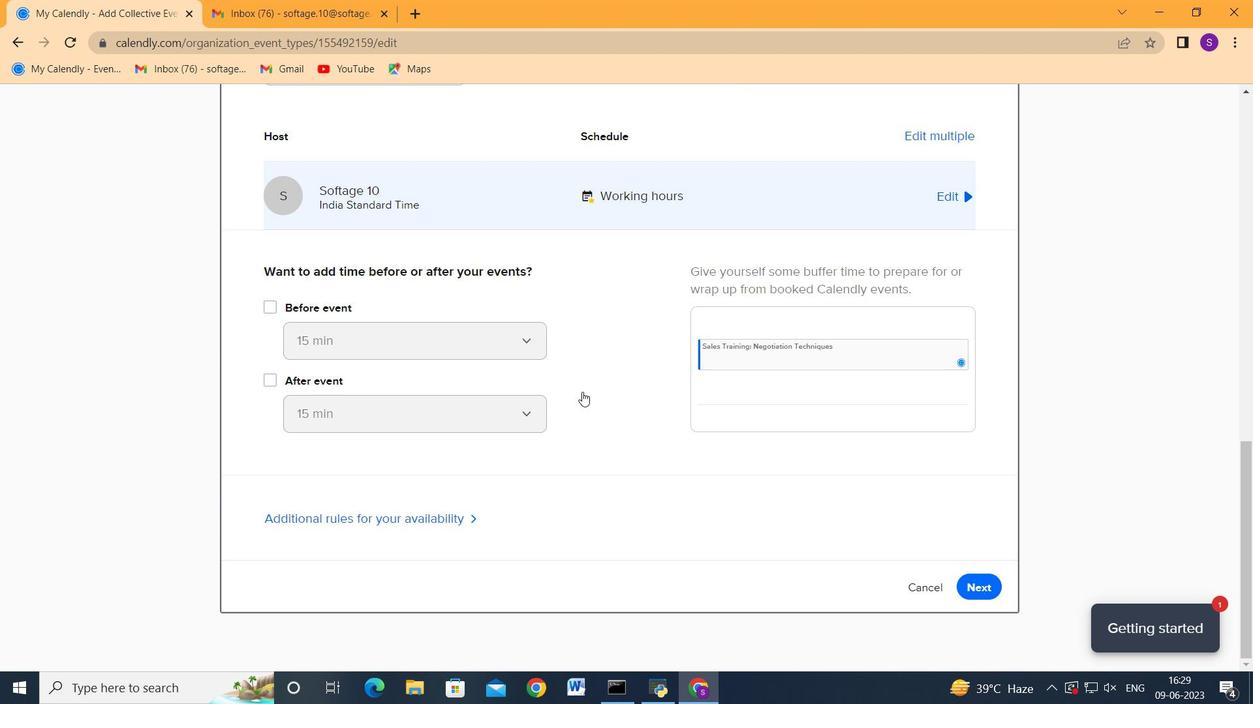 
Action: Mouse scrolled (584, 391) with delta (0, 0)
Screenshot: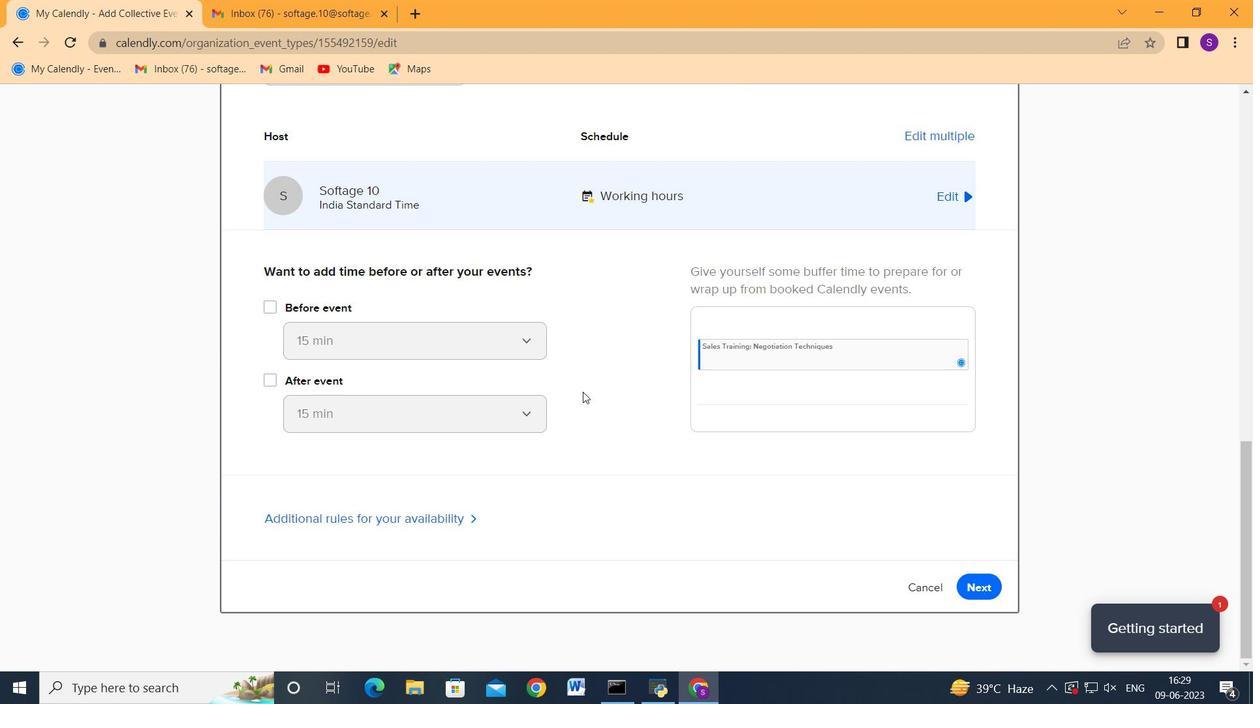 
Action: Mouse moved to (977, 584)
Screenshot: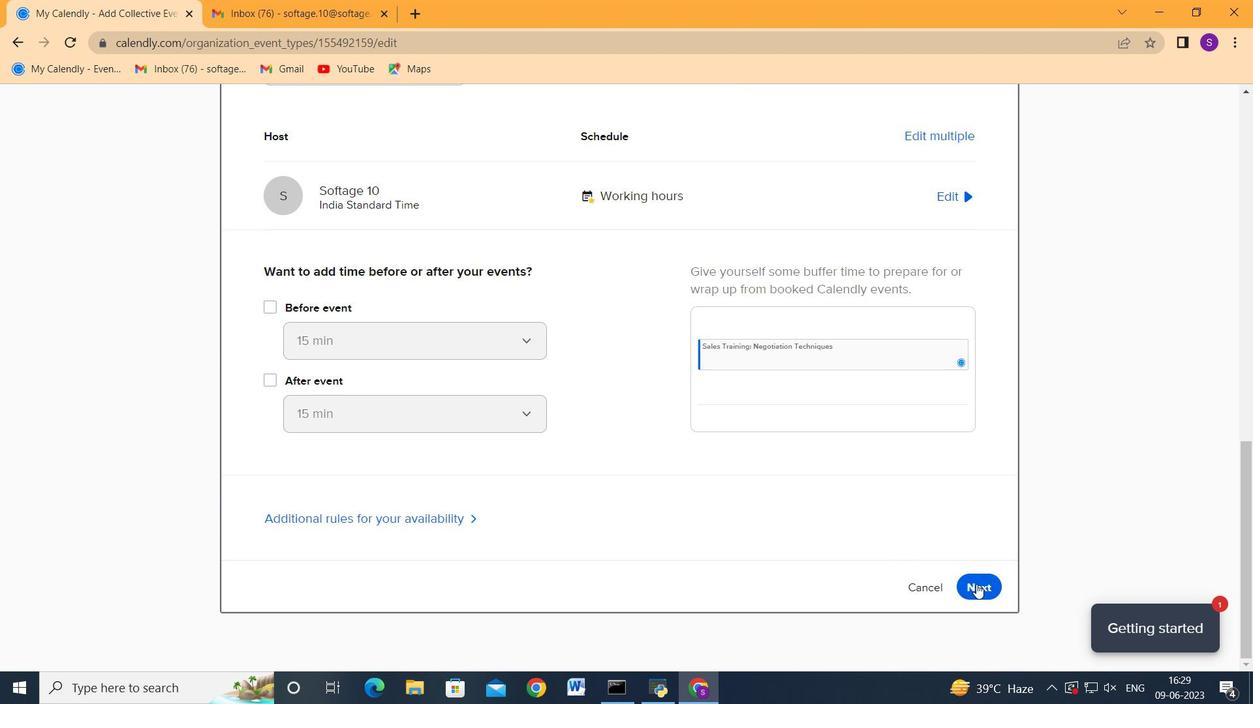 
Action: Mouse pressed left at (977, 584)
Screenshot: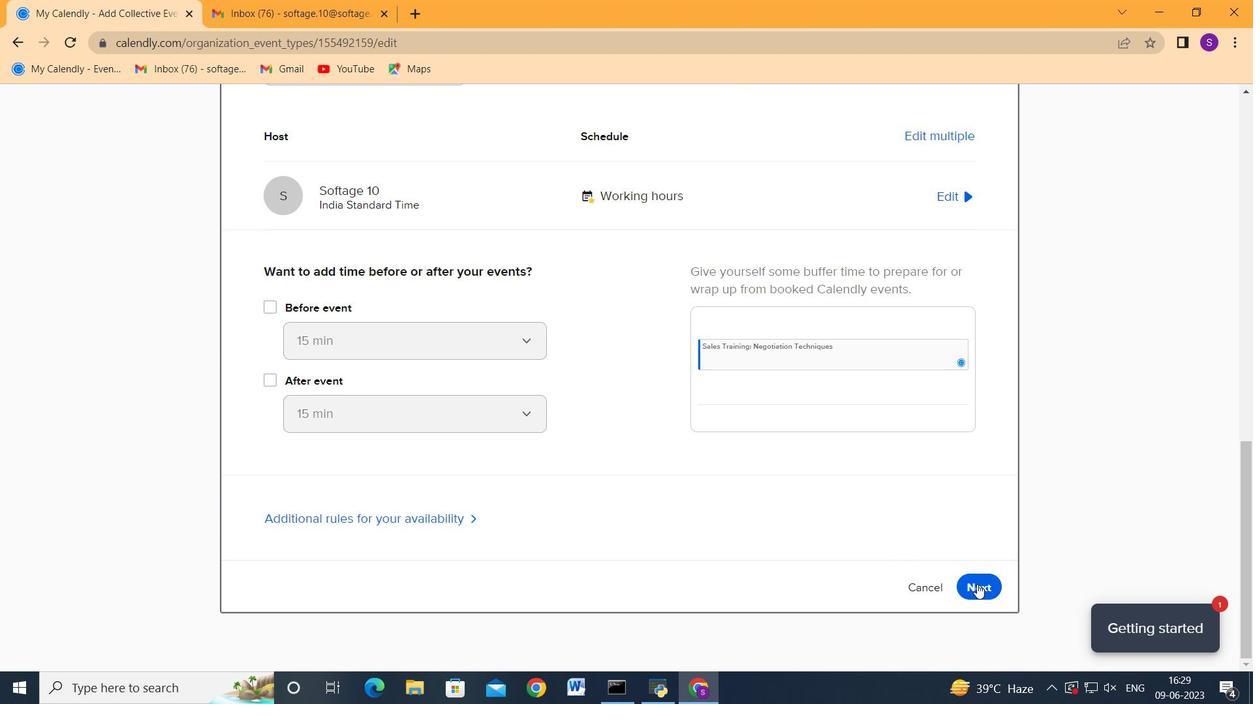 
Action: Mouse moved to (530, 427)
Screenshot: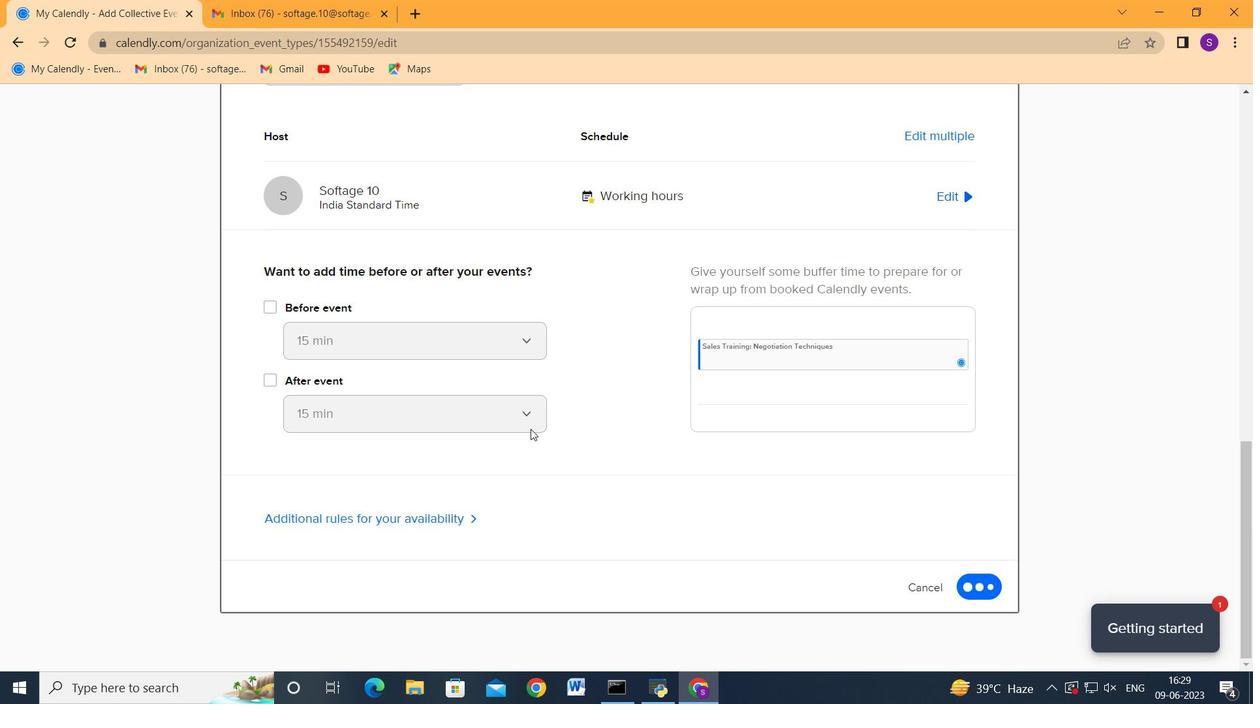 
Action: Mouse scrolled (530, 428) with delta (0, 0)
Screenshot: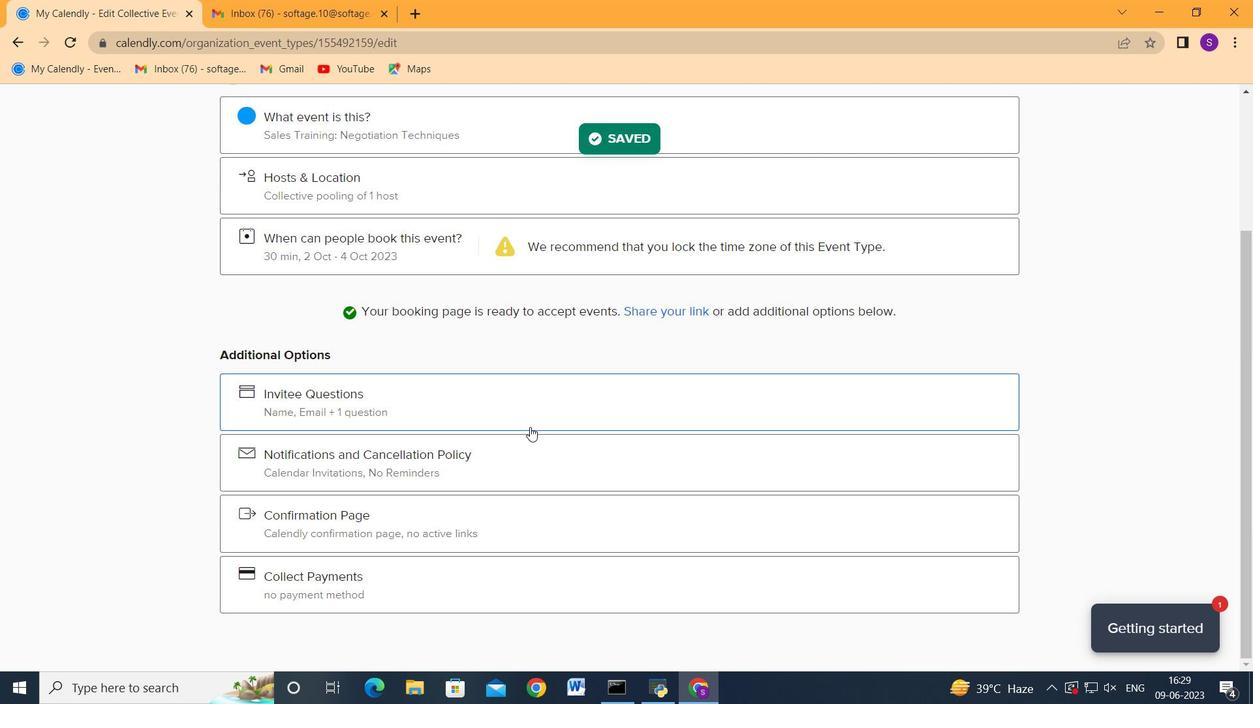 
Action: Mouse scrolled (530, 428) with delta (0, 0)
Screenshot: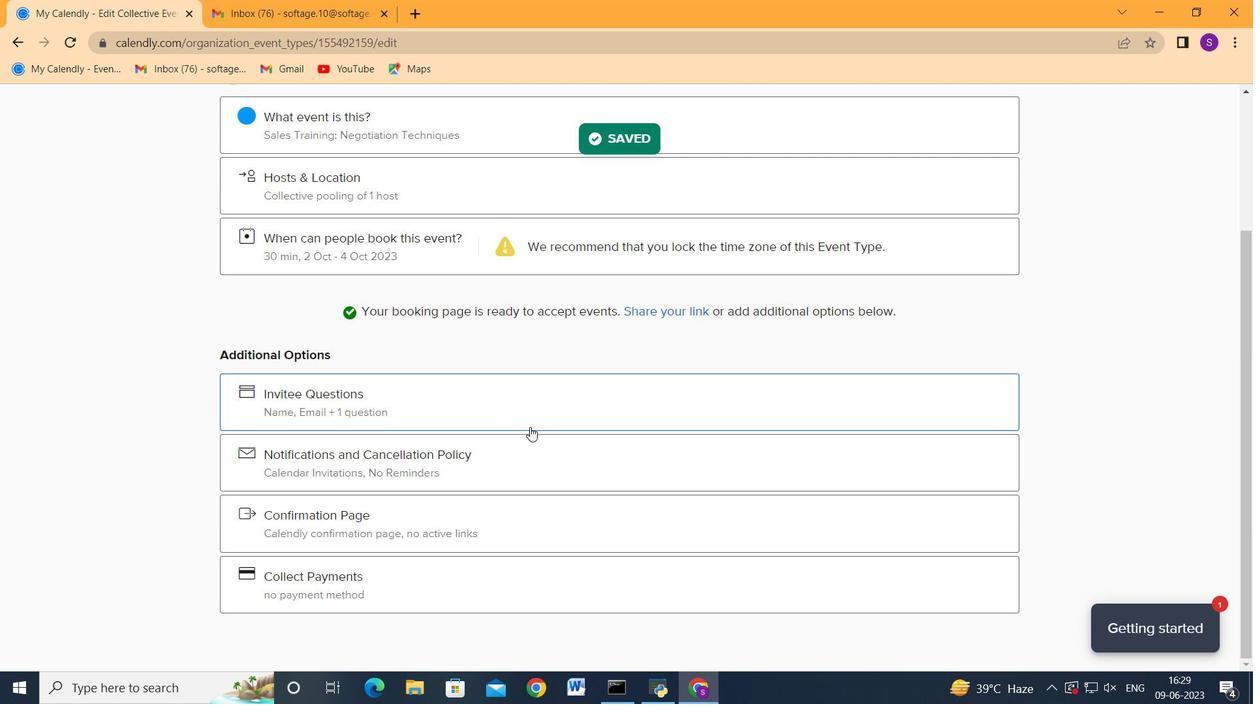 
Action: Mouse scrolled (530, 428) with delta (0, 0)
Screenshot: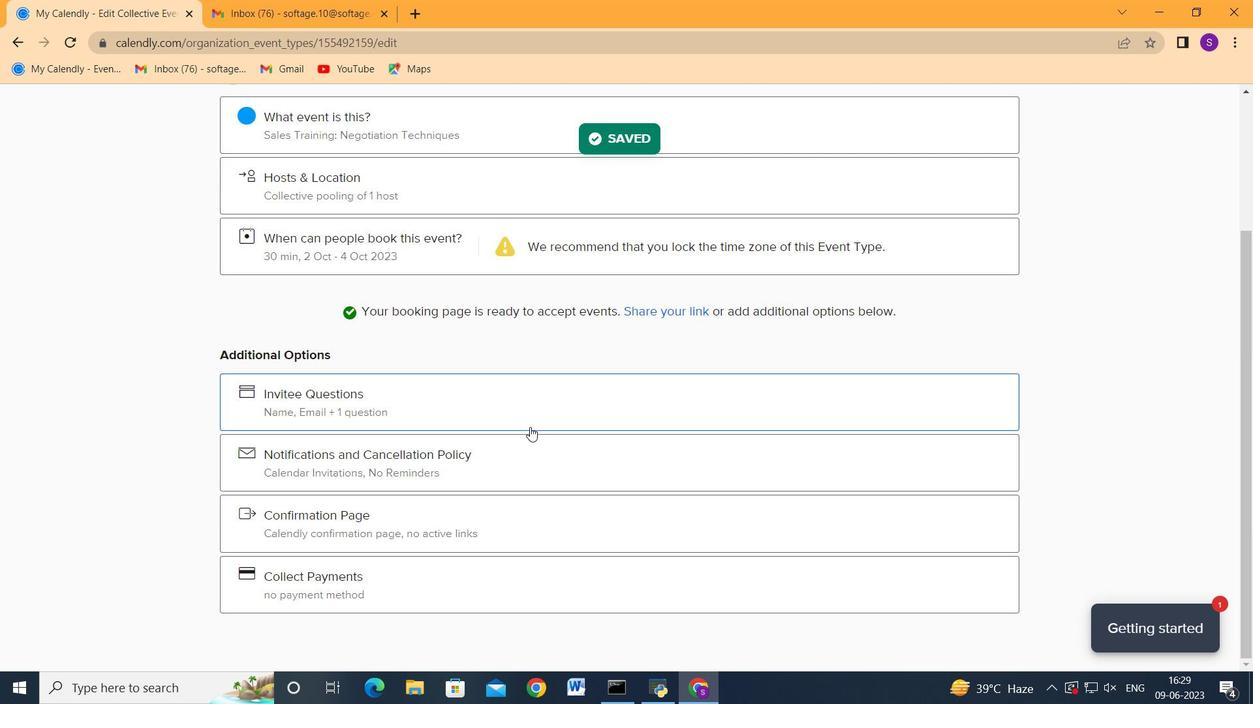 
Action: Mouse scrolled (530, 428) with delta (0, 0)
Screenshot: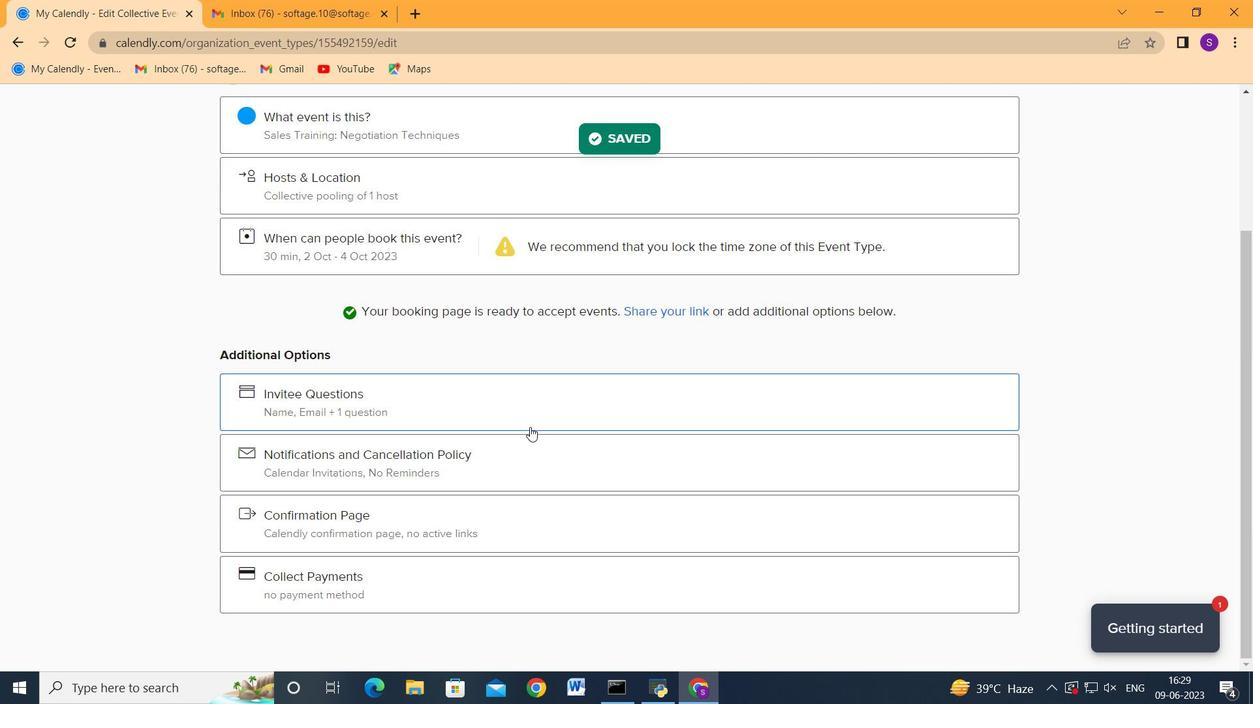
Action: Mouse scrolled (530, 428) with delta (0, 0)
Screenshot: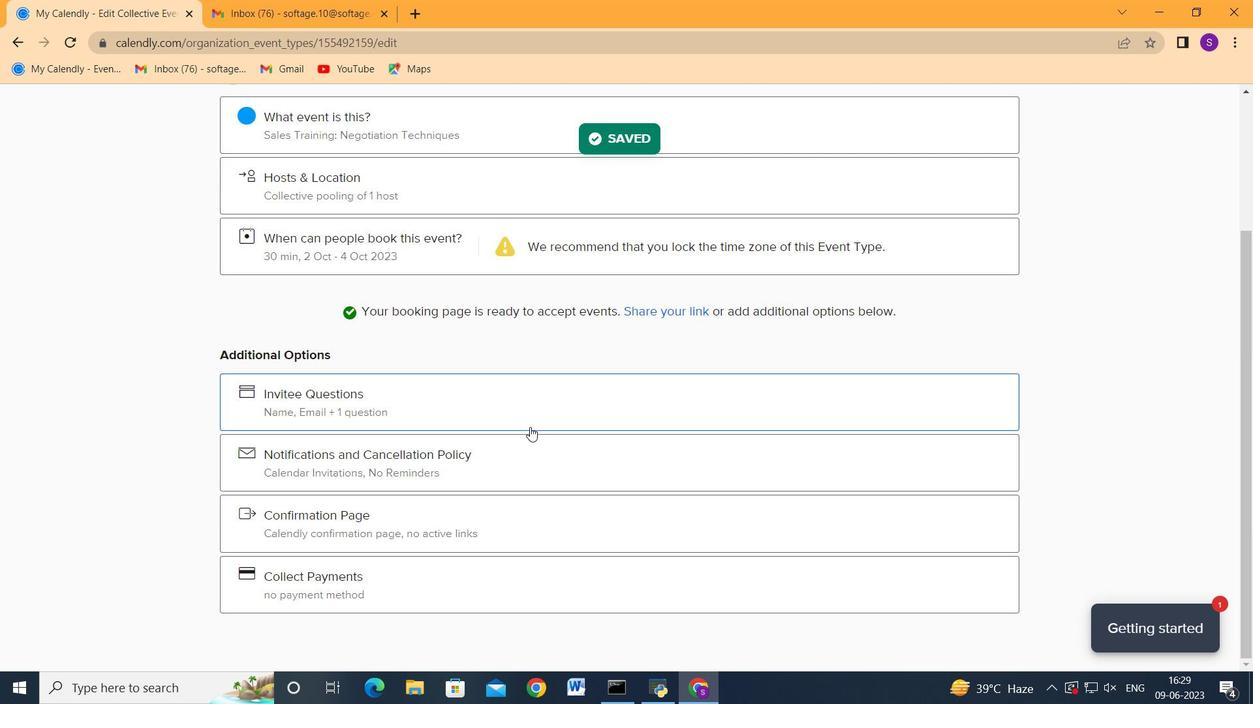 
Action: Mouse scrolled (530, 428) with delta (0, 0)
Screenshot: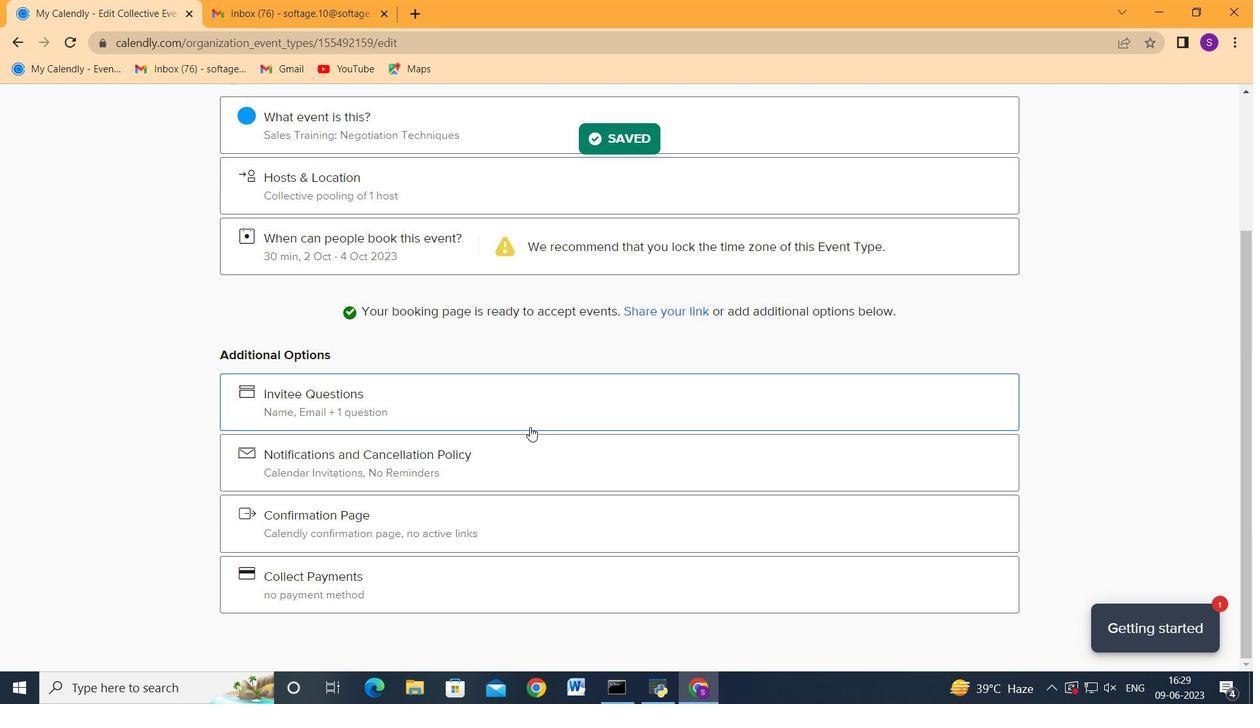 
Action: Mouse moved to (985, 174)
Screenshot: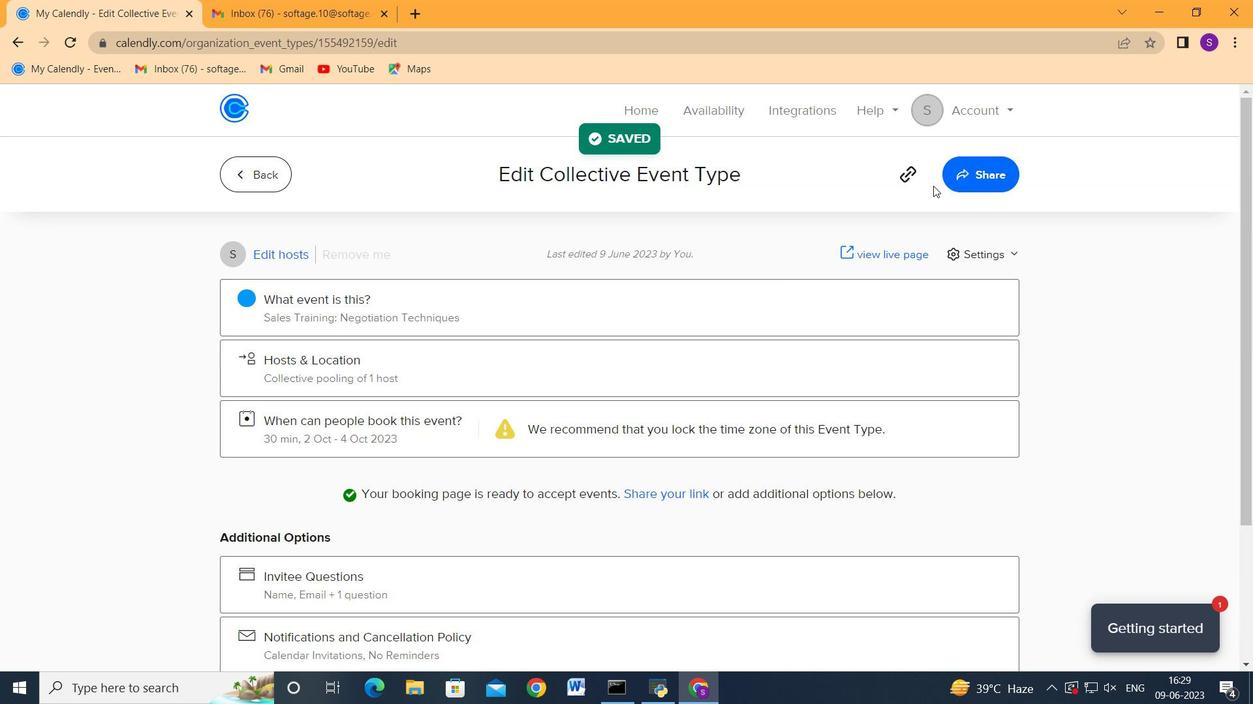 
Action: Mouse pressed left at (985, 174)
Screenshot: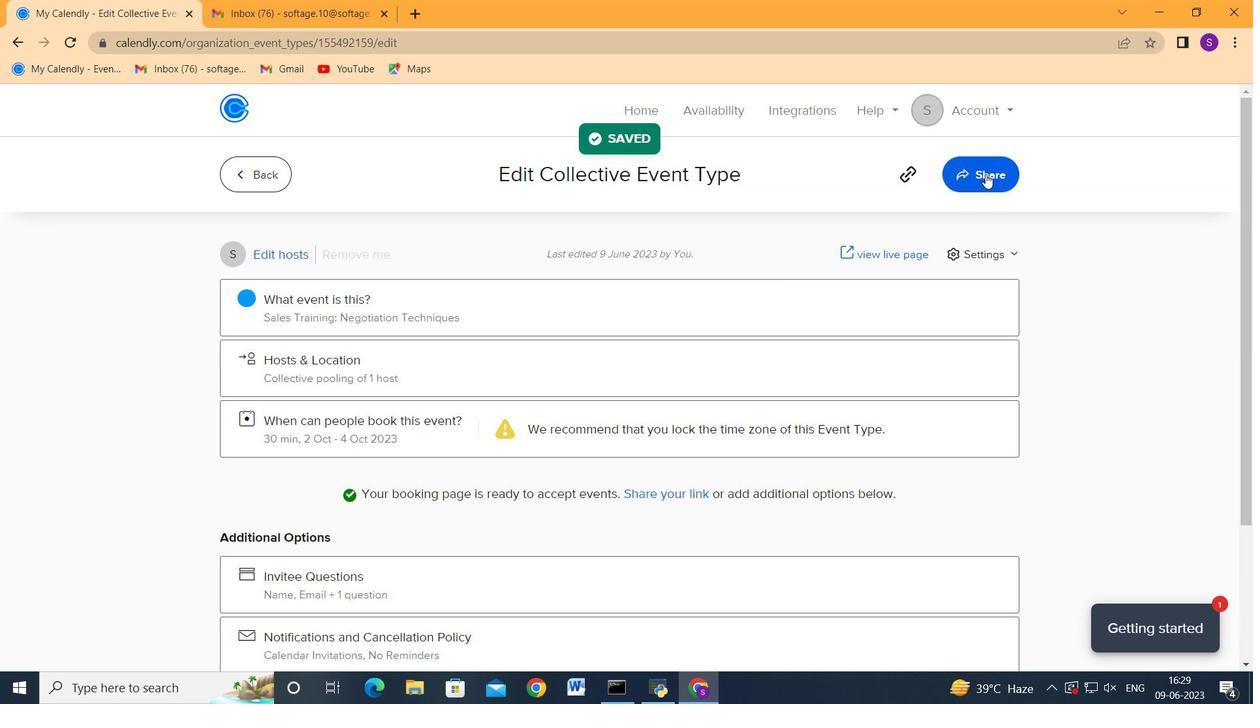 
Action: Mouse moved to (819, 323)
Screenshot: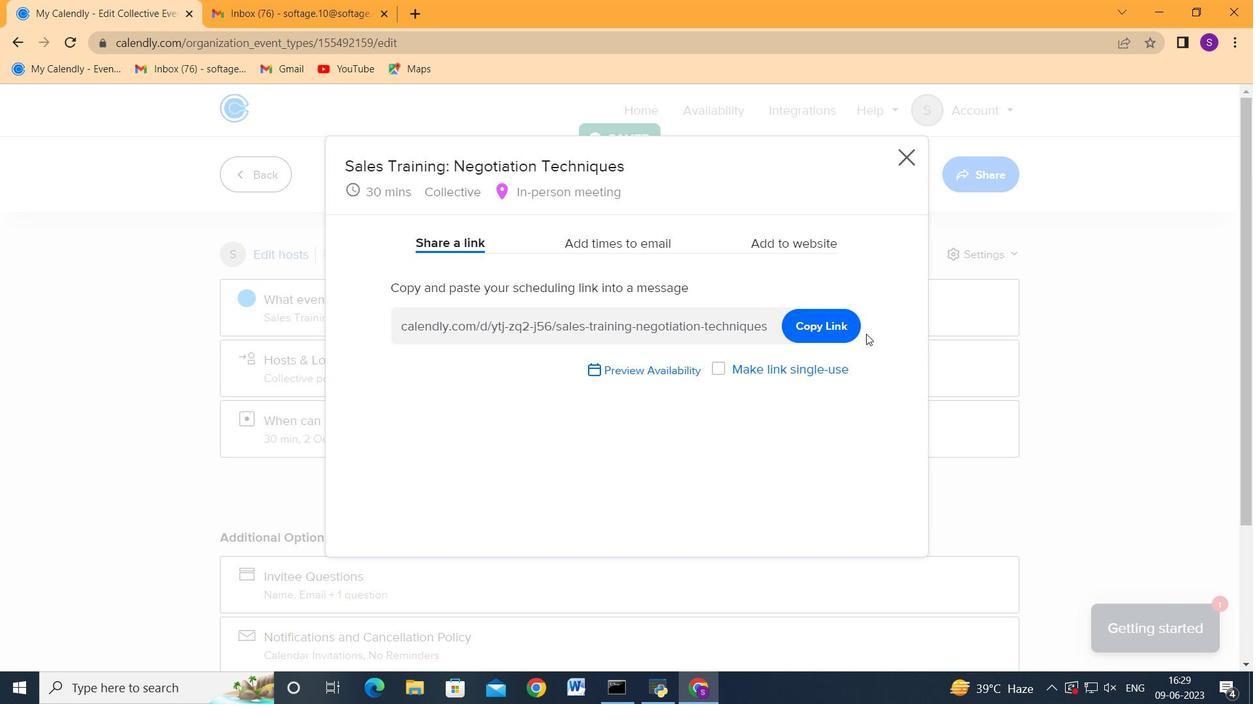 
Action: Mouse pressed left at (819, 323)
Screenshot: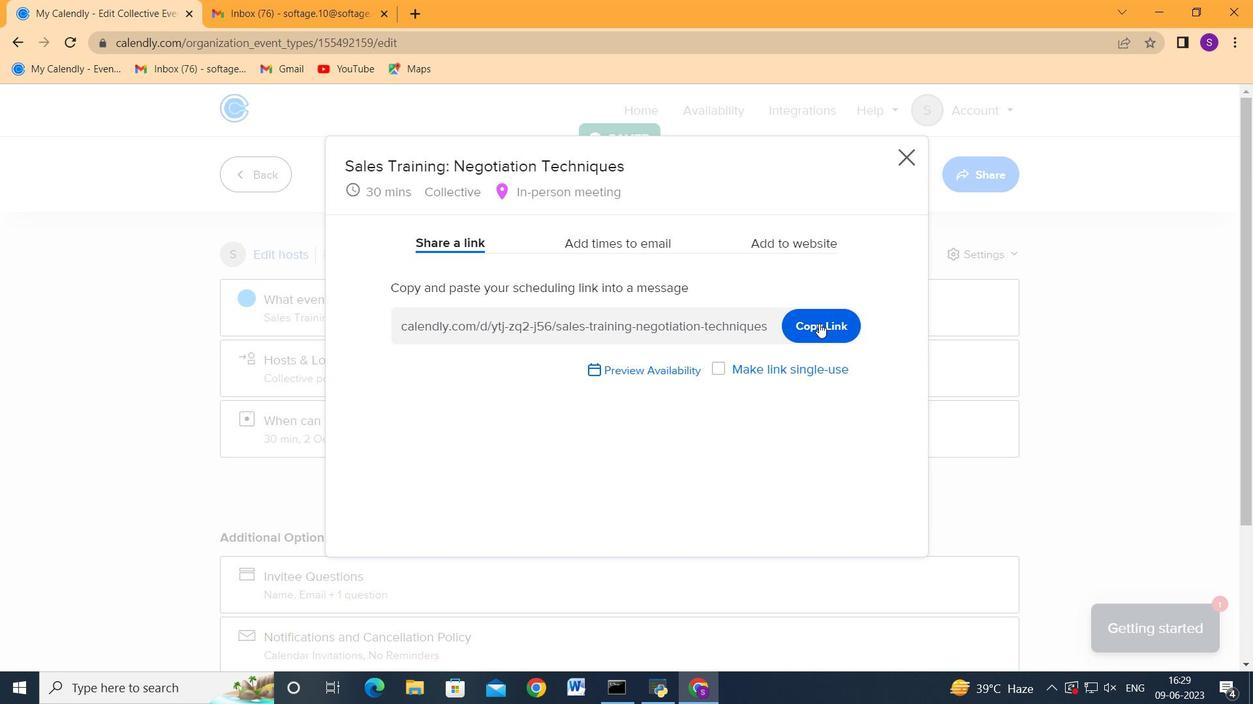 
Action: Mouse moved to (347, 4)
Screenshot: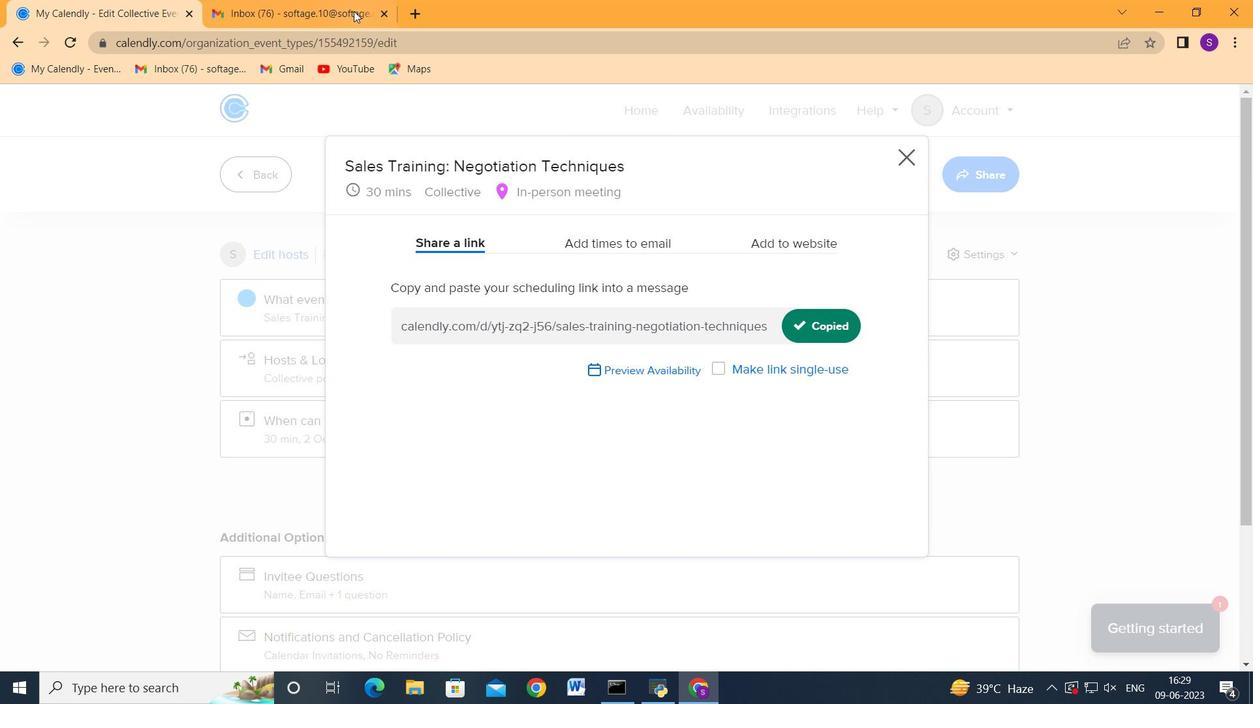 
Action: Mouse pressed left at (347, 4)
Screenshot: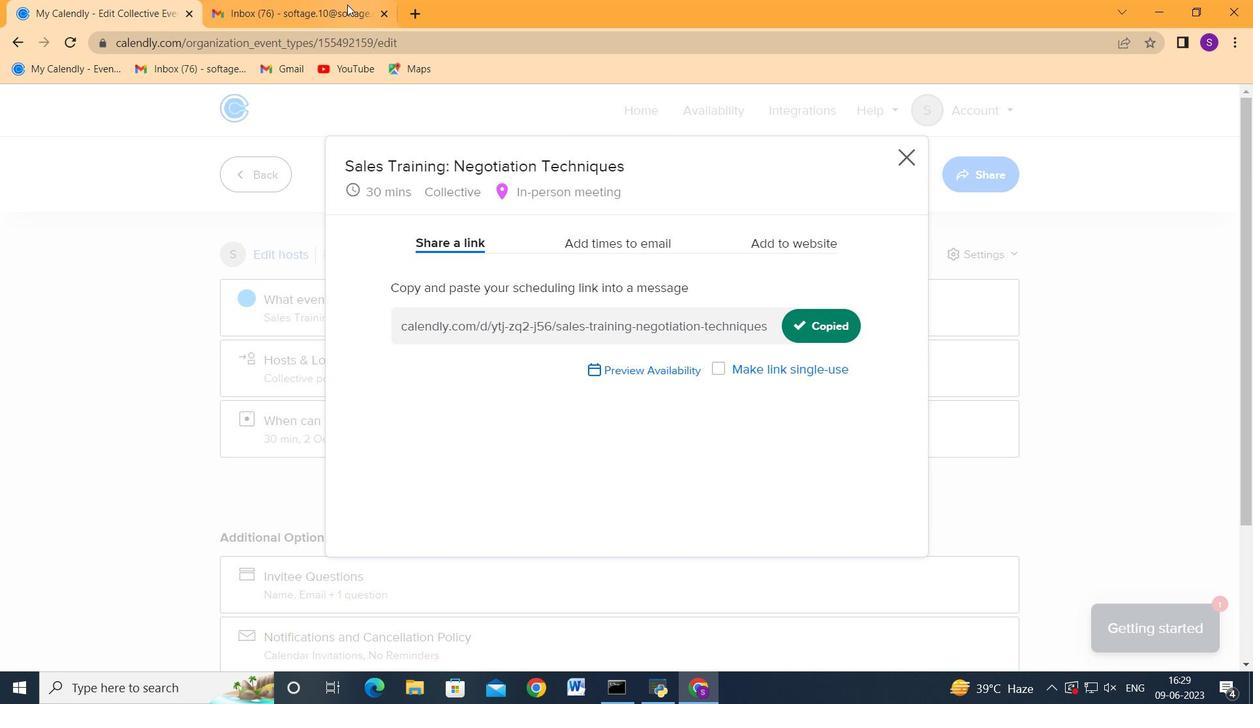 
Action: Mouse moved to (113, 176)
Screenshot: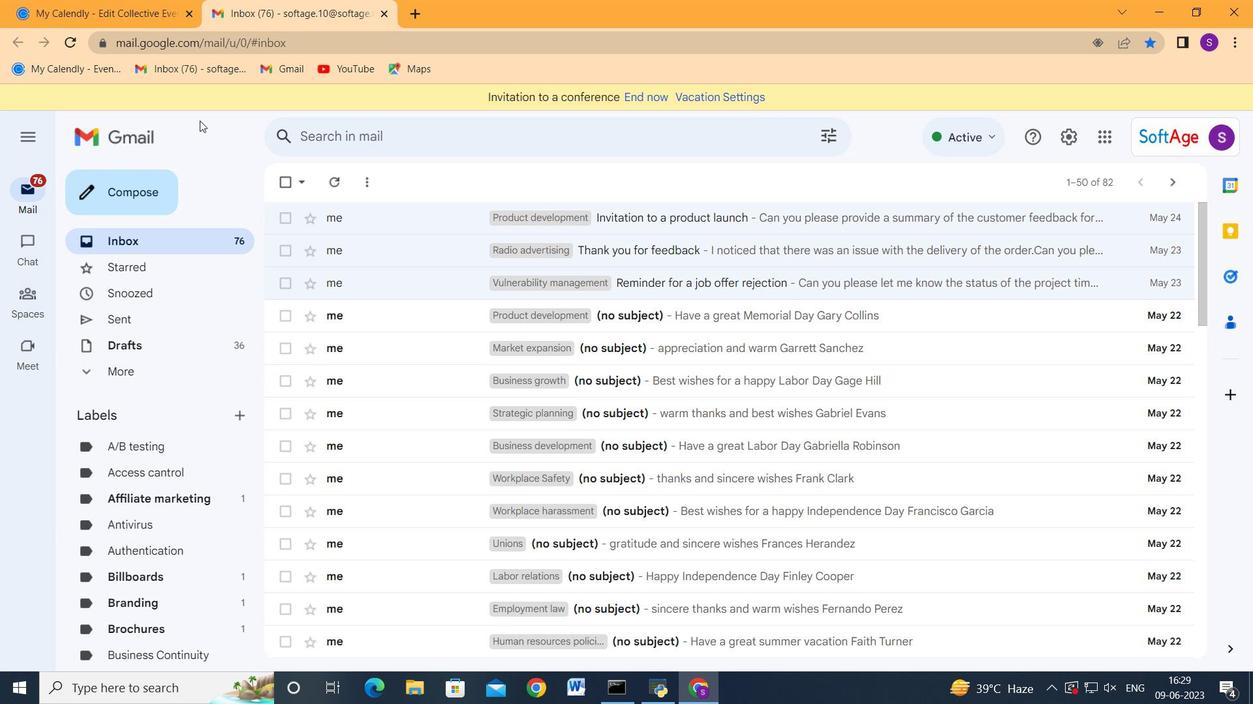 
Action: Mouse pressed left at (113, 176)
Screenshot: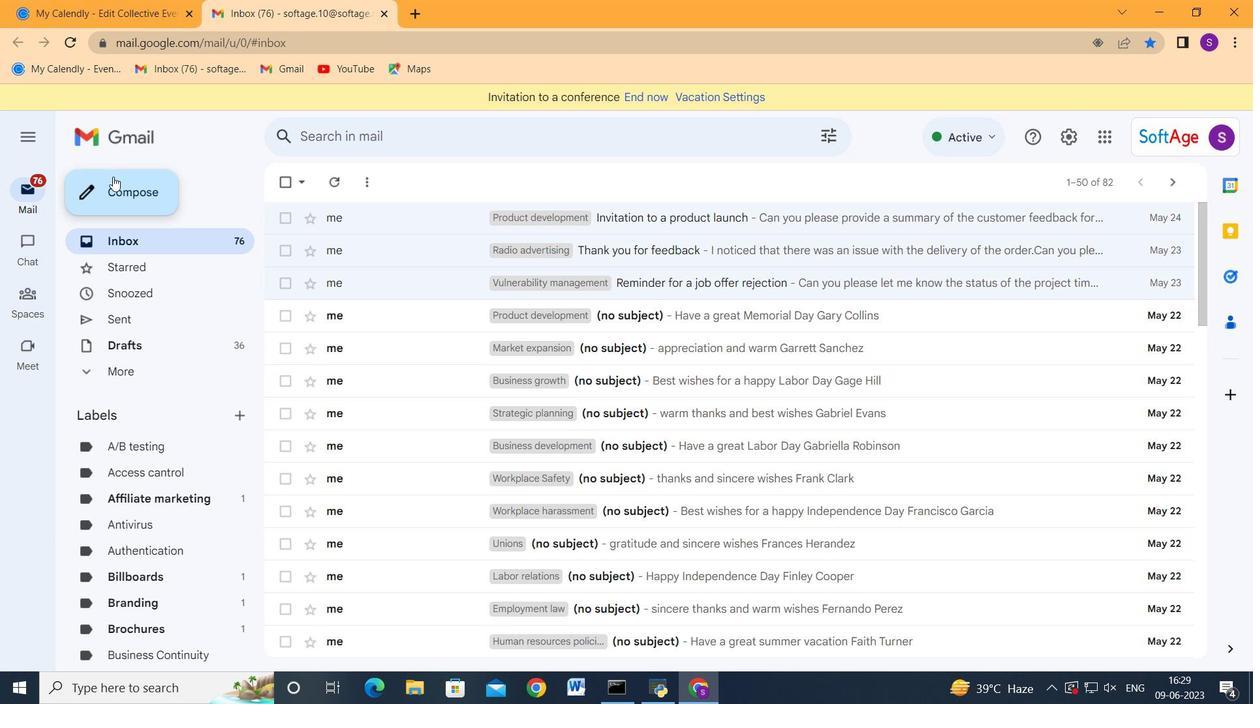 
Action: Mouse moved to (866, 288)
Screenshot: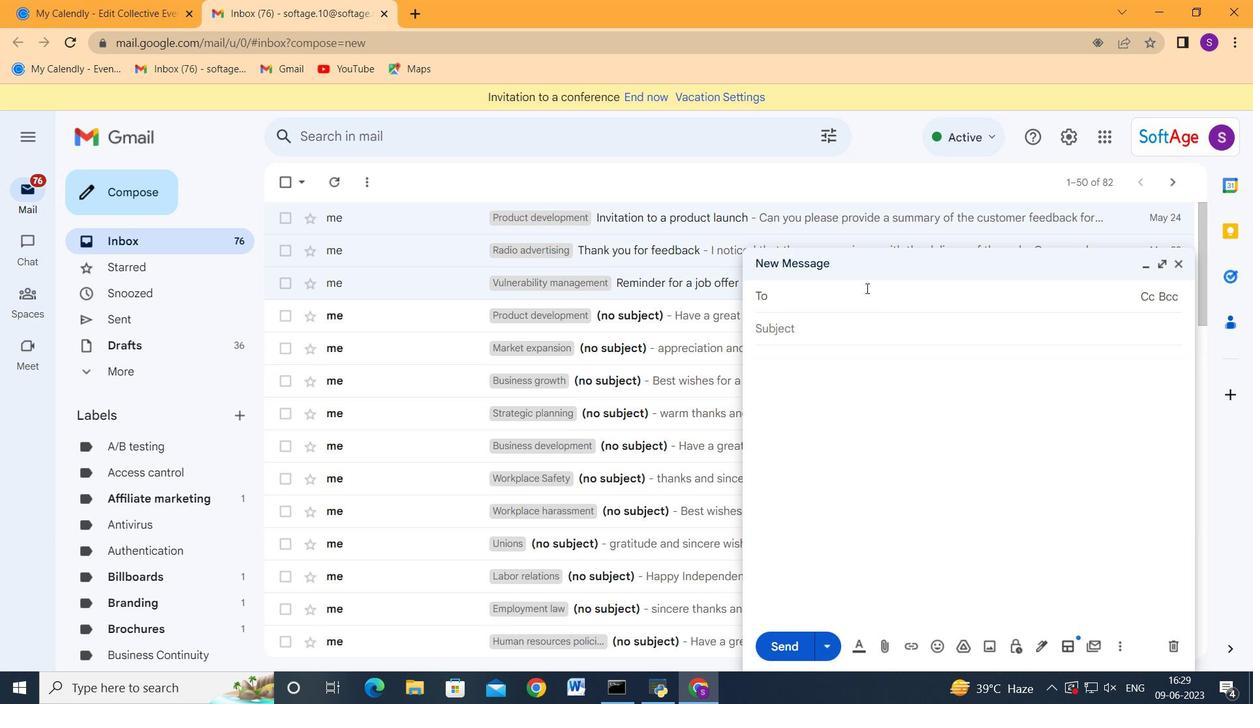 
Action: Key pressed softage.5<Key.shift_r>@softage.ne<Key.enter>t<Key.backspace>softage.5<Key.shift_r><Key.backspace>5<Key.shift_r>@<Key.backspace><Key.backspace>5<Key.shift_r>@<Key.backspace><Key.backspace>6<Key.shift_r>@softage.net<Key.enter><Key.tab><Key.tab>ctrl+V
Screenshot: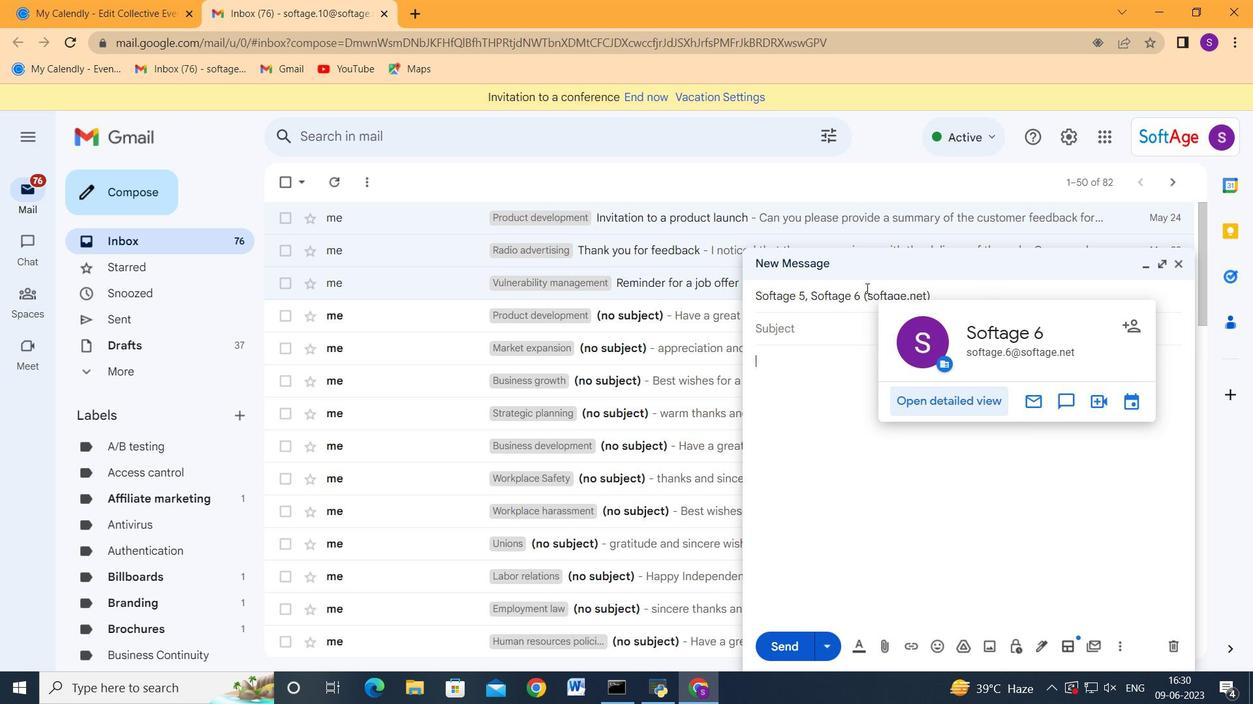 
Action: Mouse moved to (805, 646)
Screenshot: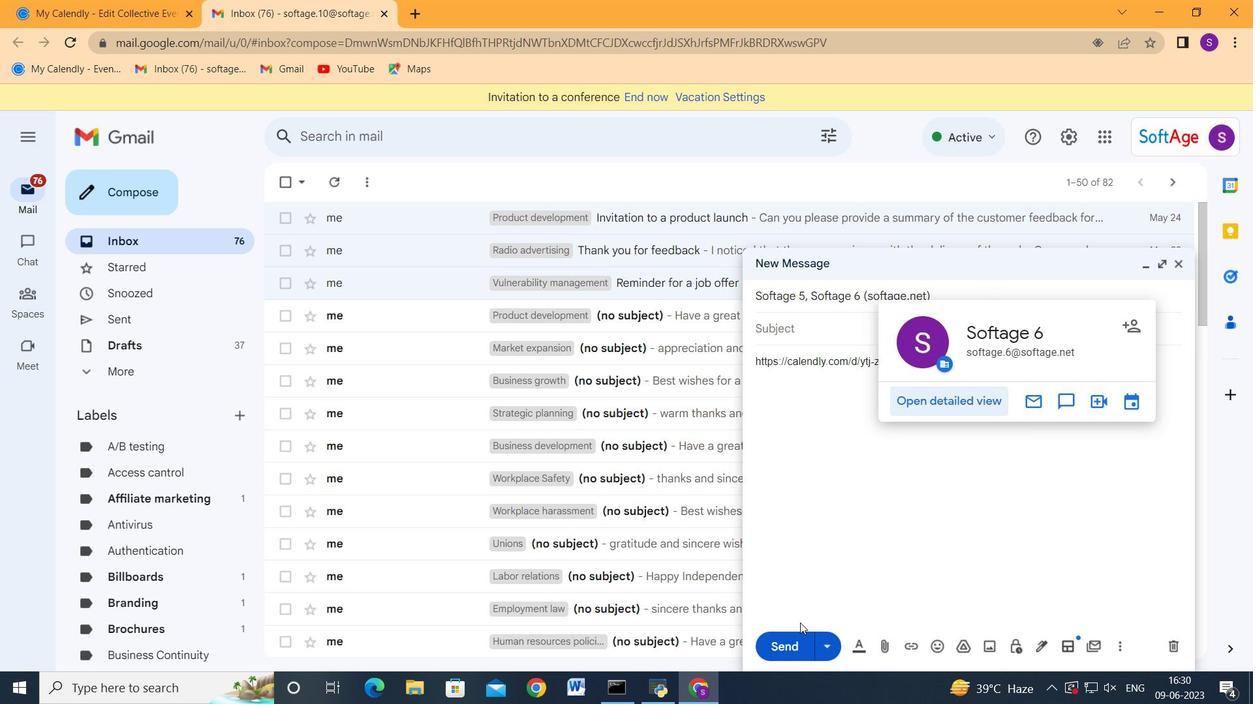 
Action: Mouse pressed left at (805, 646)
Screenshot: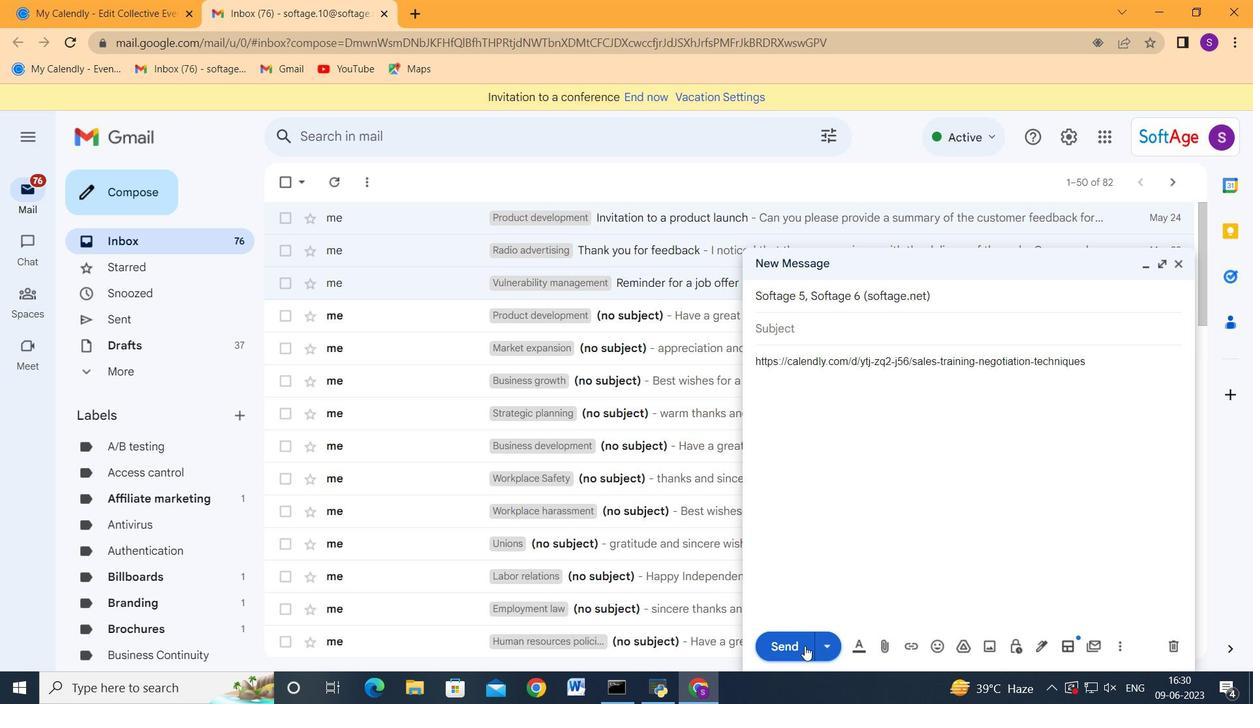 
Action: Mouse moved to (861, 567)
Screenshot: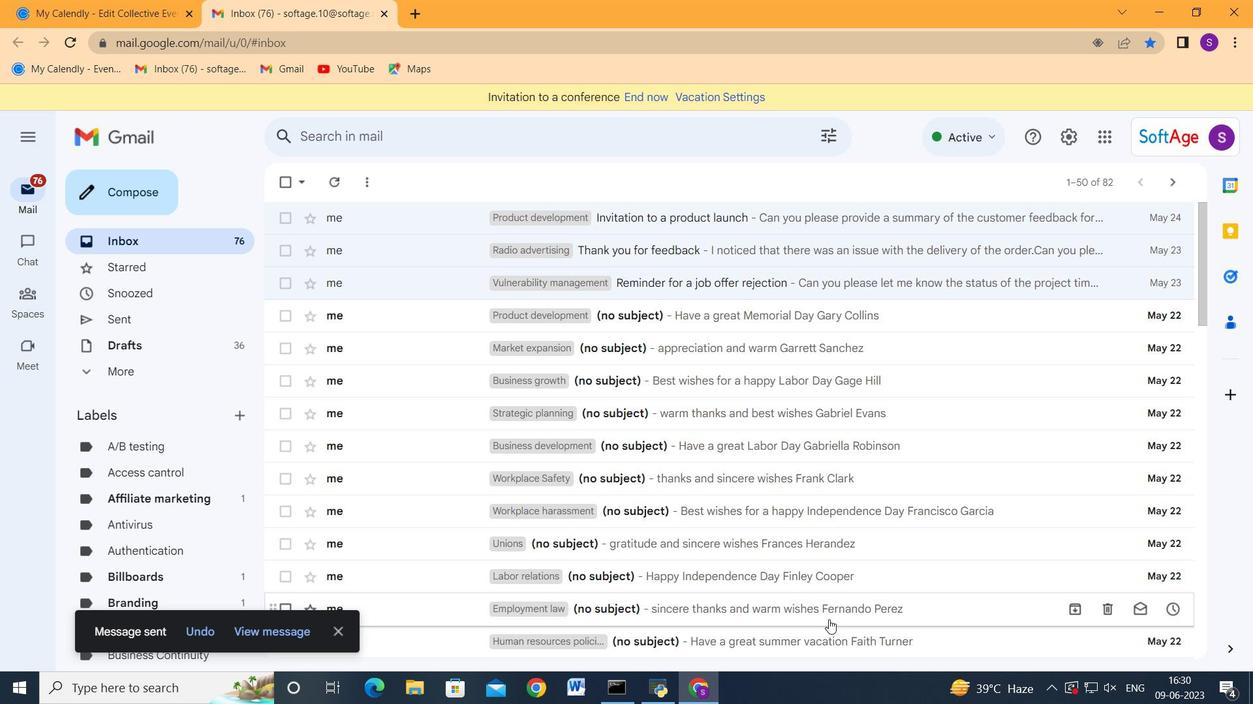 
